 Task: Plan a trip to BraganÃ§a, Portugal from 22th December, 2023 to 26th December, 2023 for 8 adults. Place can be private room with 8 bedrooms having 8 beds and 8 bathrooms. Property type can be hotel. Amenities needed are: wifi, TV, free parkinig on premises, gym, breakfast.
Action: Mouse moved to (415, 114)
Screenshot: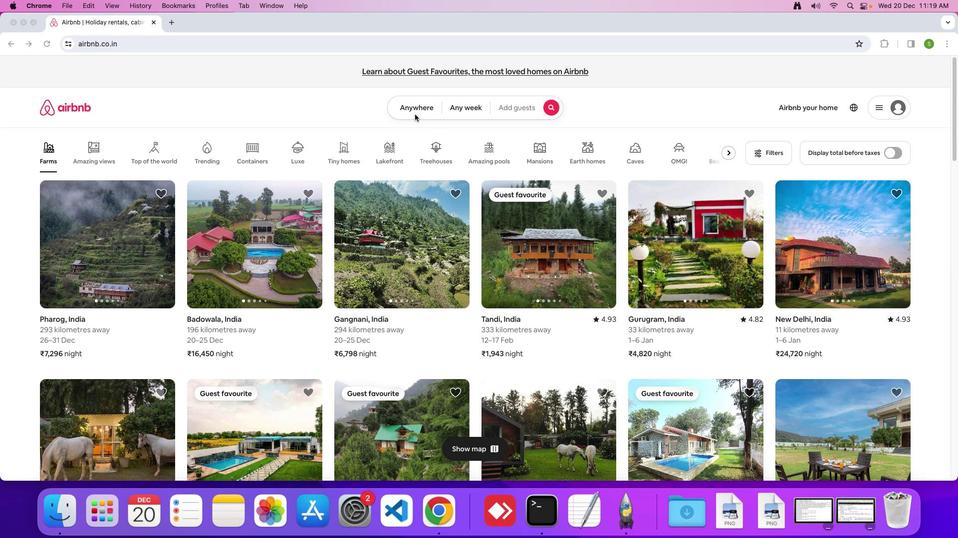 
Action: Mouse pressed left at (415, 114)
Screenshot: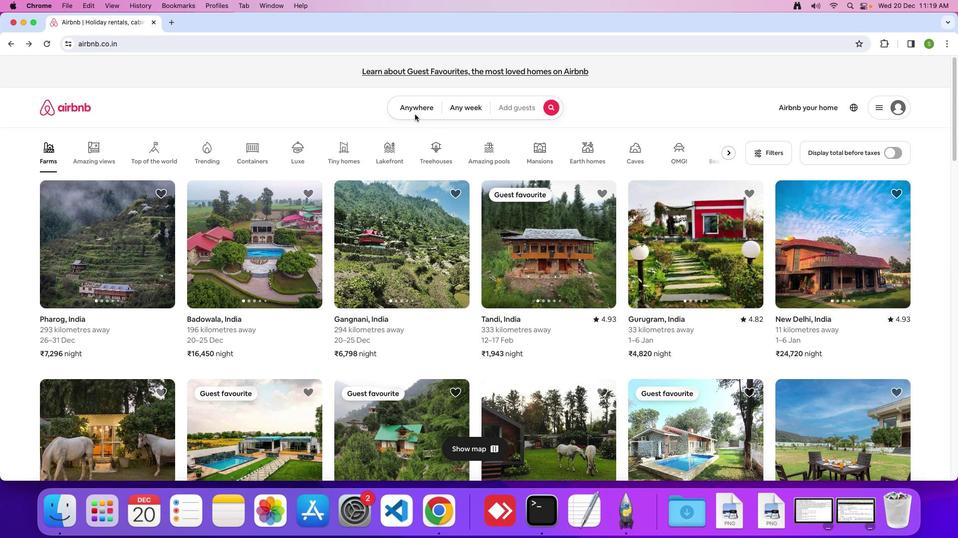 
Action: Mouse moved to (413, 111)
Screenshot: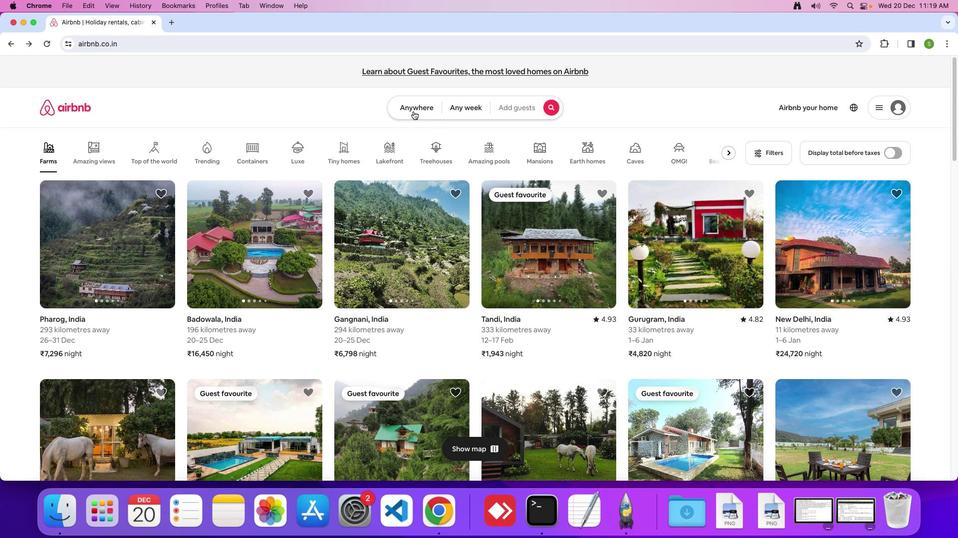 
Action: Mouse pressed left at (413, 111)
Screenshot: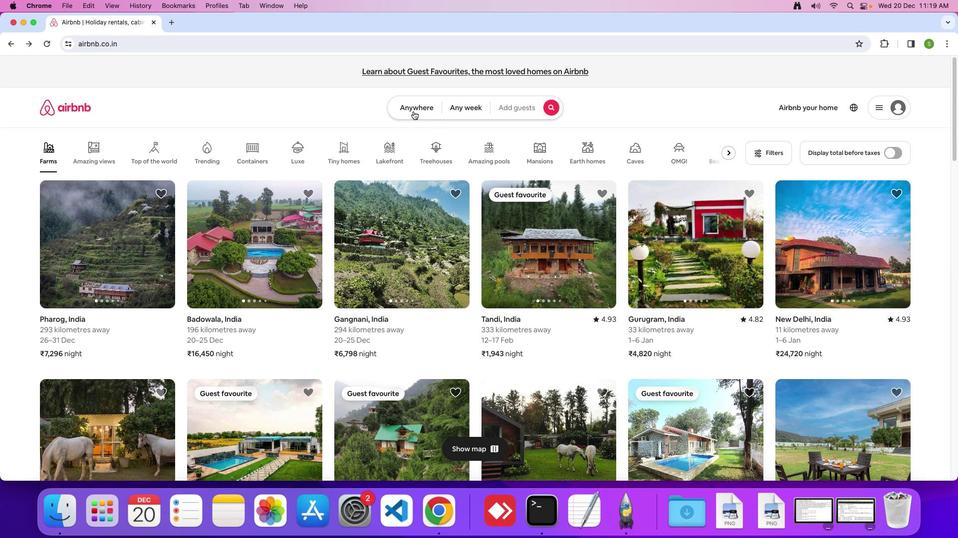 
Action: Mouse moved to (337, 139)
Screenshot: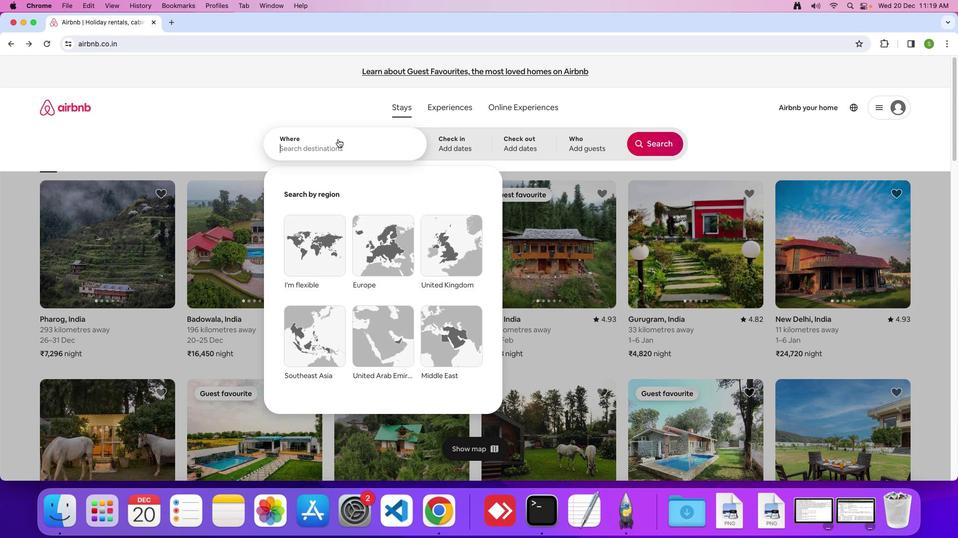 
Action: Mouse pressed left at (337, 139)
Screenshot: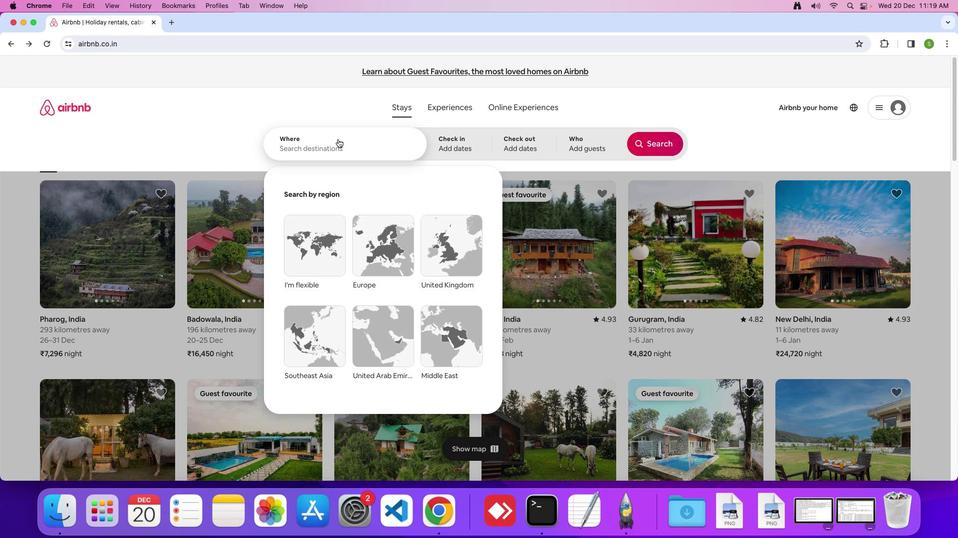 
Action: Mouse moved to (338, 139)
Screenshot: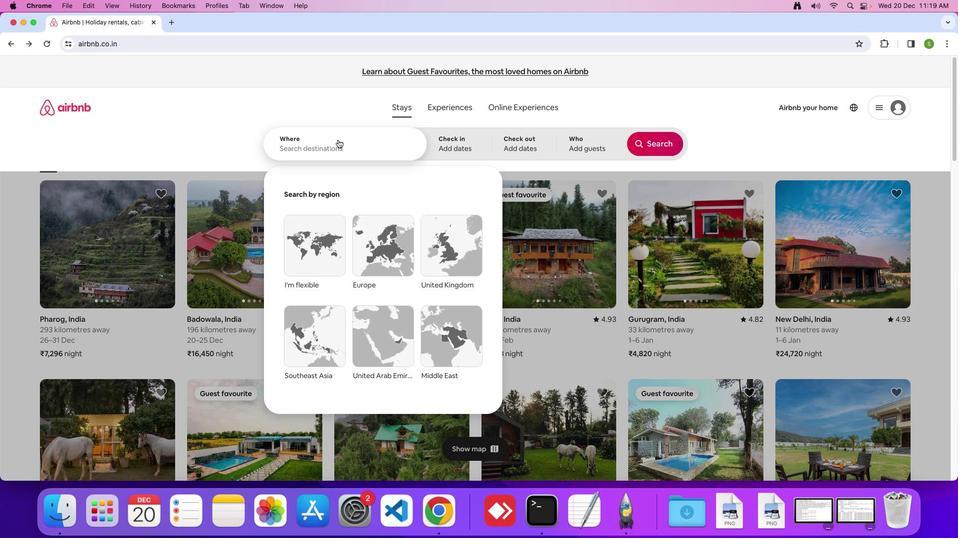 
Action: Key pressed 'B'Key.caps_lock'r''a''g''a''n''c''a'','Key.spaceKey.shift'P''o''r''t''u''g''a''l'Key.enter
Screenshot: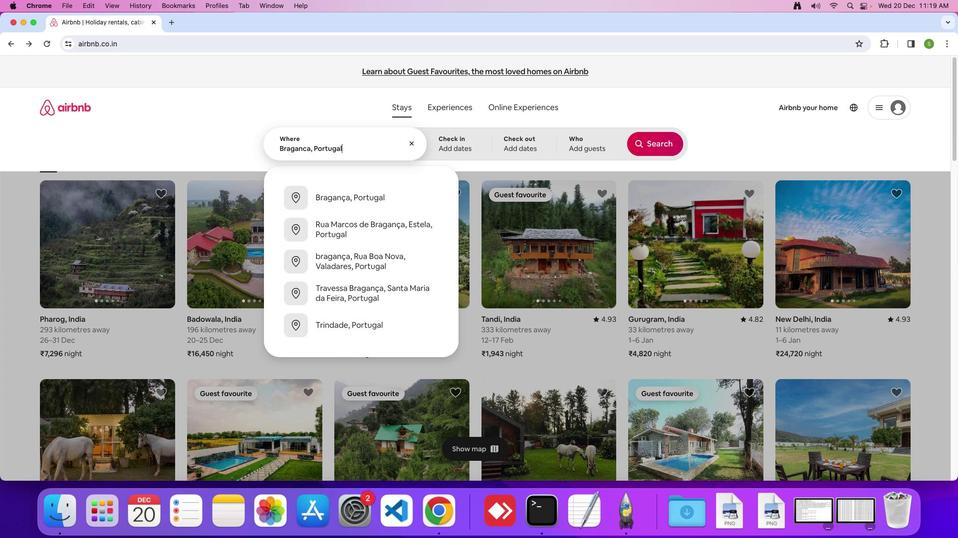 
Action: Mouse moved to (420, 342)
Screenshot: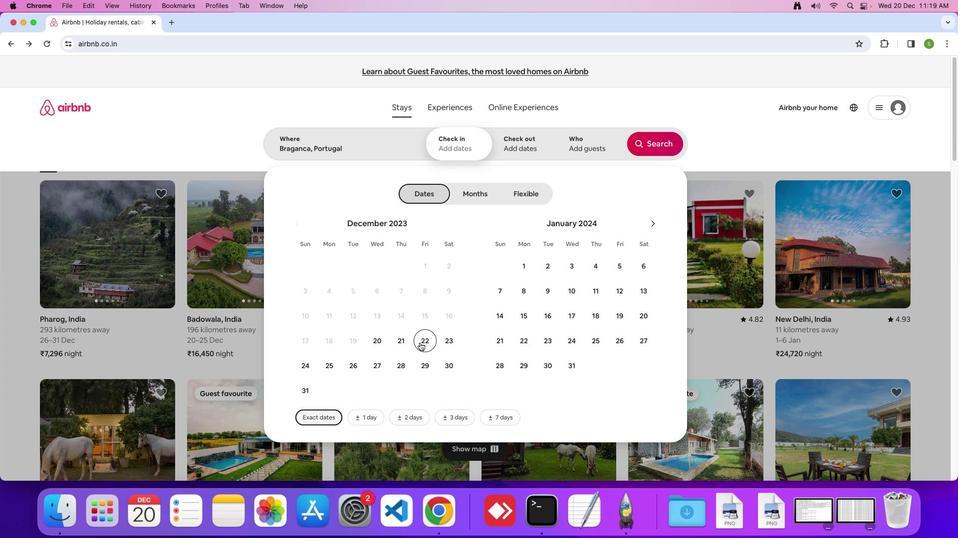 
Action: Mouse pressed left at (420, 342)
Screenshot: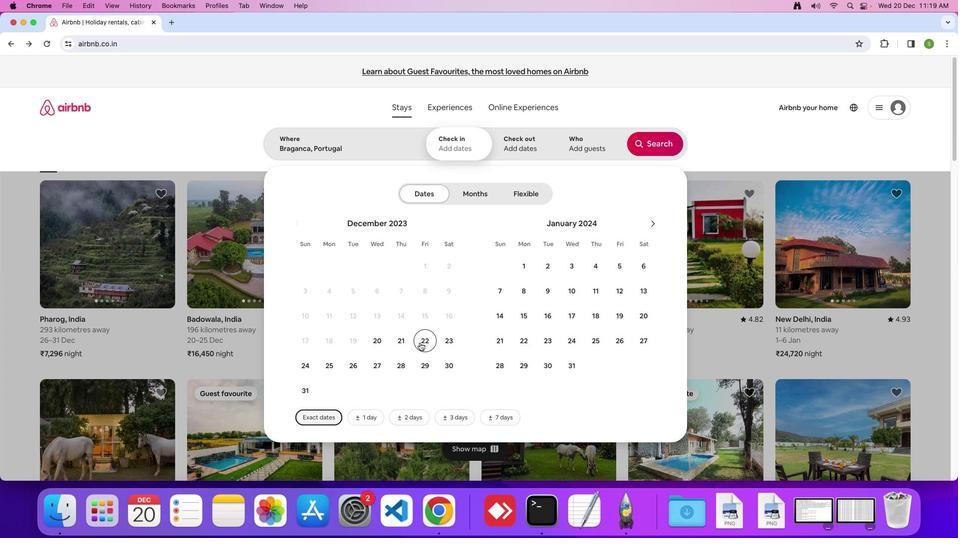 
Action: Mouse moved to (357, 364)
Screenshot: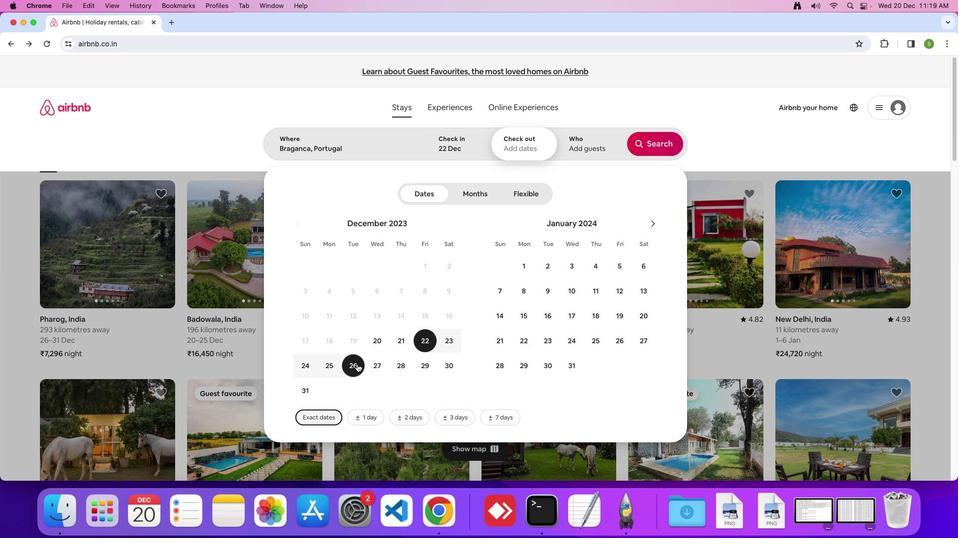 
Action: Mouse pressed left at (357, 364)
Screenshot: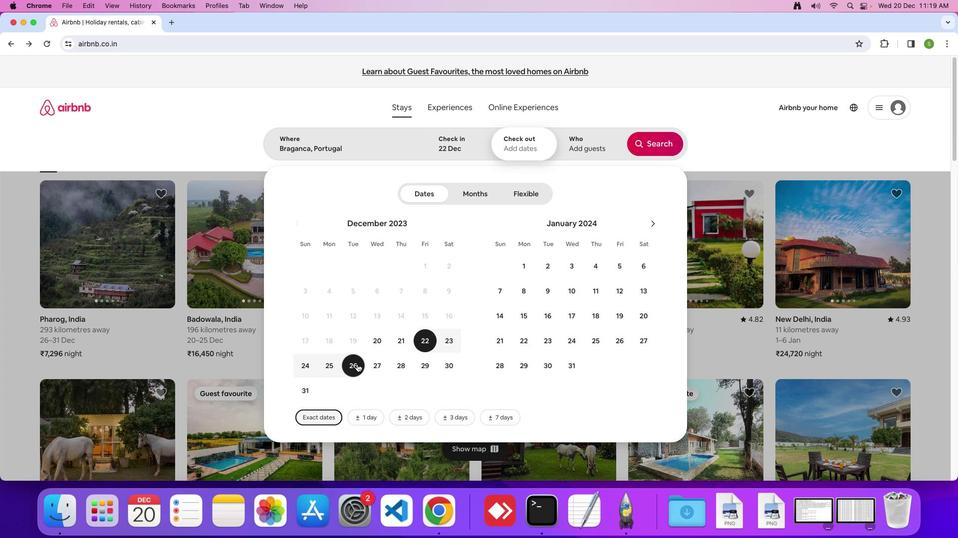 
Action: Mouse moved to (568, 145)
Screenshot: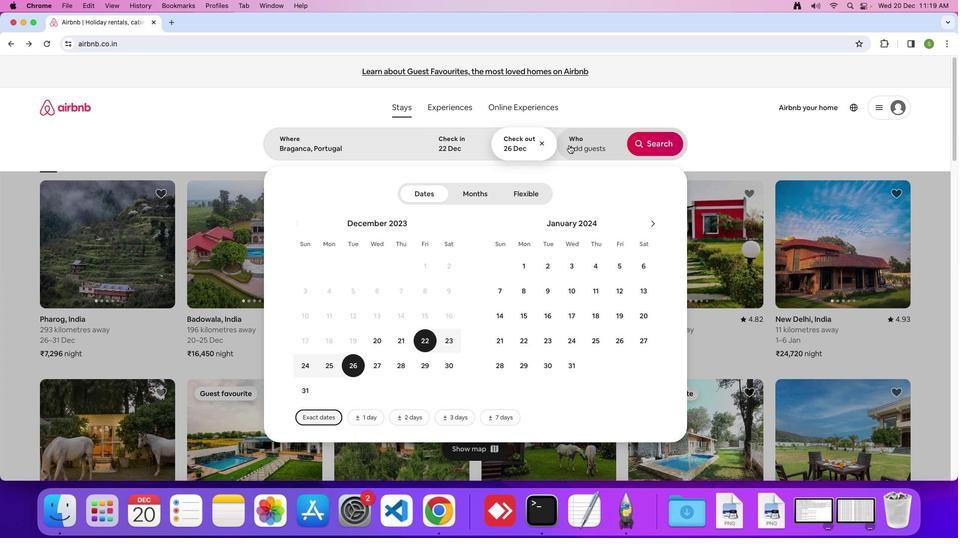 
Action: Mouse pressed left at (568, 145)
Screenshot: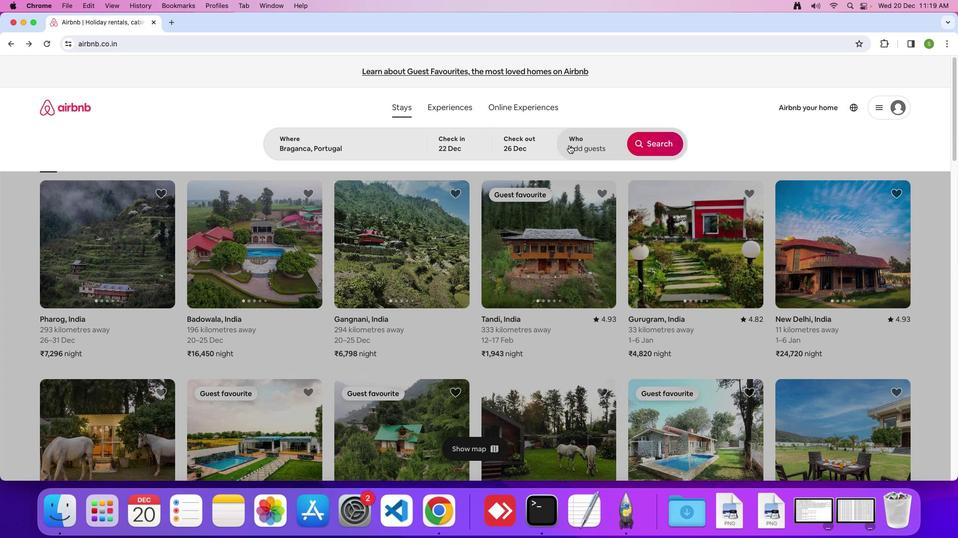 
Action: Mouse moved to (655, 198)
Screenshot: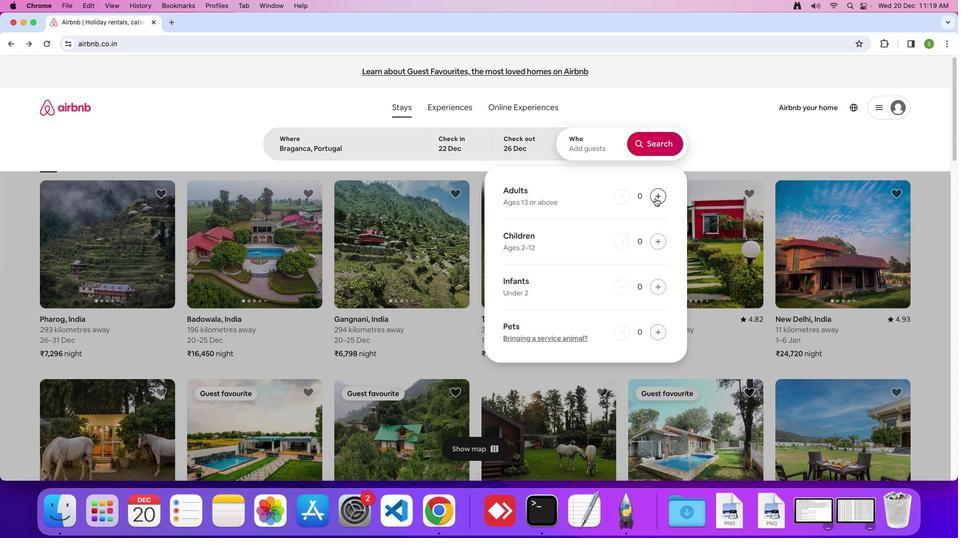 
Action: Mouse pressed left at (655, 198)
Screenshot: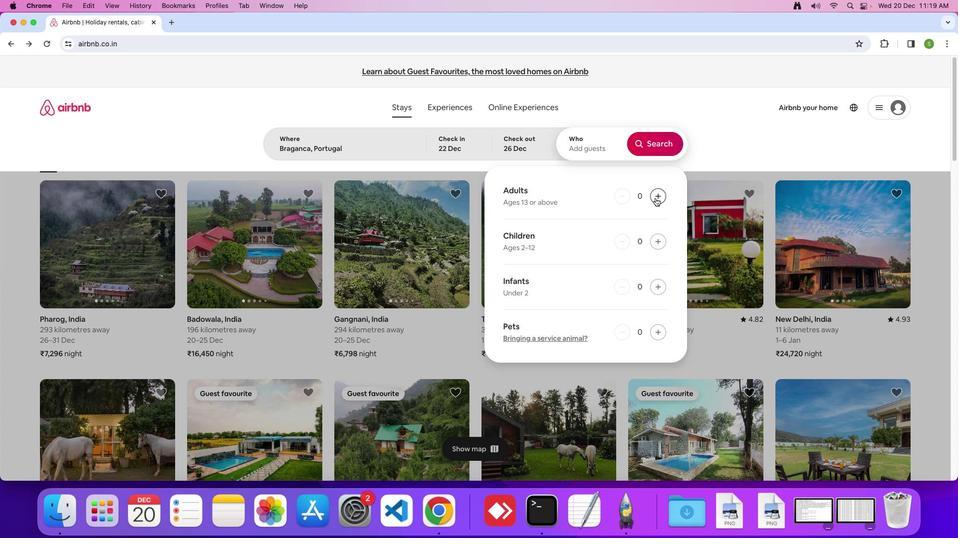 
Action: Mouse pressed left at (655, 198)
Screenshot: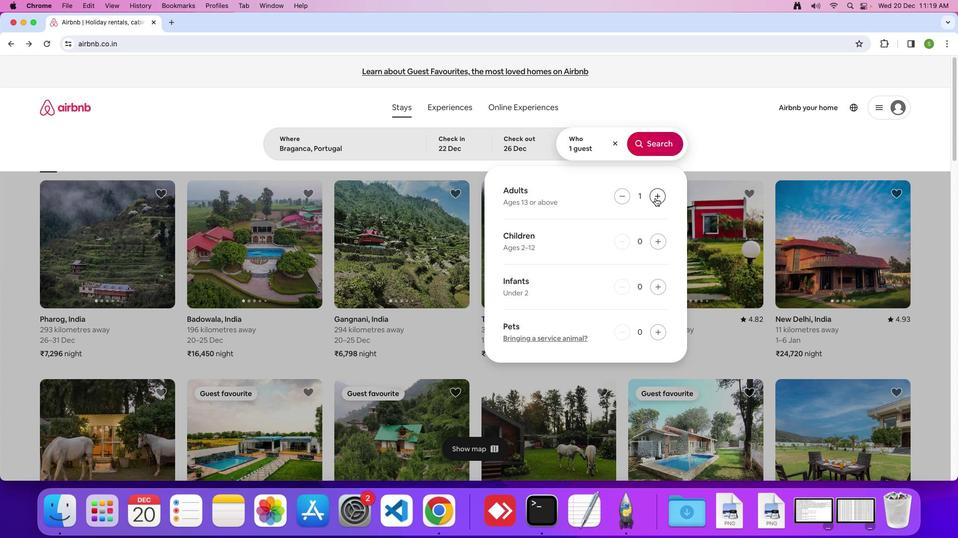 
Action: Mouse pressed left at (655, 198)
Screenshot: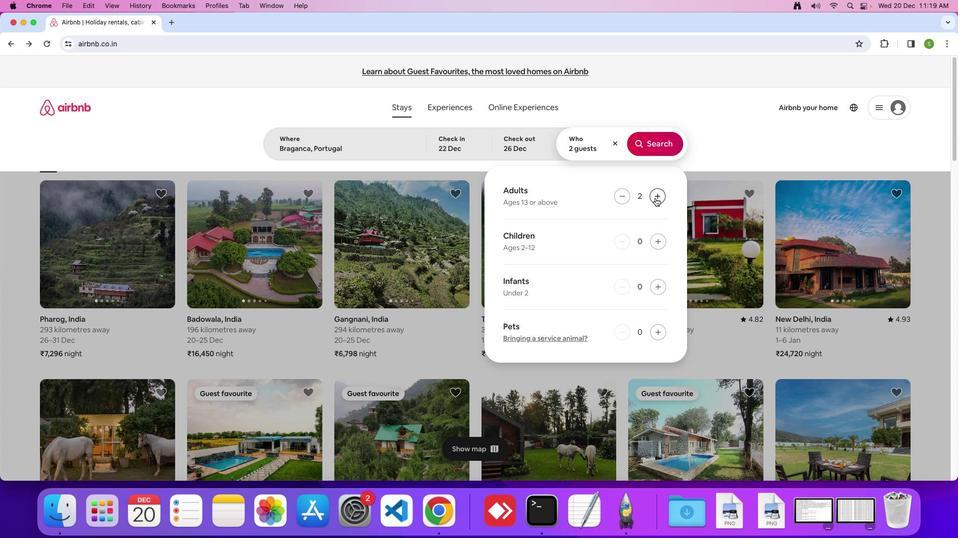 
Action: Mouse pressed left at (655, 198)
Screenshot: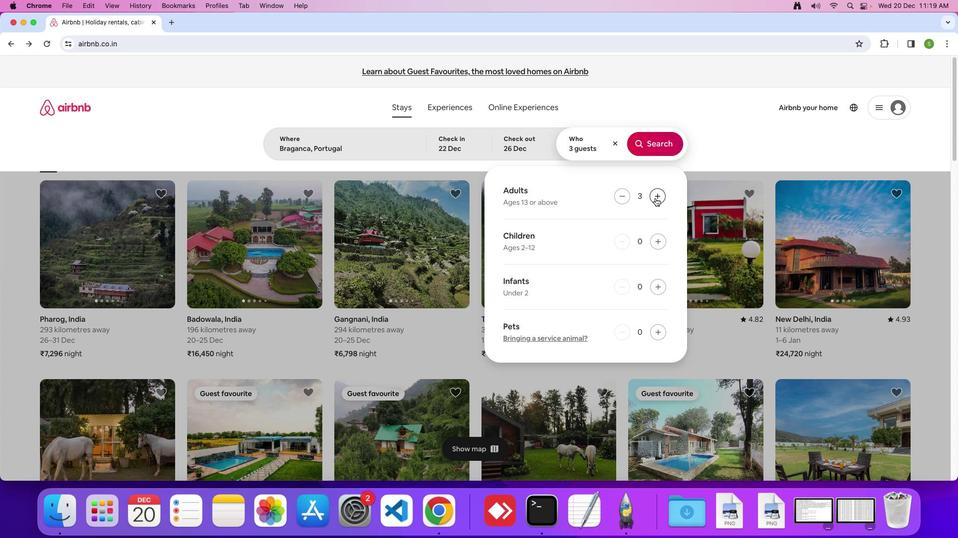 
Action: Mouse pressed left at (655, 198)
Screenshot: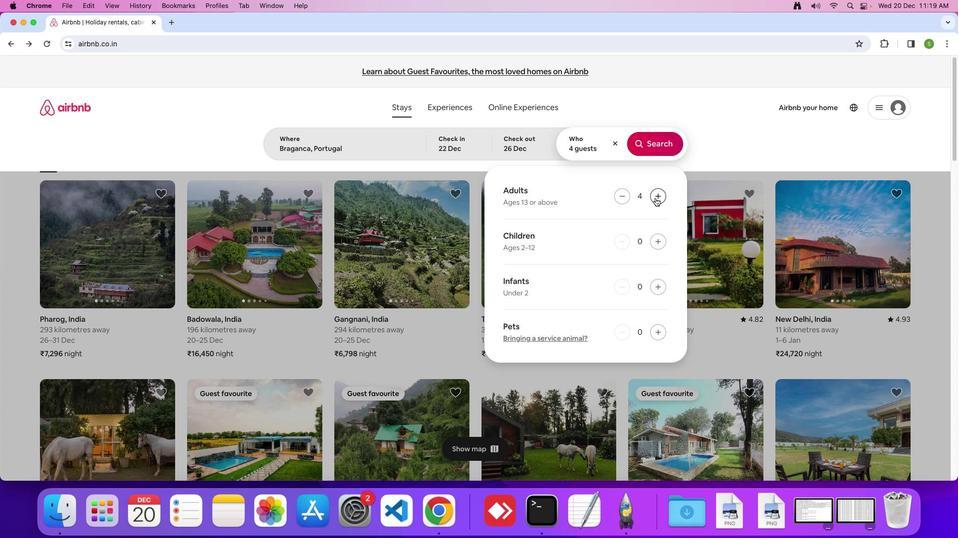 
Action: Mouse pressed left at (655, 198)
Screenshot: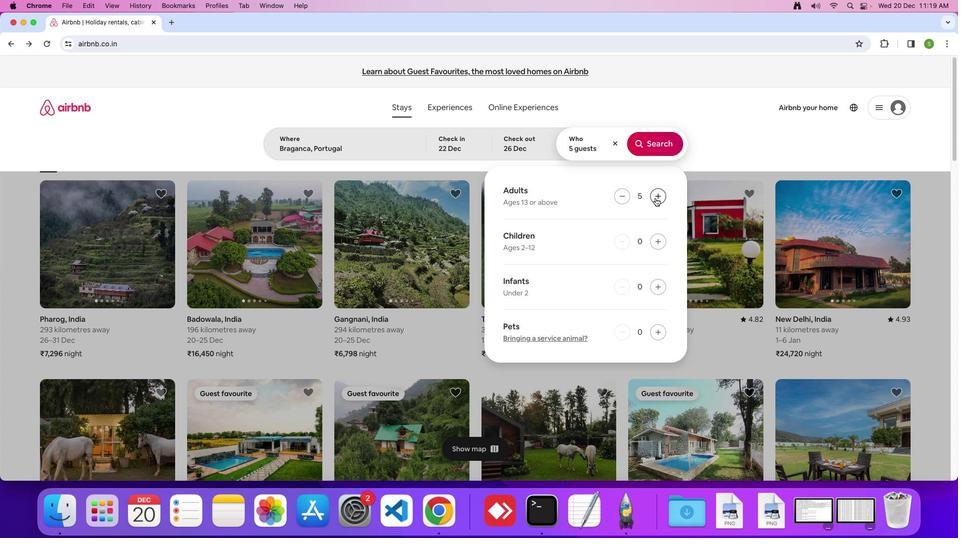 
Action: Mouse pressed left at (655, 198)
Screenshot: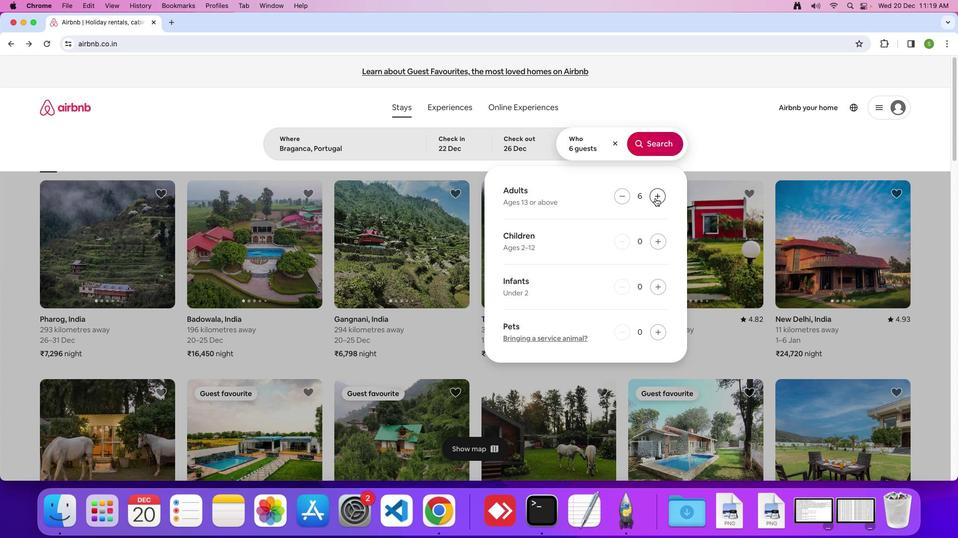 
Action: Mouse pressed left at (655, 198)
Screenshot: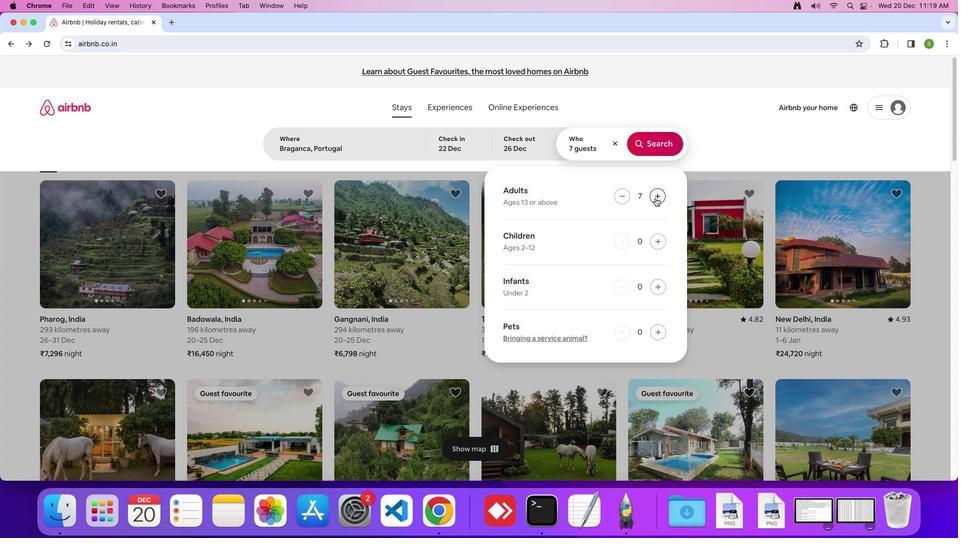 
Action: Mouse moved to (648, 151)
Screenshot: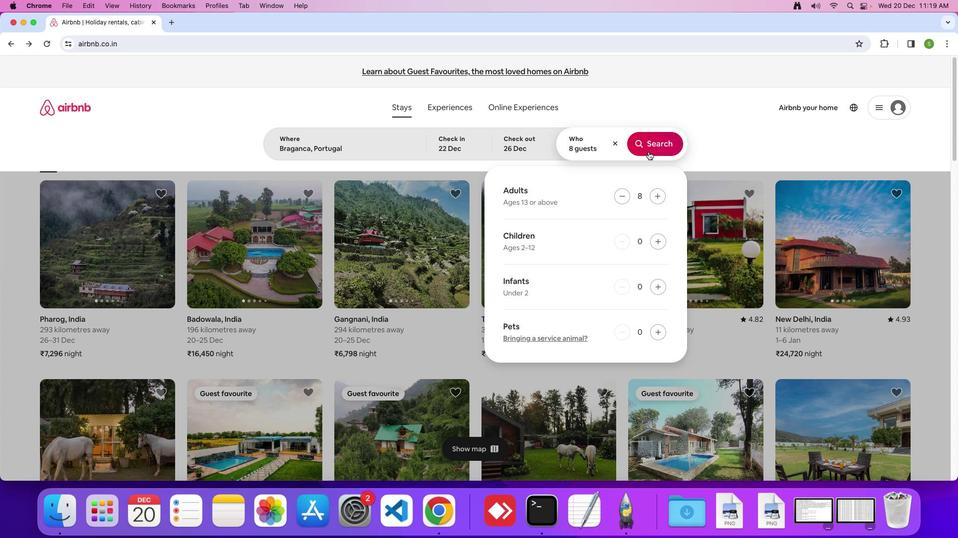
Action: Mouse pressed left at (648, 151)
Screenshot: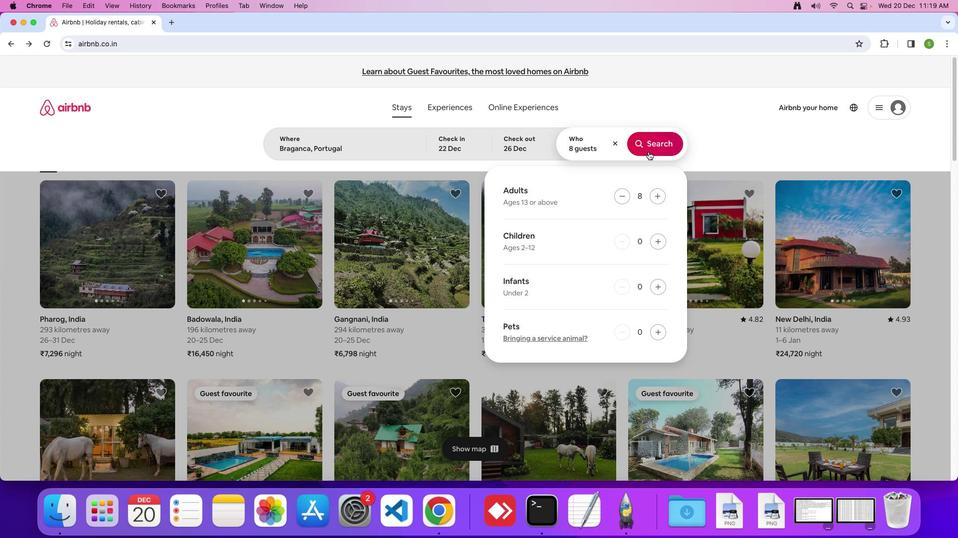 
Action: Mouse moved to (804, 123)
Screenshot: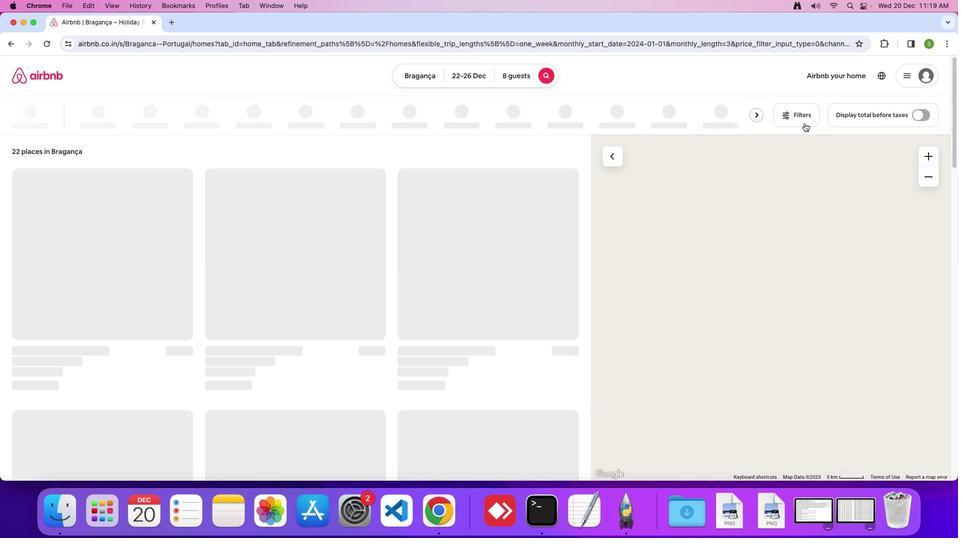 
Action: Mouse pressed left at (804, 123)
Screenshot: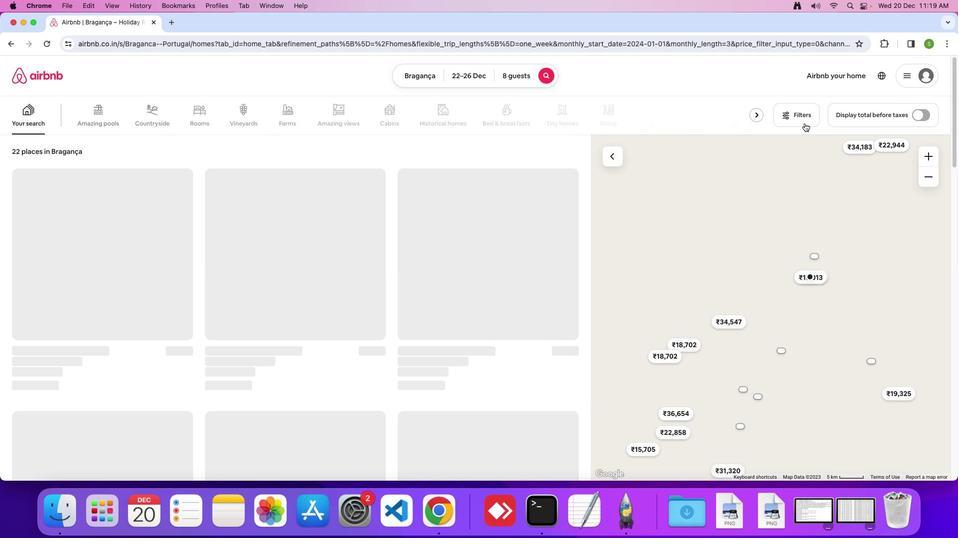
Action: Mouse moved to (500, 333)
Screenshot: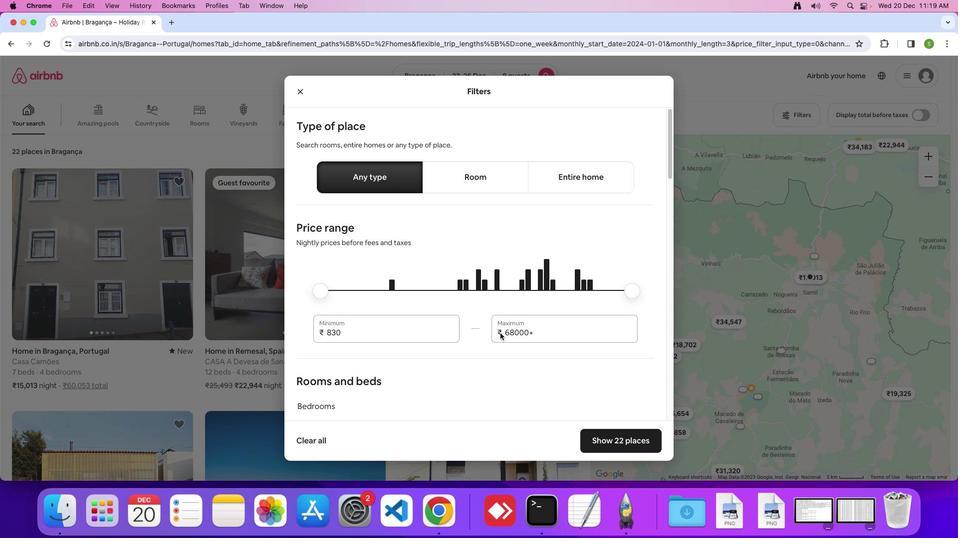 
Action: Mouse scrolled (500, 333) with delta (0, 0)
Screenshot: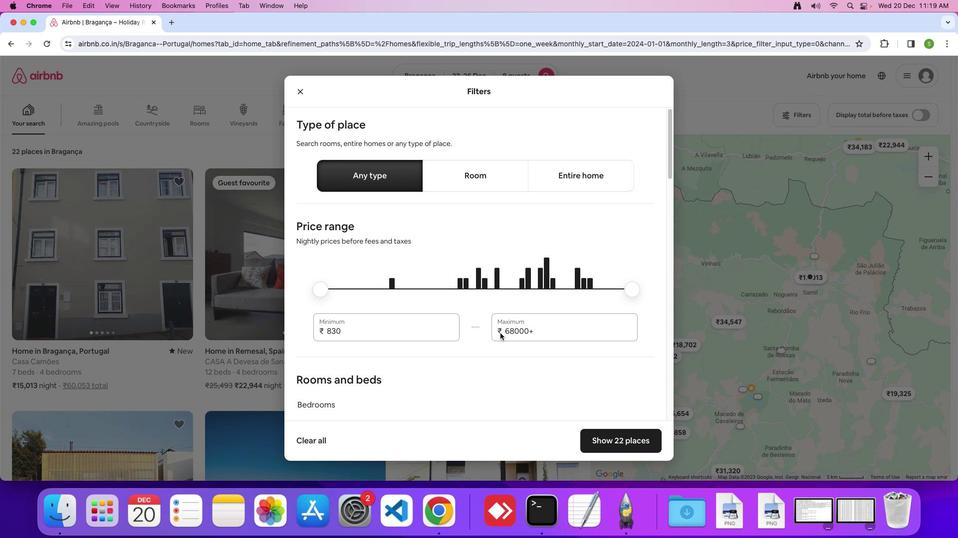
Action: Mouse scrolled (500, 333) with delta (0, 0)
Screenshot: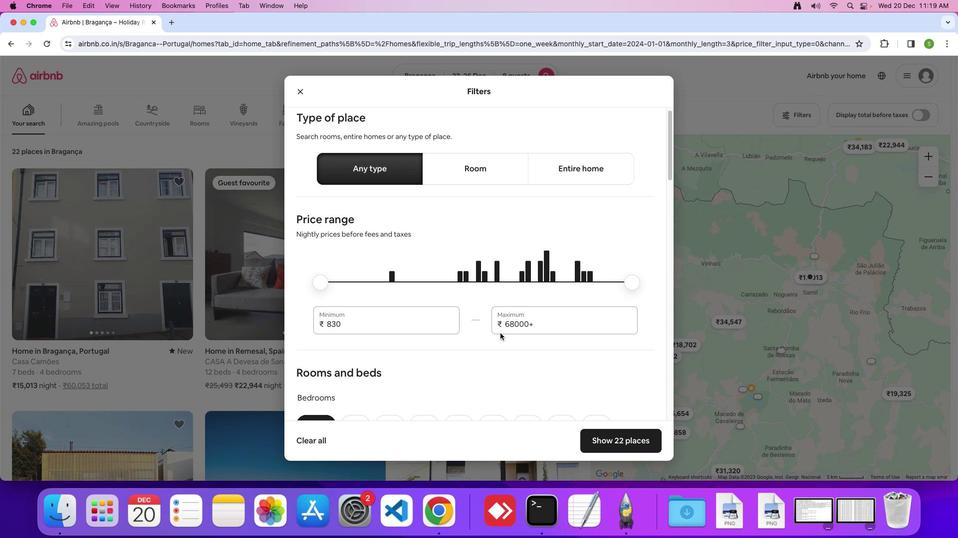 
Action: Mouse scrolled (500, 333) with delta (0, 0)
Screenshot: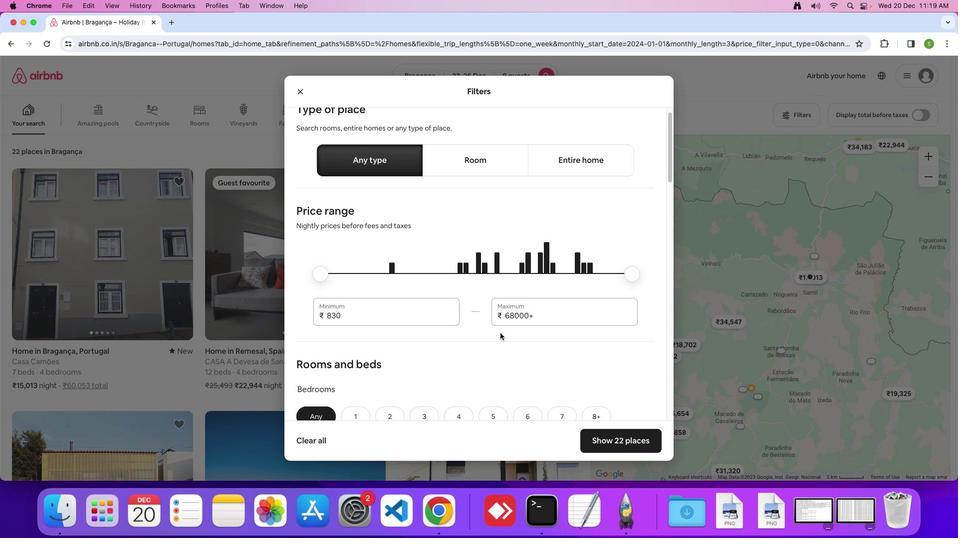 
Action: Mouse scrolled (500, 333) with delta (0, 0)
Screenshot: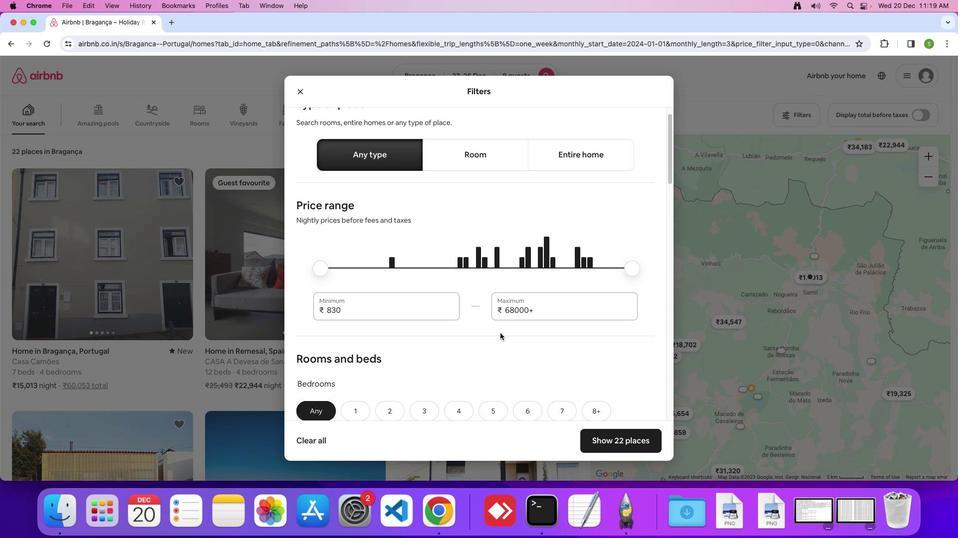 
Action: Mouse scrolled (500, 333) with delta (0, 0)
Screenshot: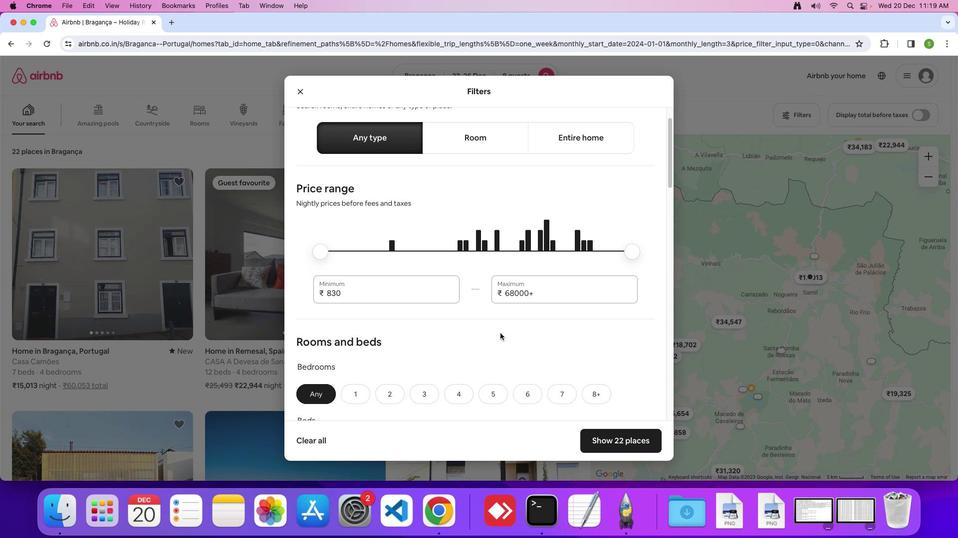 
Action: Mouse scrolled (500, 333) with delta (0, 0)
Screenshot: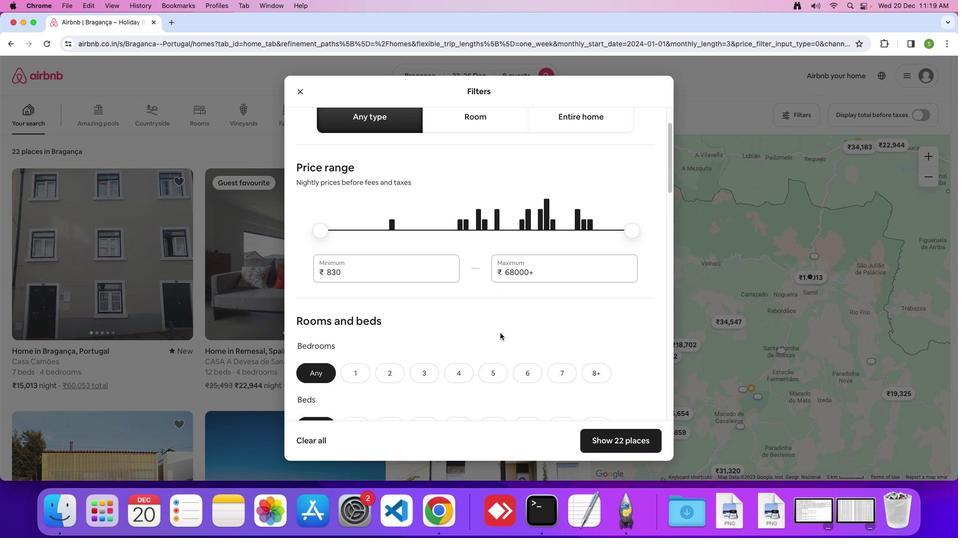 
Action: Mouse scrolled (500, 333) with delta (0, 0)
Screenshot: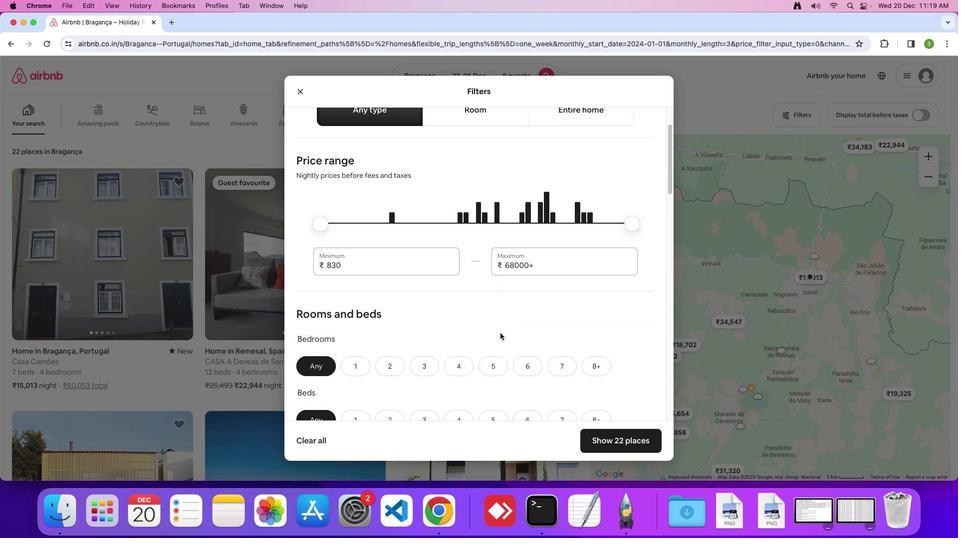 
Action: Mouse scrolled (500, 333) with delta (0, 0)
Screenshot: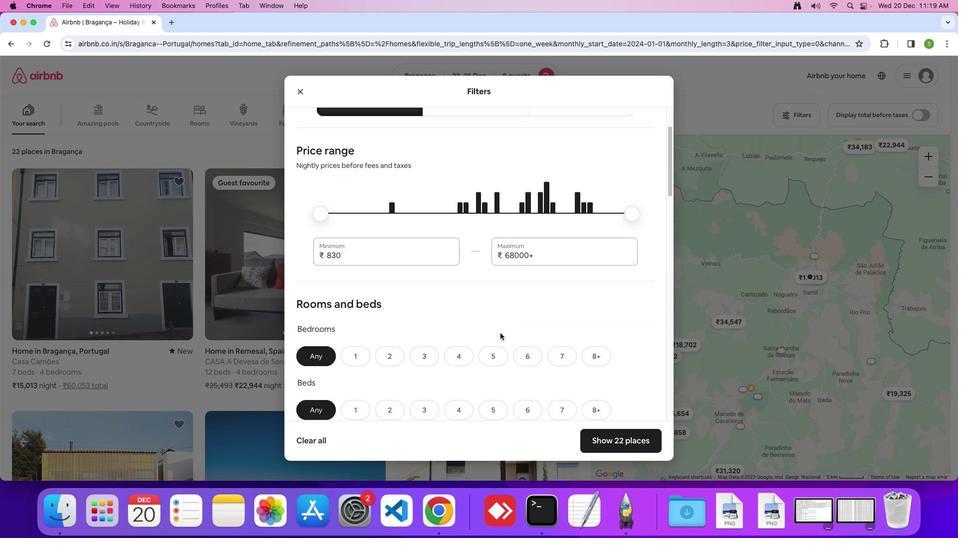
Action: Mouse scrolled (500, 333) with delta (0, 0)
Screenshot: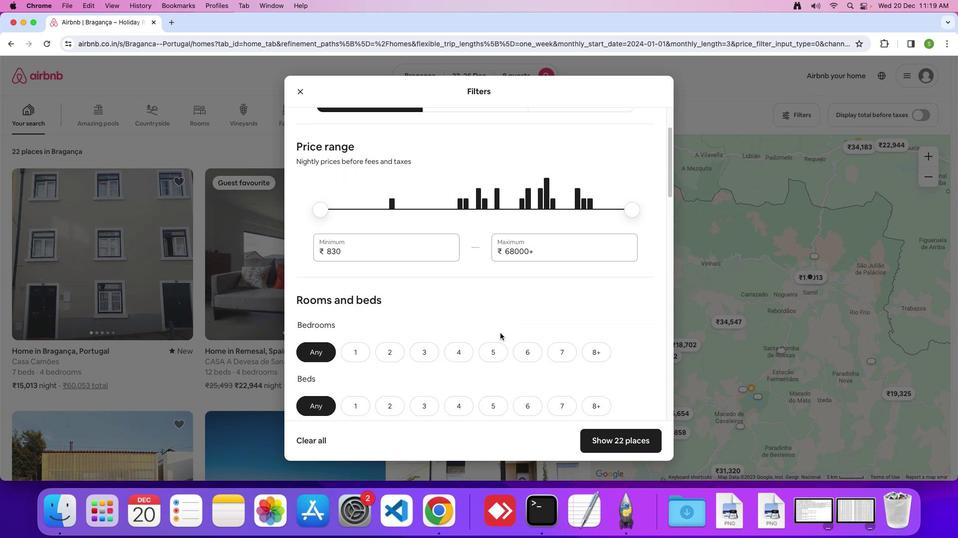 
Action: Mouse scrolled (500, 333) with delta (0, 0)
Screenshot: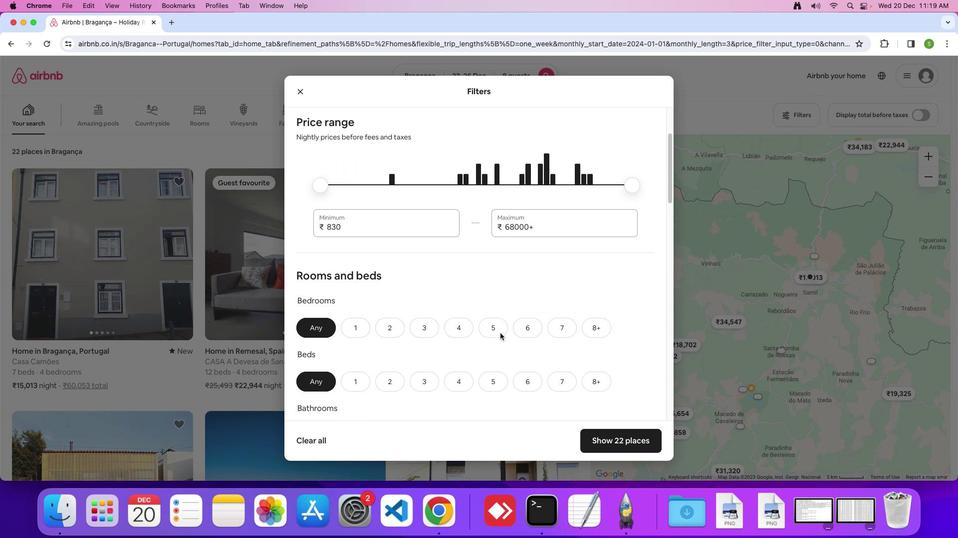 
Action: Mouse scrolled (500, 333) with delta (0, 0)
Screenshot: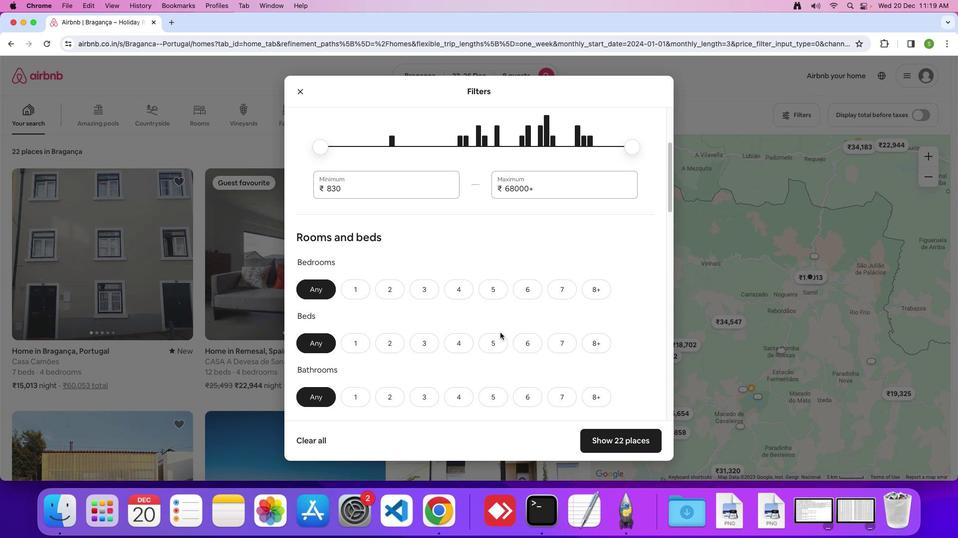 
Action: Mouse scrolled (500, 333) with delta (0, 0)
Screenshot: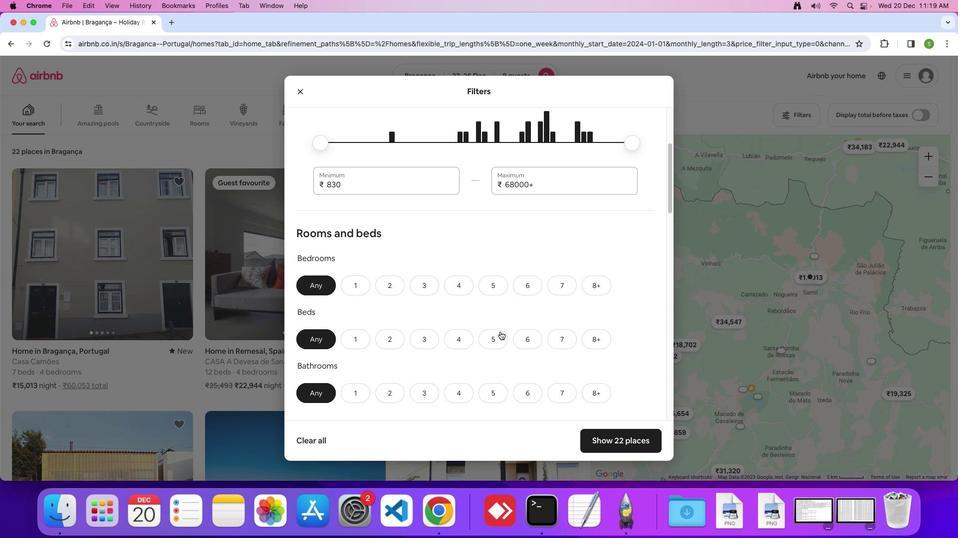 
Action: Mouse moved to (500, 333)
Screenshot: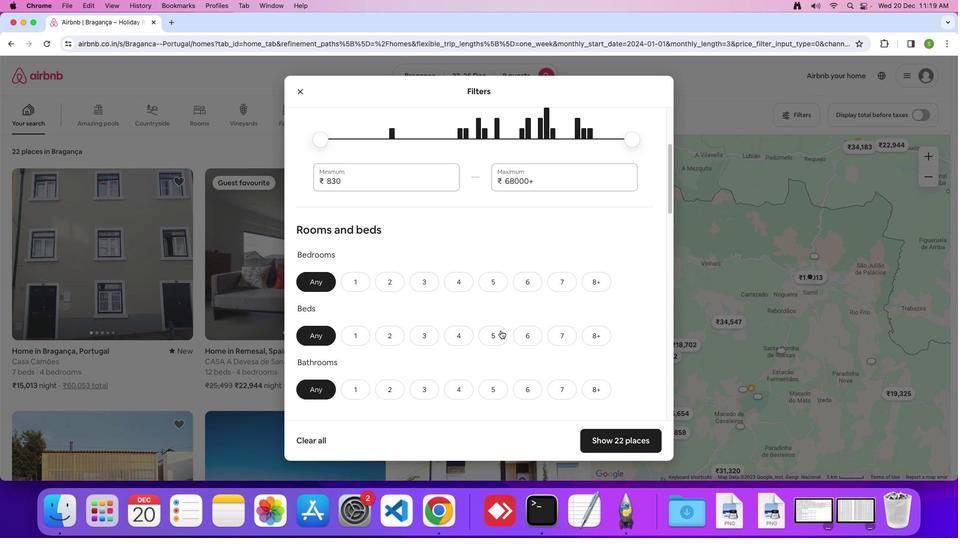 
Action: Mouse scrolled (500, 333) with delta (0, 0)
Screenshot: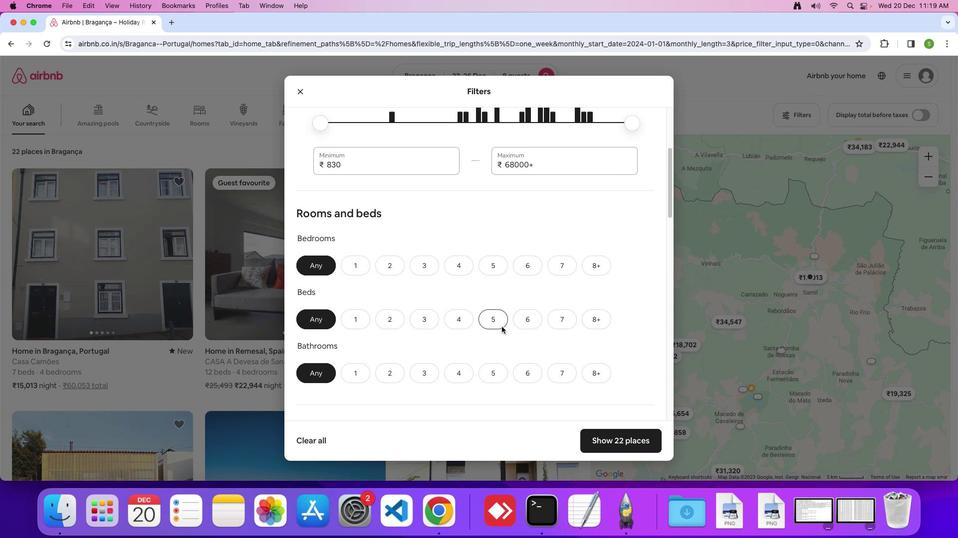 
Action: Mouse moved to (596, 226)
Screenshot: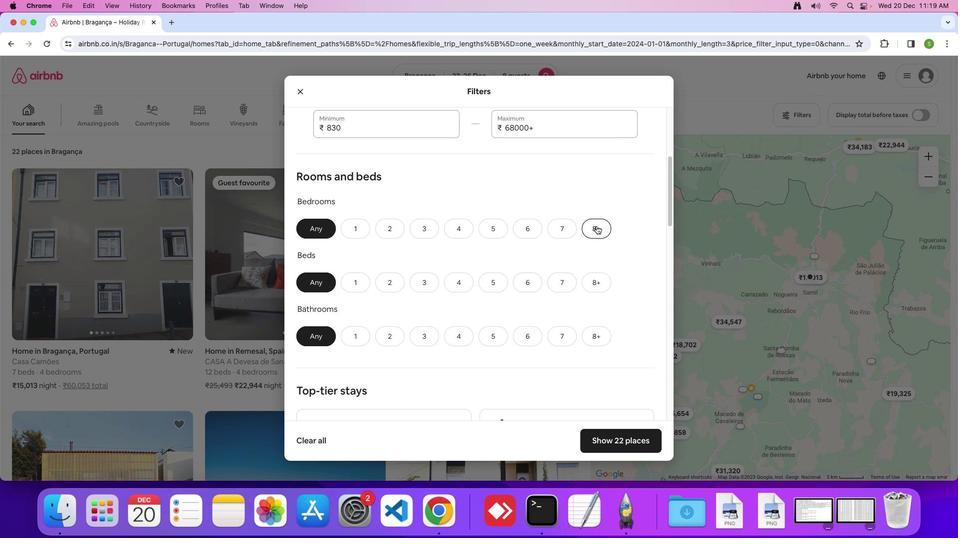 
Action: Mouse pressed left at (596, 226)
Screenshot: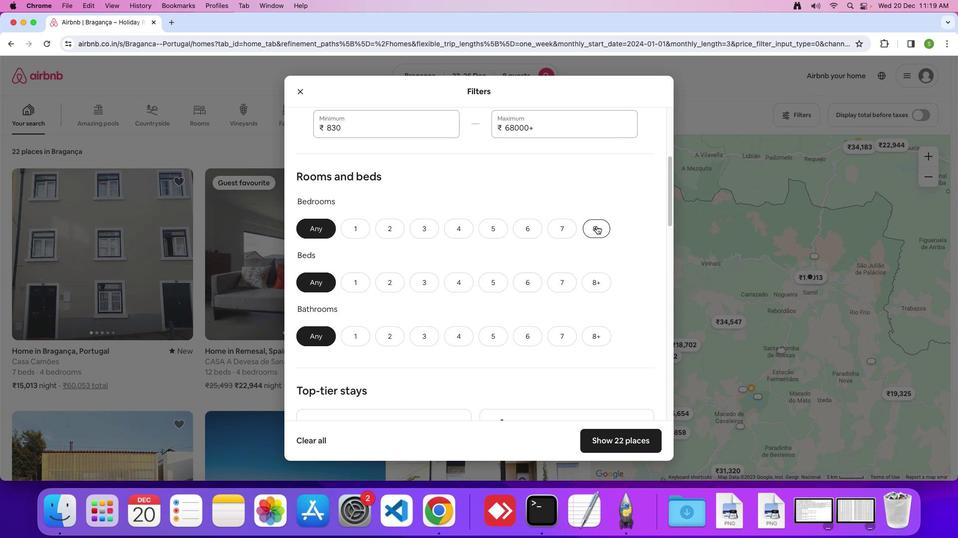 
Action: Mouse moved to (596, 280)
Screenshot: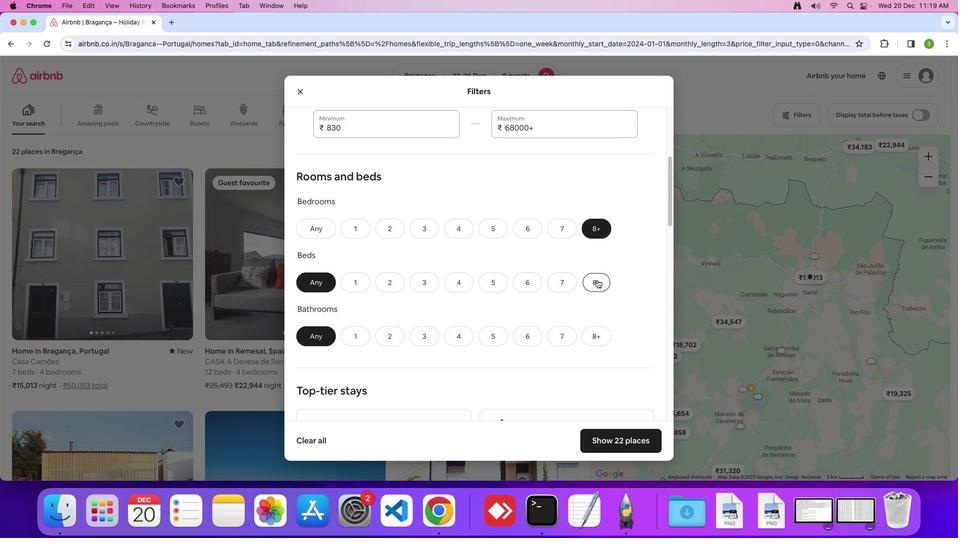 
Action: Mouse pressed left at (596, 280)
Screenshot: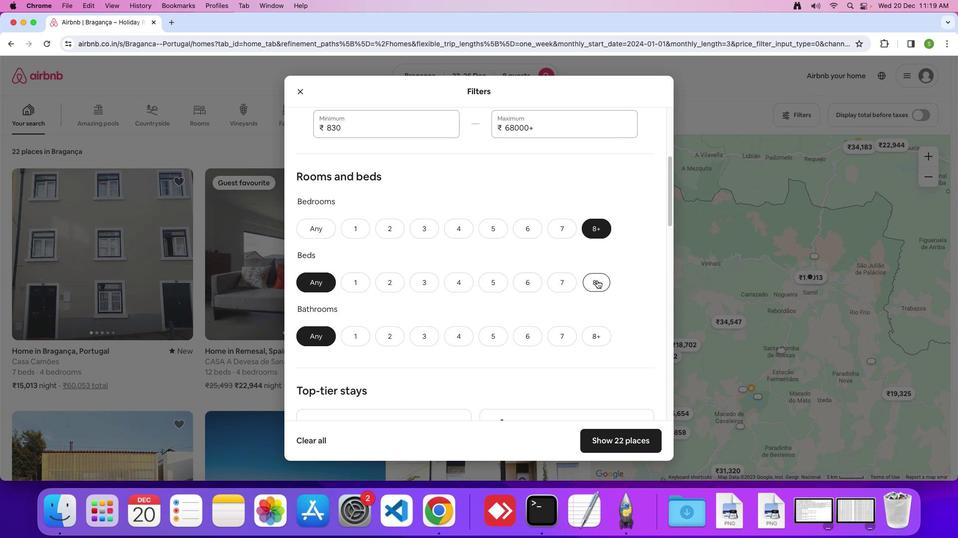 
Action: Mouse moved to (594, 334)
Screenshot: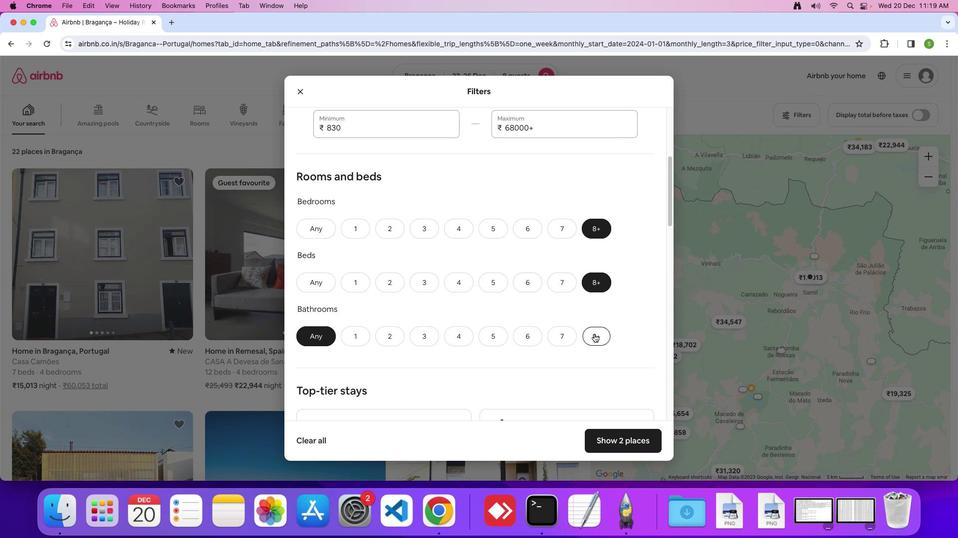 
Action: Mouse pressed left at (594, 334)
Screenshot: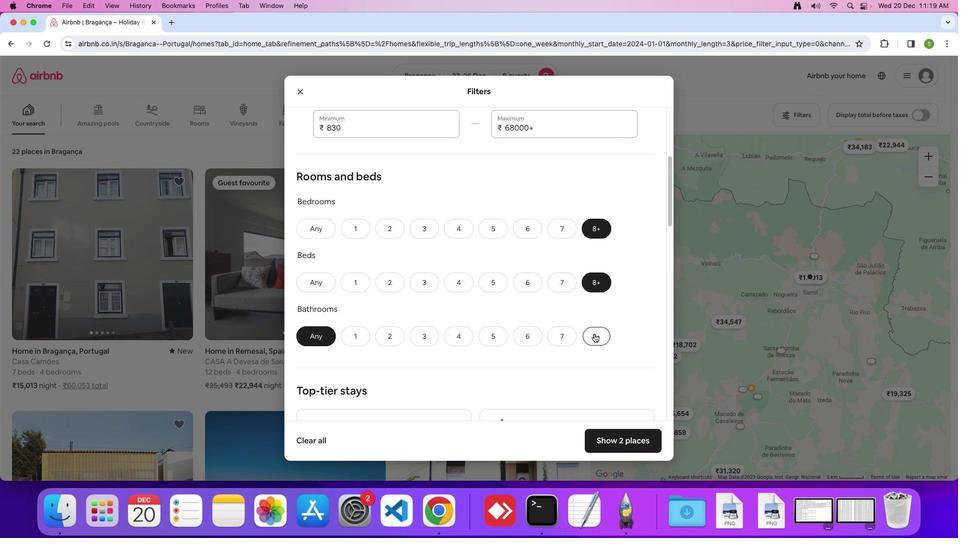 
Action: Mouse moved to (507, 304)
Screenshot: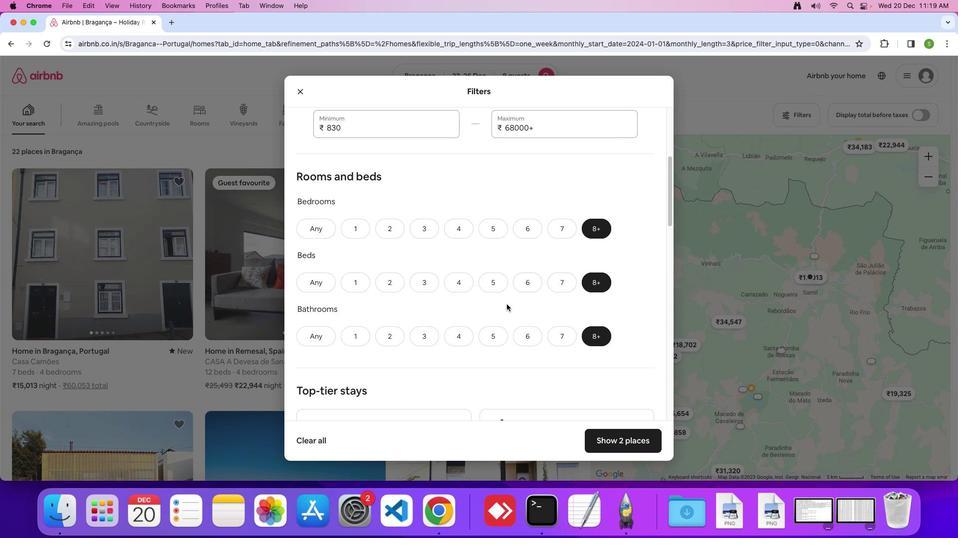 
Action: Mouse scrolled (507, 304) with delta (0, 0)
Screenshot: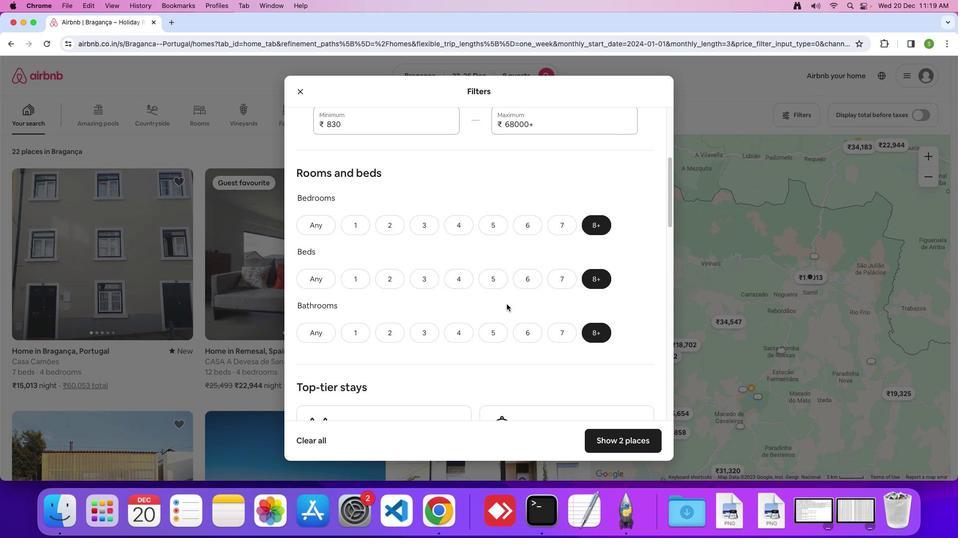 
Action: Mouse scrolled (507, 304) with delta (0, 0)
Screenshot: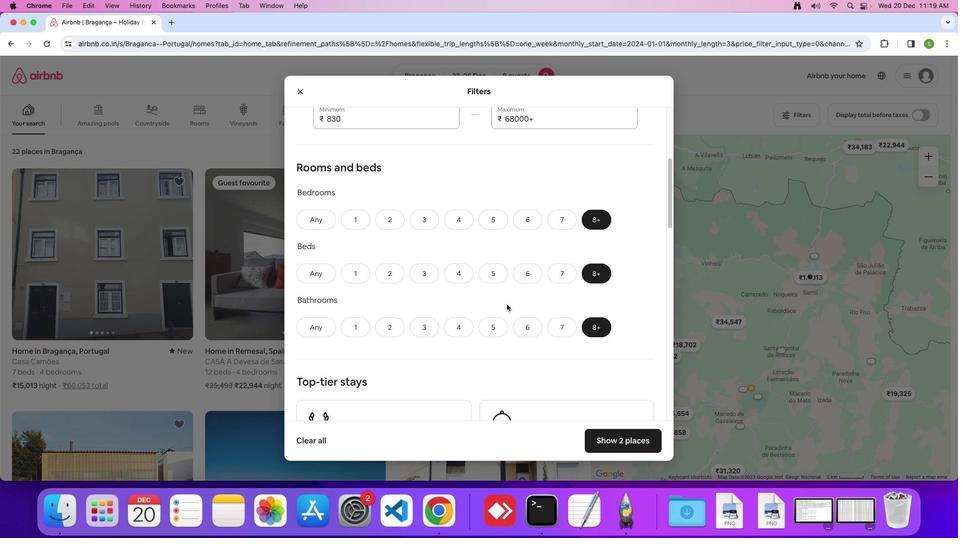 
Action: Mouse scrolled (507, 304) with delta (0, 0)
Screenshot: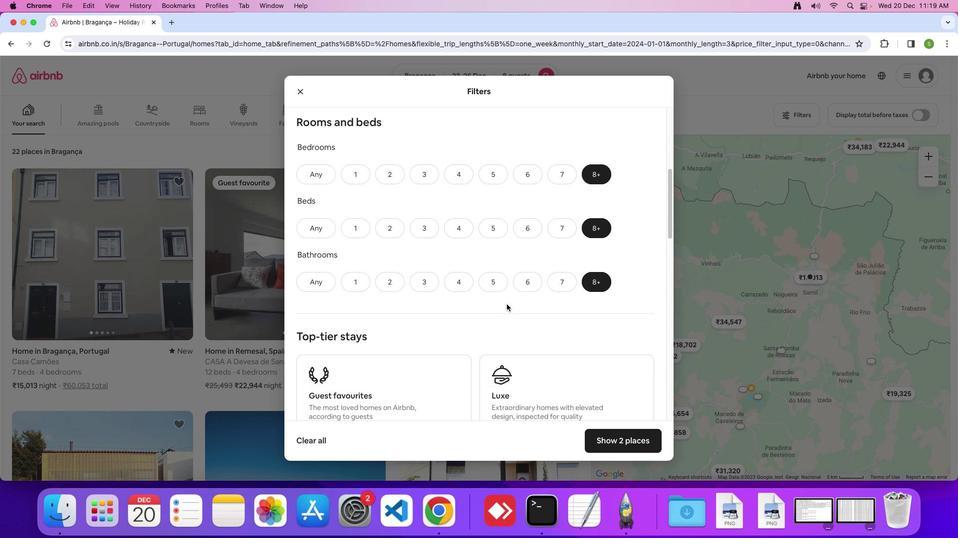 
Action: Mouse scrolled (507, 304) with delta (0, 0)
Screenshot: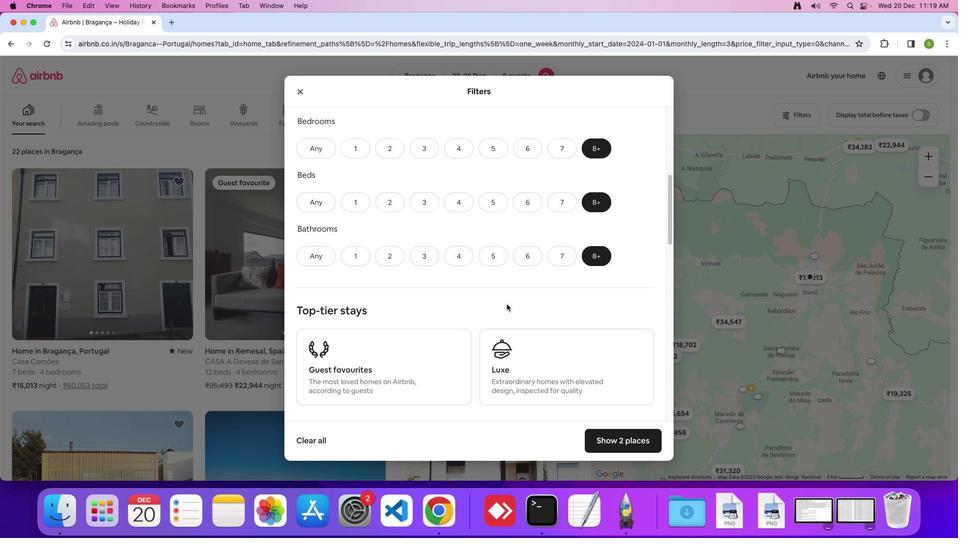 
Action: Mouse scrolled (507, 304) with delta (0, 0)
Screenshot: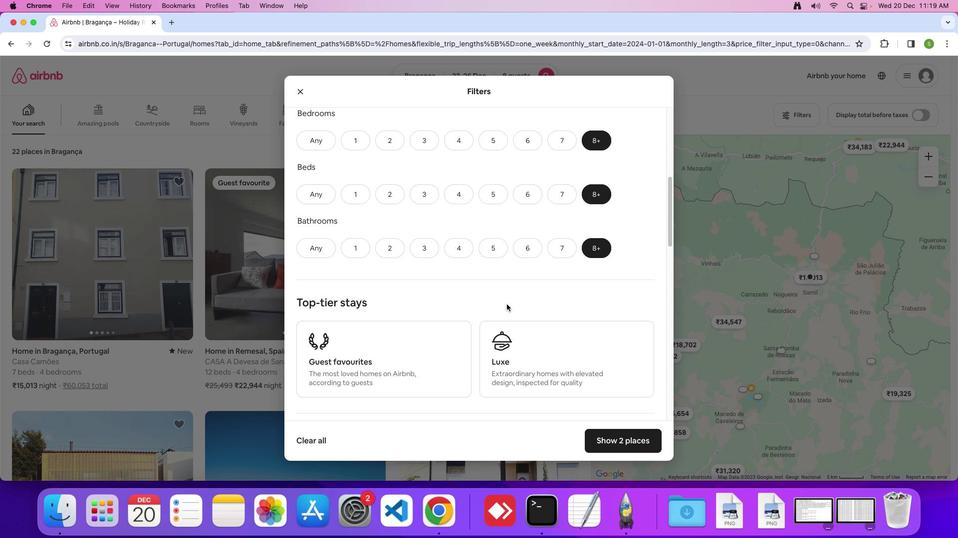 
Action: Mouse scrolled (507, 304) with delta (0, 0)
Screenshot: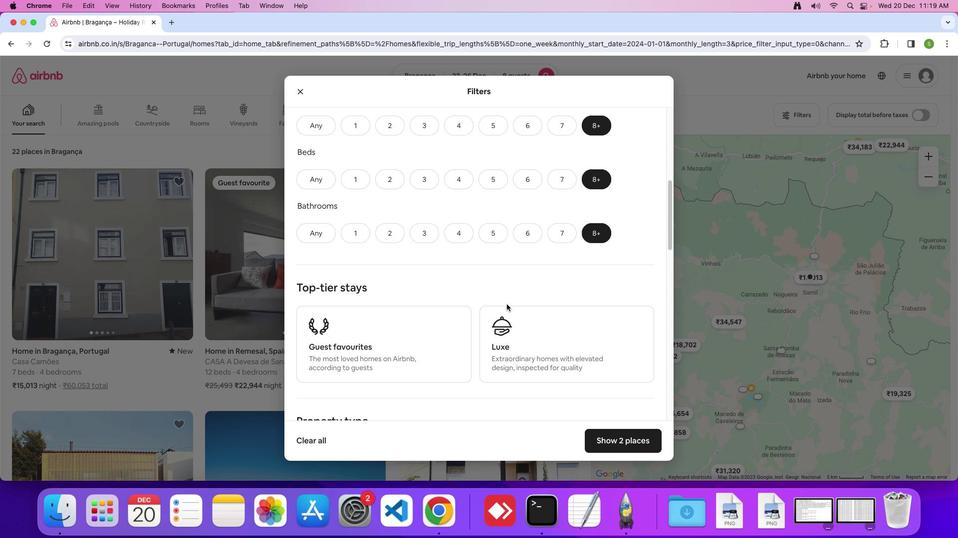 
Action: Mouse scrolled (507, 304) with delta (0, 0)
Screenshot: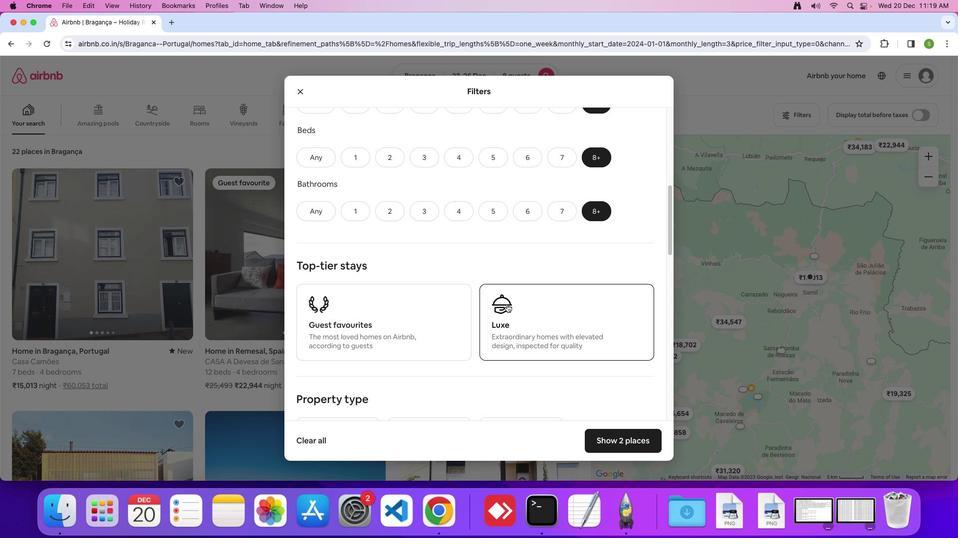 
Action: Mouse scrolled (507, 304) with delta (0, 0)
Screenshot: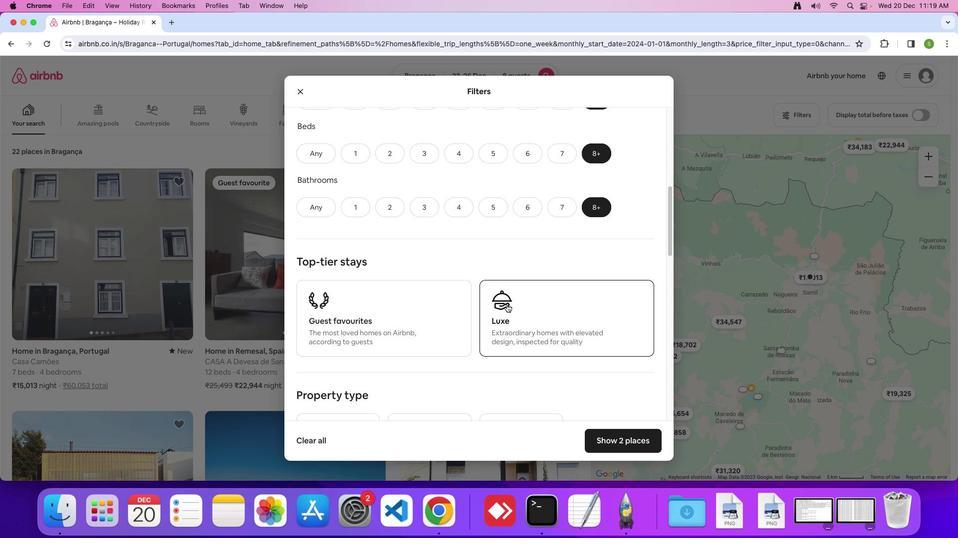 
Action: Mouse scrolled (507, 304) with delta (0, 0)
Screenshot: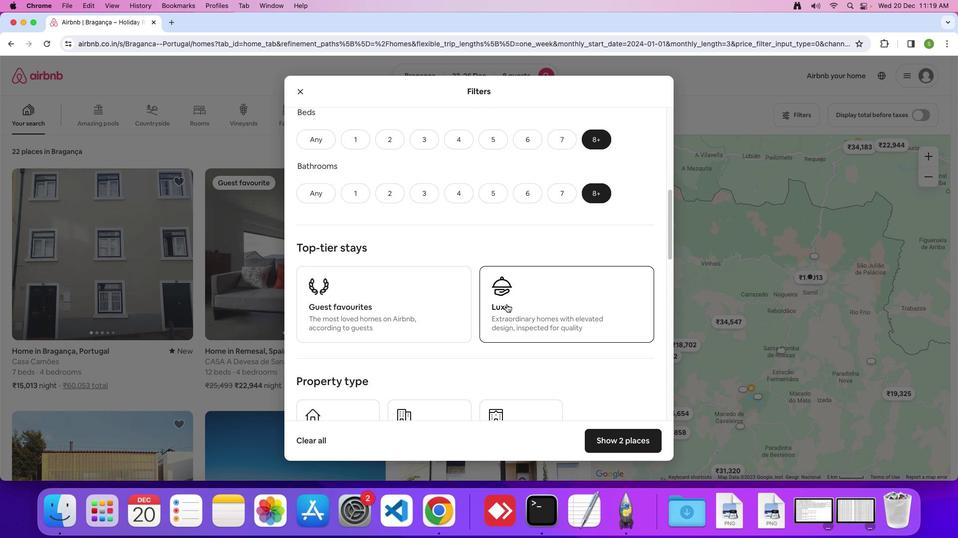
Action: Mouse scrolled (507, 304) with delta (0, 0)
Screenshot: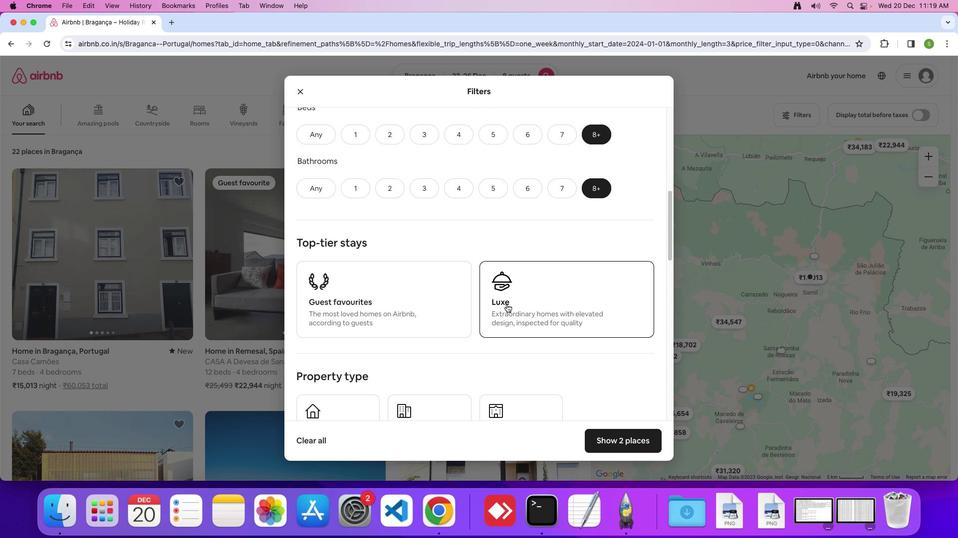 
Action: Mouse scrolled (507, 304) with delta (0, 0)
Screenshot: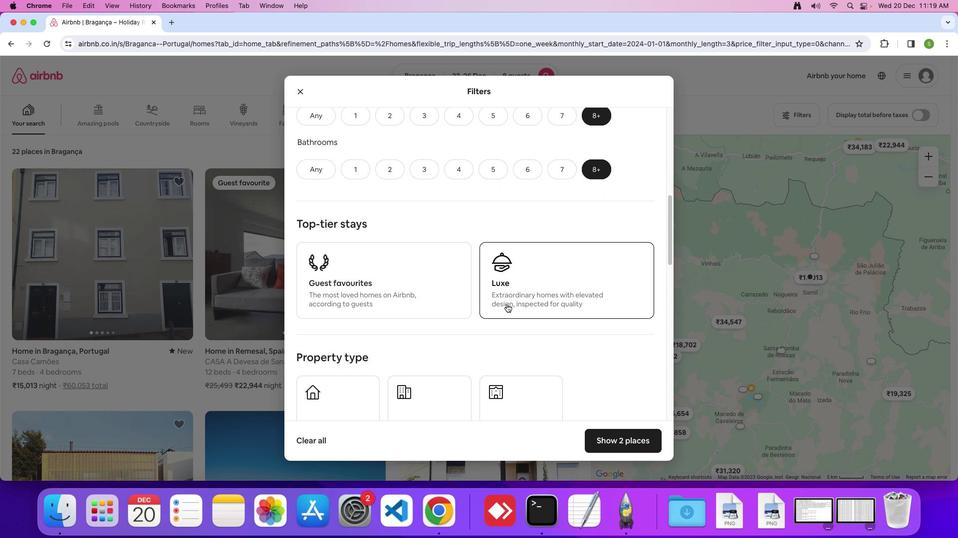
Action: Mouse scrolled (507, 304) with delta (0, 0)
Screenshot: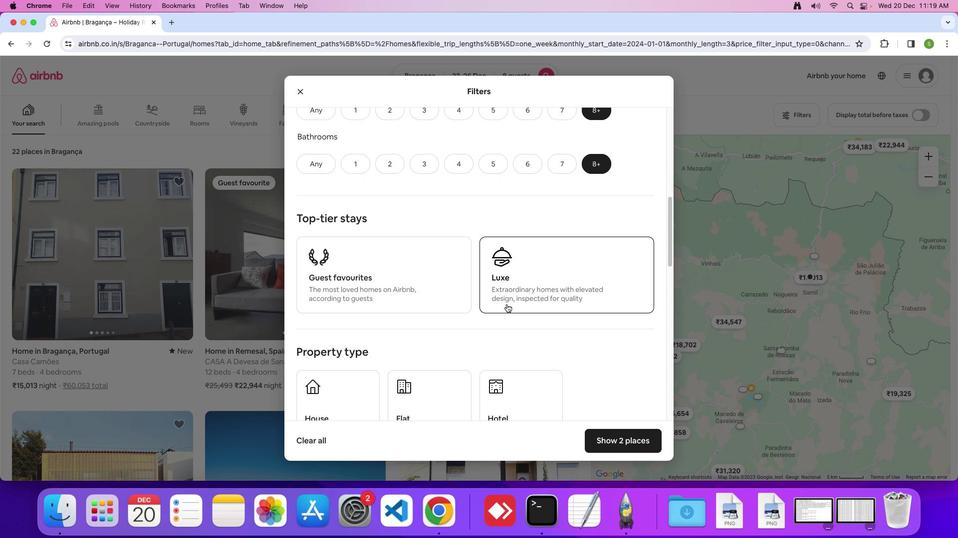 
Action: Mouse scrolled (507, 304) with delta (0, -1)
Screenshot: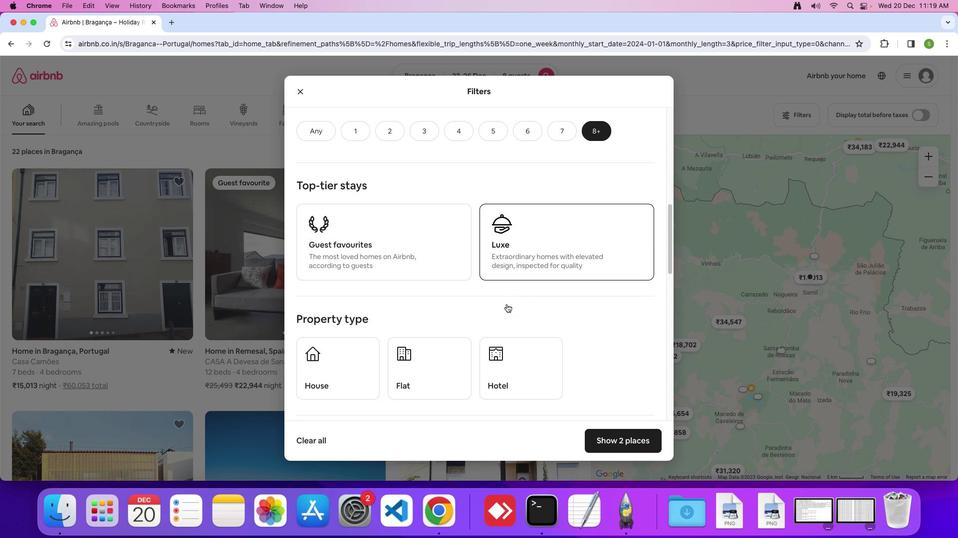 
Action: Mouse scrolled (507, 304) with delta (0, 0)
Screenshot: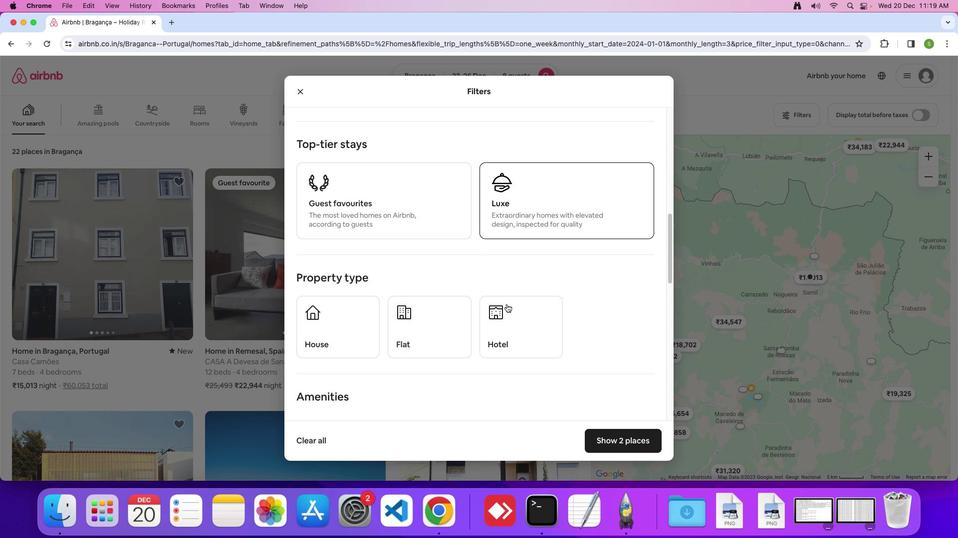 
Action: Mouse scrolled (507, 304) with delta (0, 0)
Screenshot: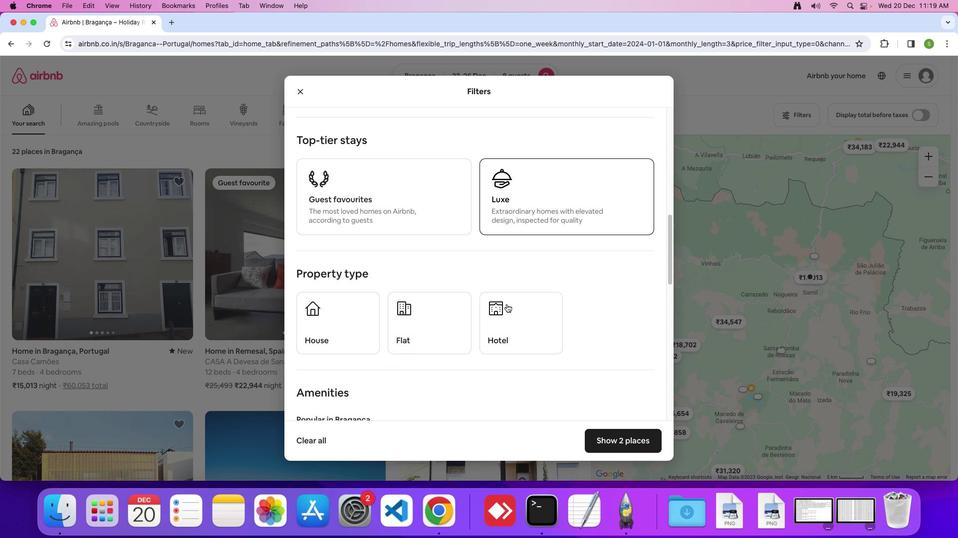 
Action: Mouse moved to (505, 305)
Screenshot: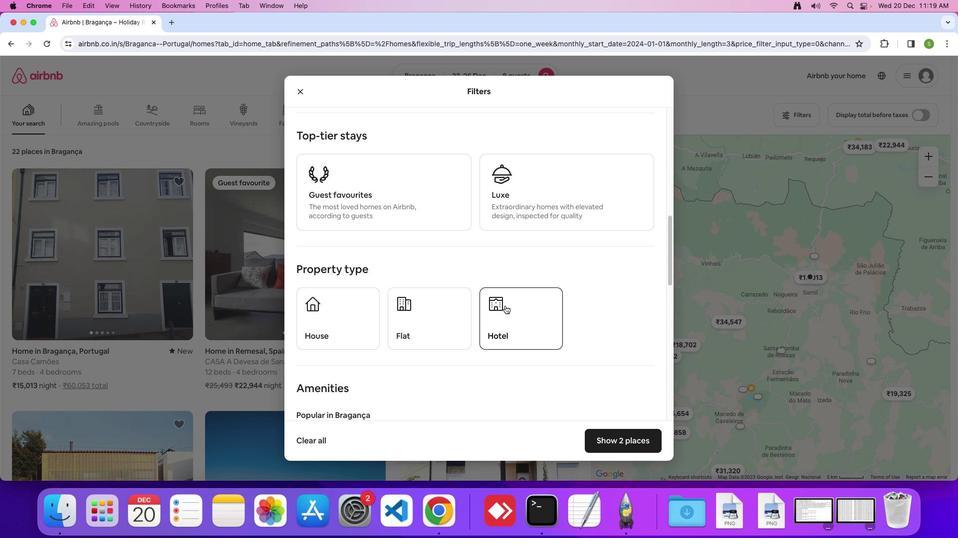 
Action: Mouse pressed left at (505, 305)
Screenshot: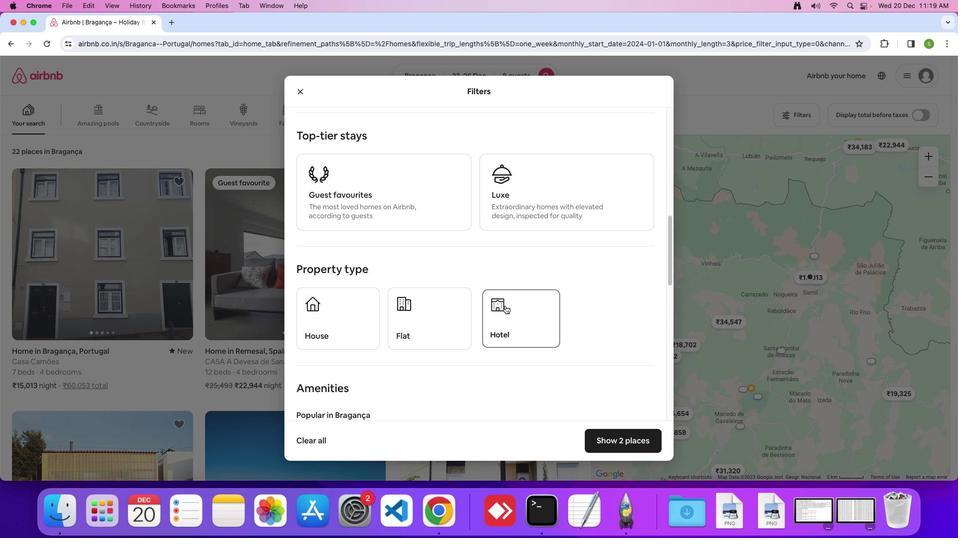 
Action: Mouse moved to (446, 306)
Screenshot: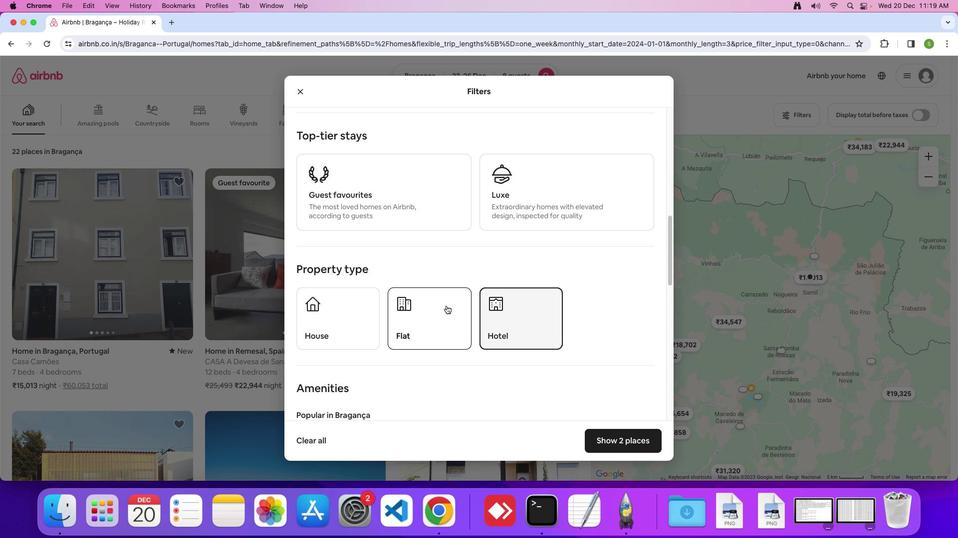 
Action: Mouse scrolled (446, 306) with delta (0, 0)
Screenshot: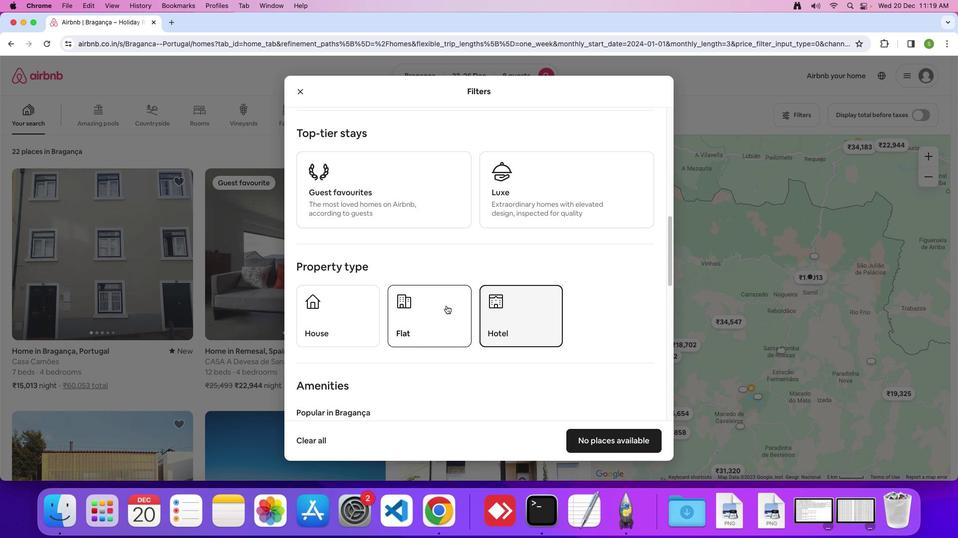 
Action: Mouse scrolled (446, 306) with delta (0, 0)
Screenshot: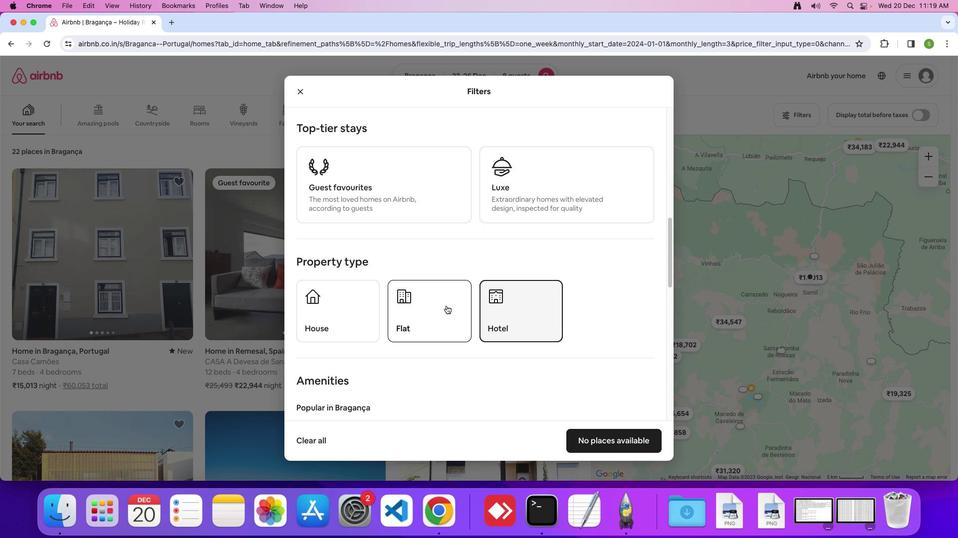
Action: Mouse scrolled (446, 306) with delta (0, 0)
Screenshot: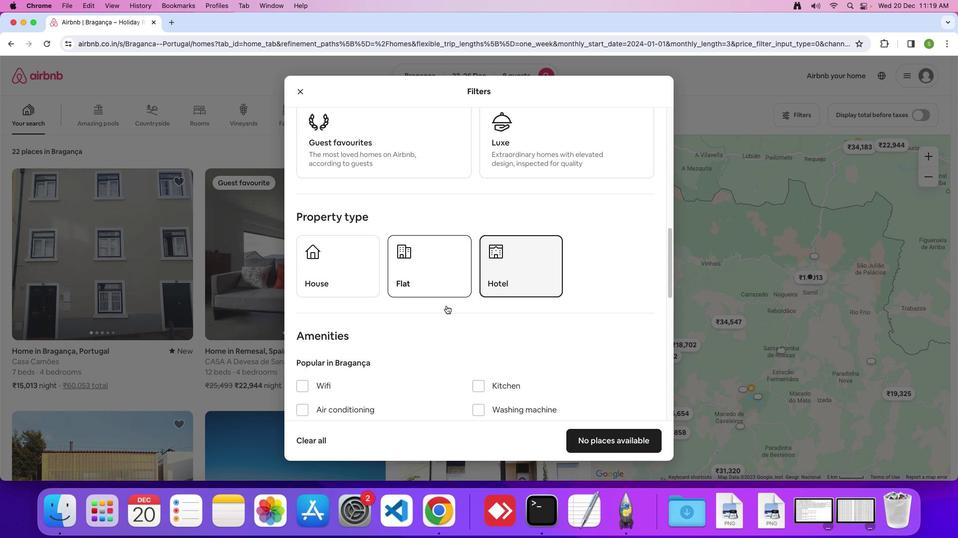 
Action: Mouse scrolled (446, 306) with delta (0, 0)
Screenshot: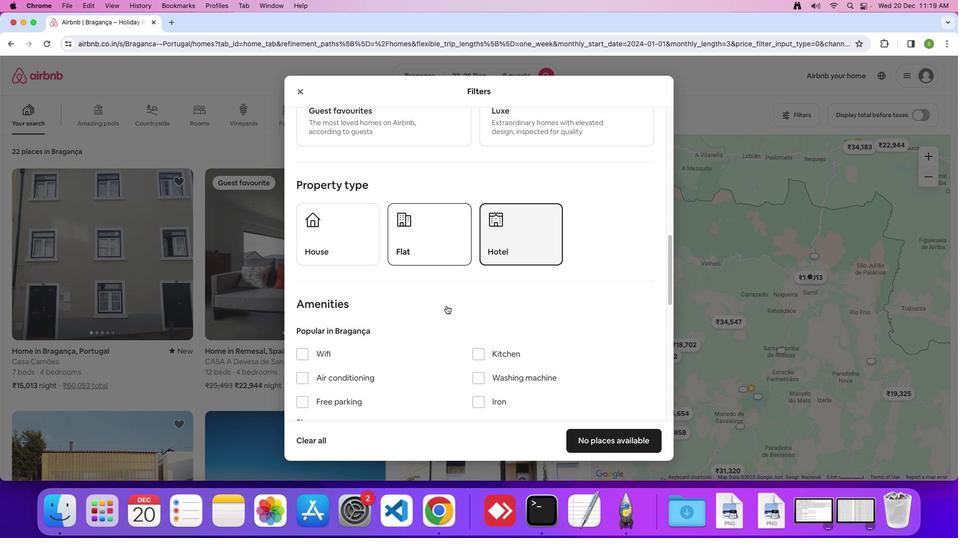 
Action: Mouse scrolled (446, 306) with delta (0, 0)
Screenshot: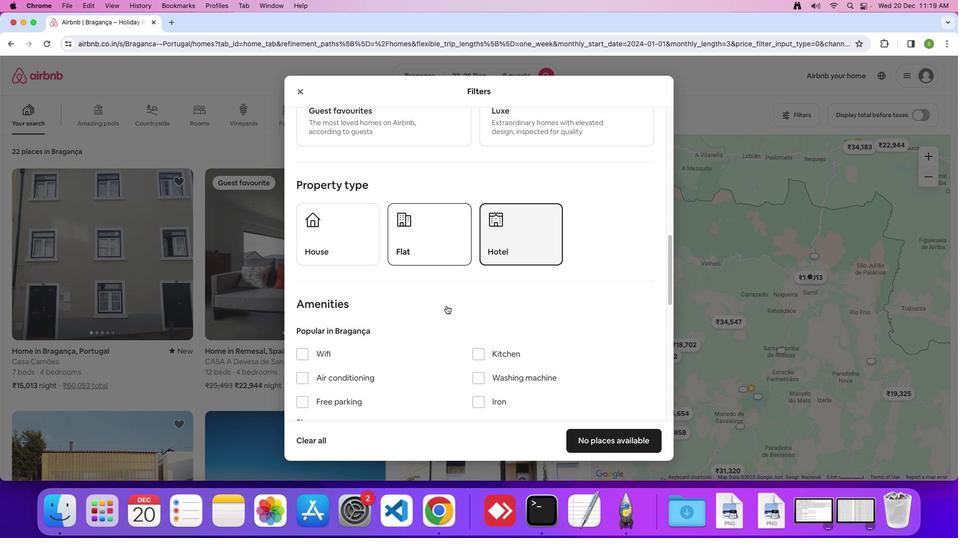 
Action: Mouse scrolled (446, 306) with delta (0, 0)
Screenshot: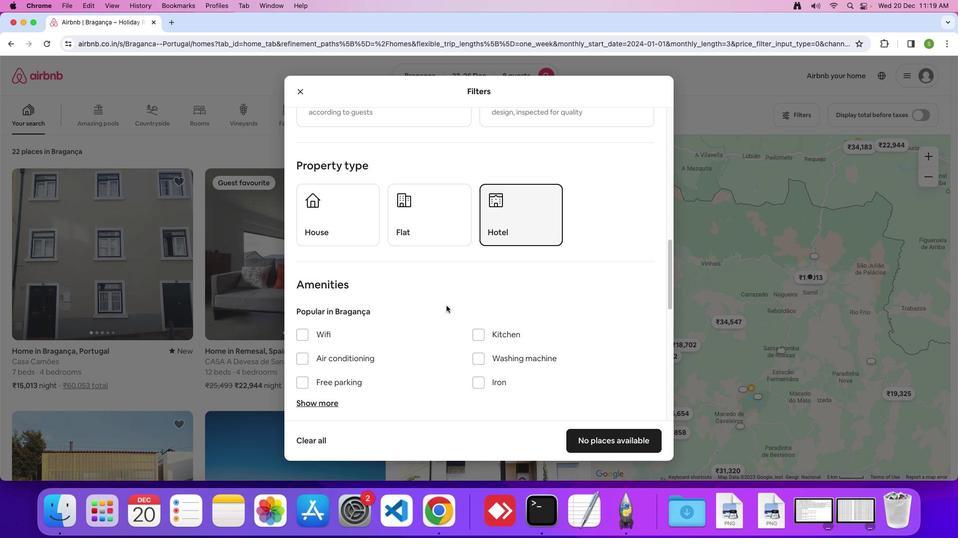 
Action: Mouse scrolled (446, 306) with delta (0, 0)
Screenshot: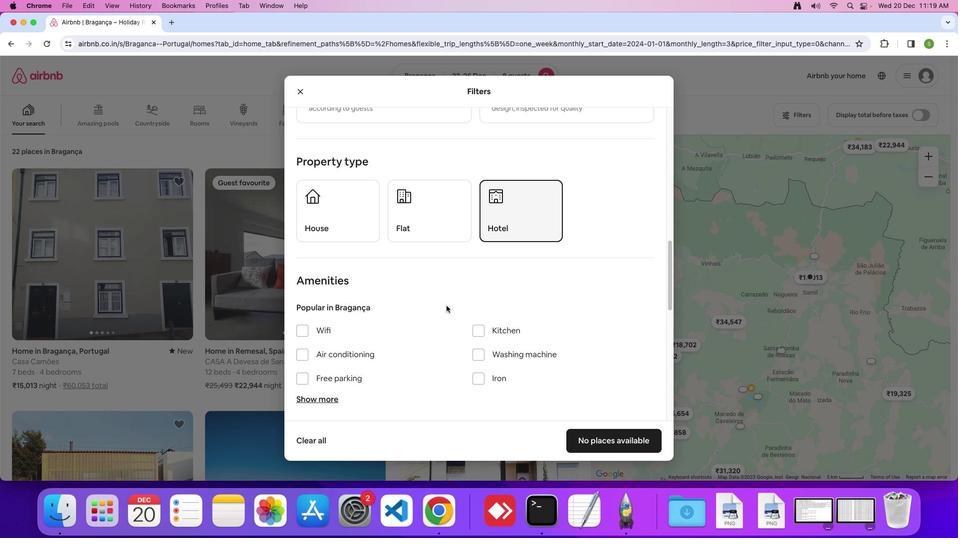 
Action: Mouse scrolled (446, 306) with delta (0, 0)
Screenshot: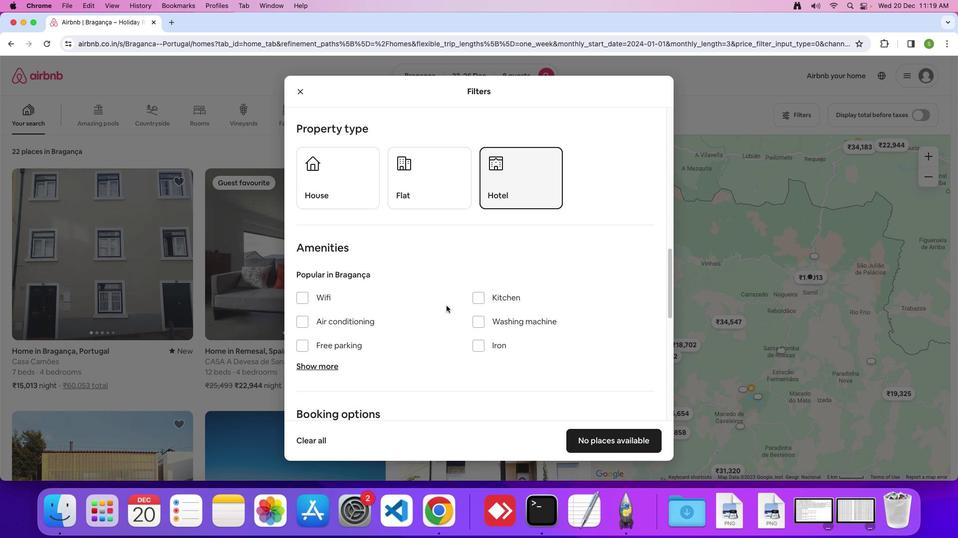 
Action: Mouse scrolled (446, 306) with delta (0, 0)
Screenshot: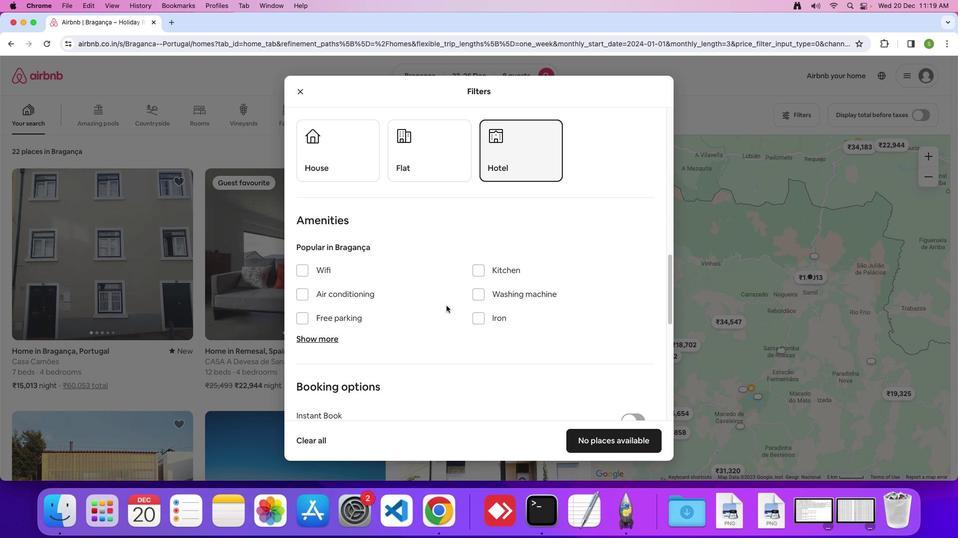 
Action: Mouse scrolled (446, 306) with delta (0, 0)
Screenshot: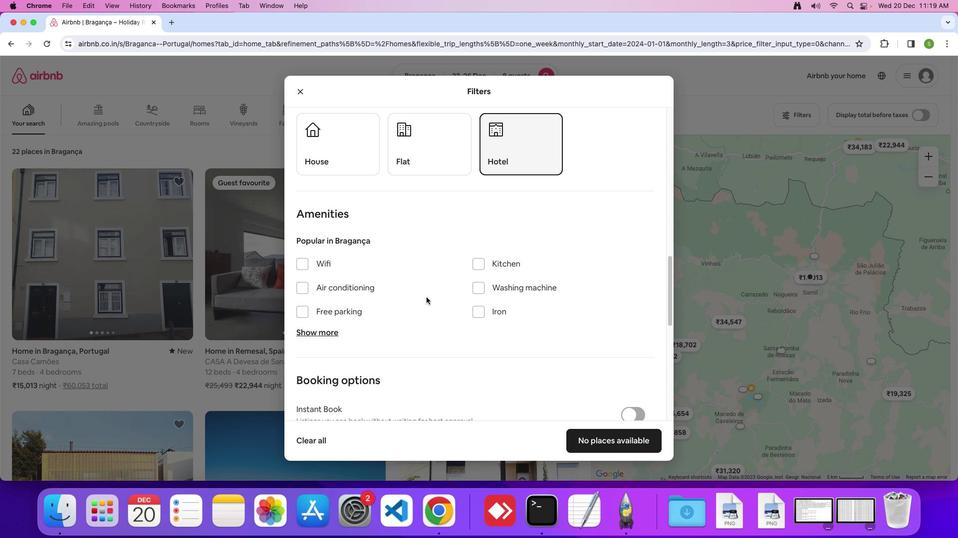 
Action: Mouse moved to (299, 261)
Screenshot: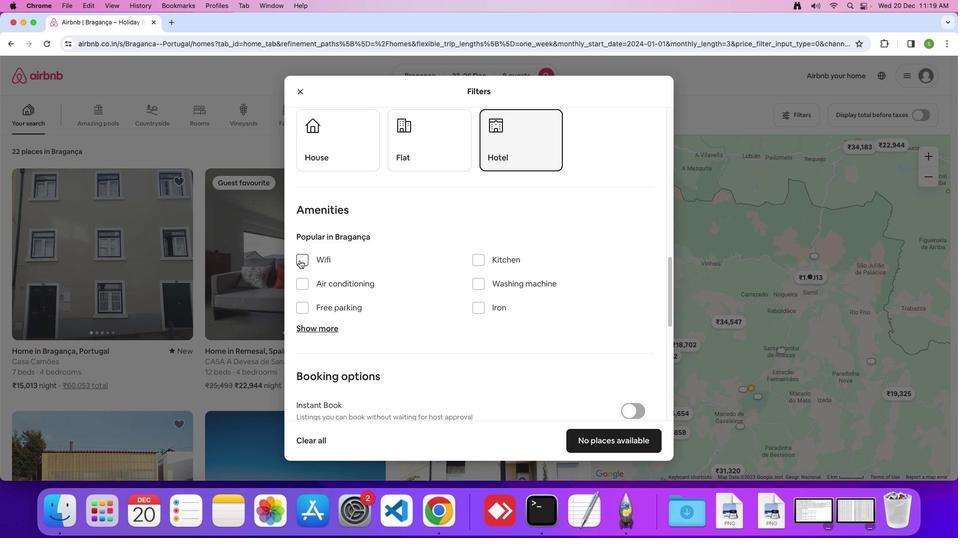 
Action: Mouse pressed left at (299, 261)
Screenshot: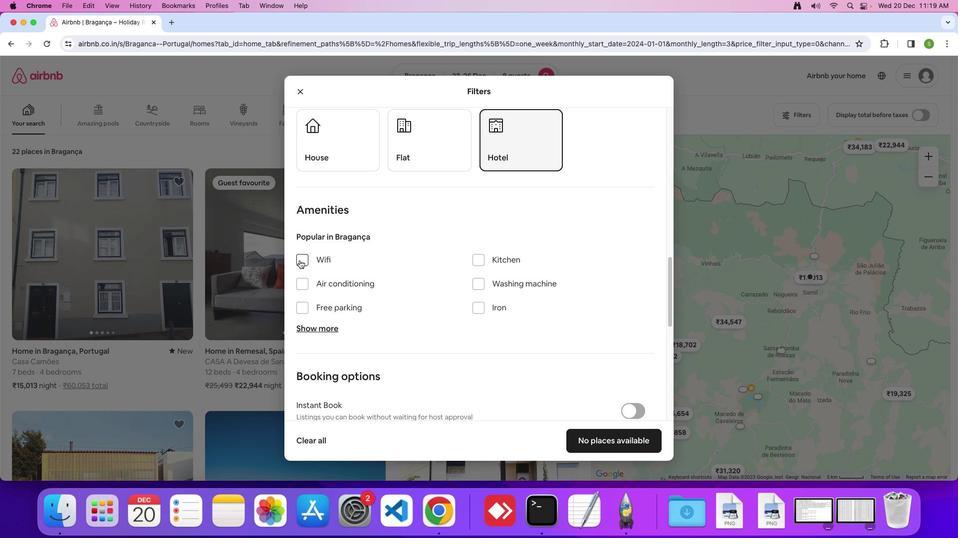 
Action: Mouse moved to (304, 311)
Screenshot: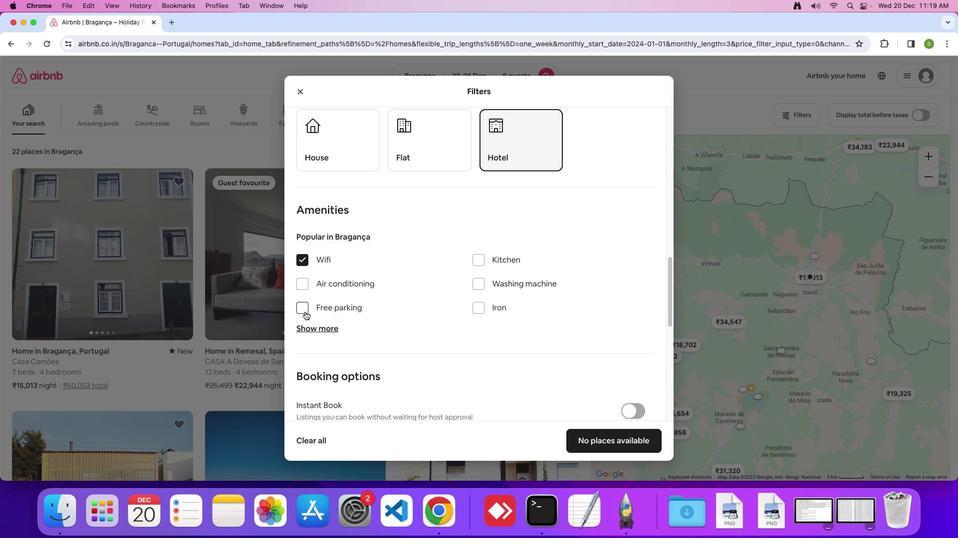 
Action: Mouse pressed left at (304, 311)
Screenshot: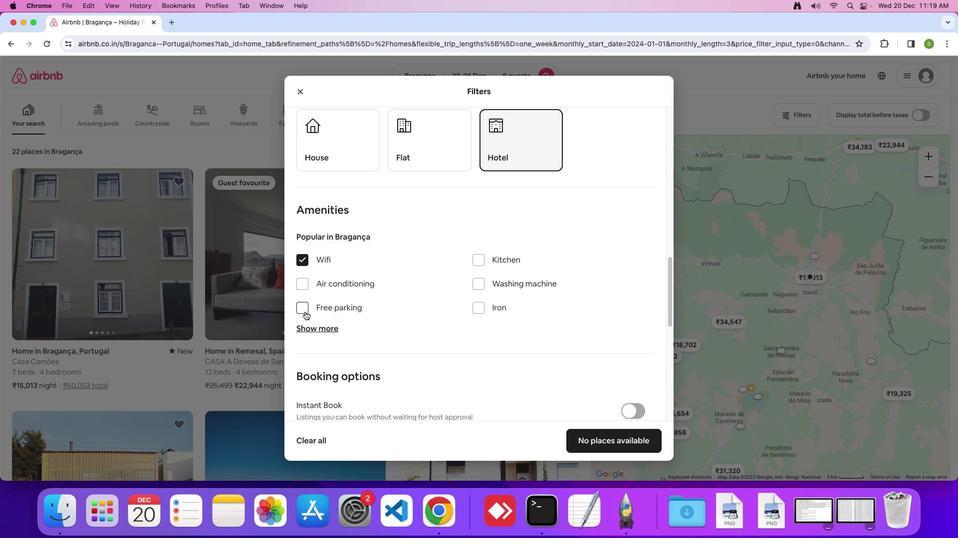 
Action: Mouse moved to (308, 328)
Screenshot: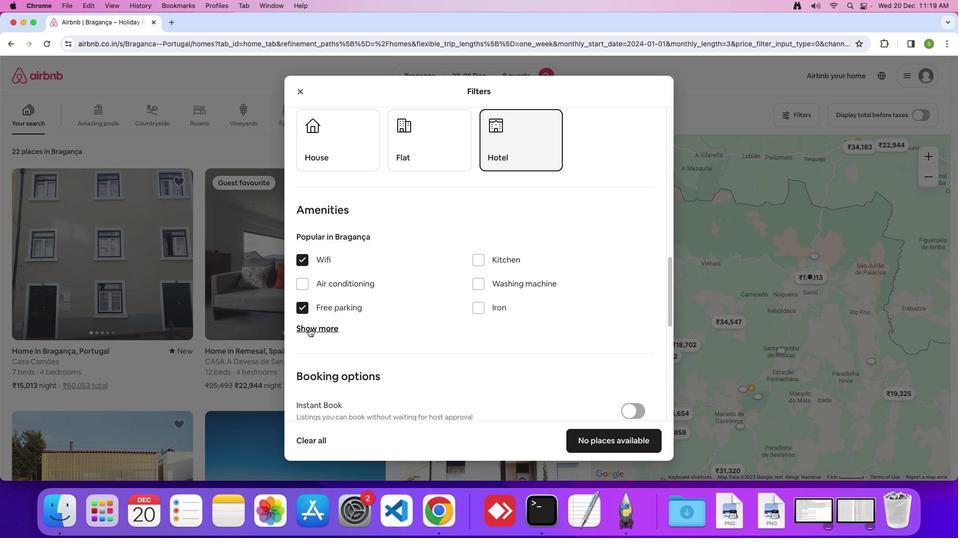 
Action: Mouse pressed left at (308, 328)
Screenshot: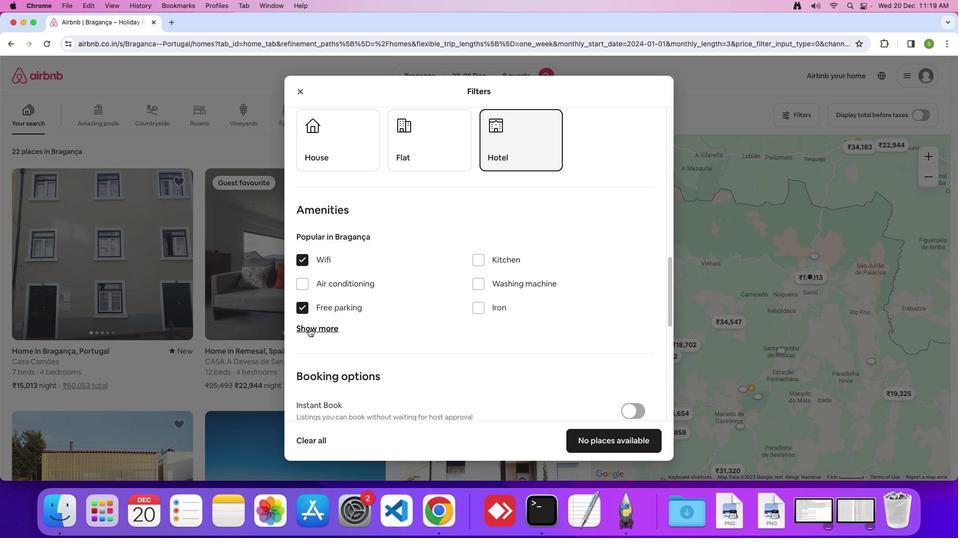 
Action: Mouse moved to (421, 323)
Screenshot: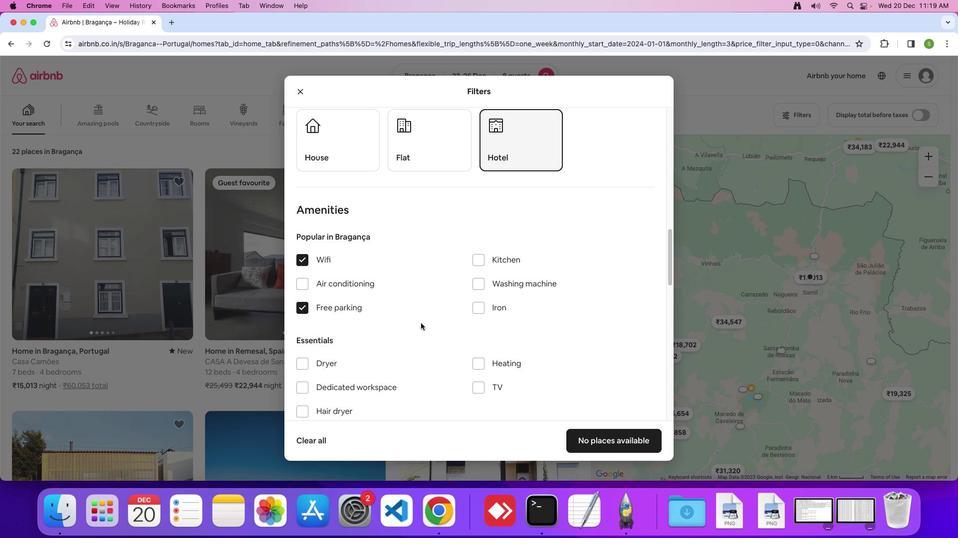 
Action: Mouse scrolled (421, 323) with delta (0, 0)
Screenshot: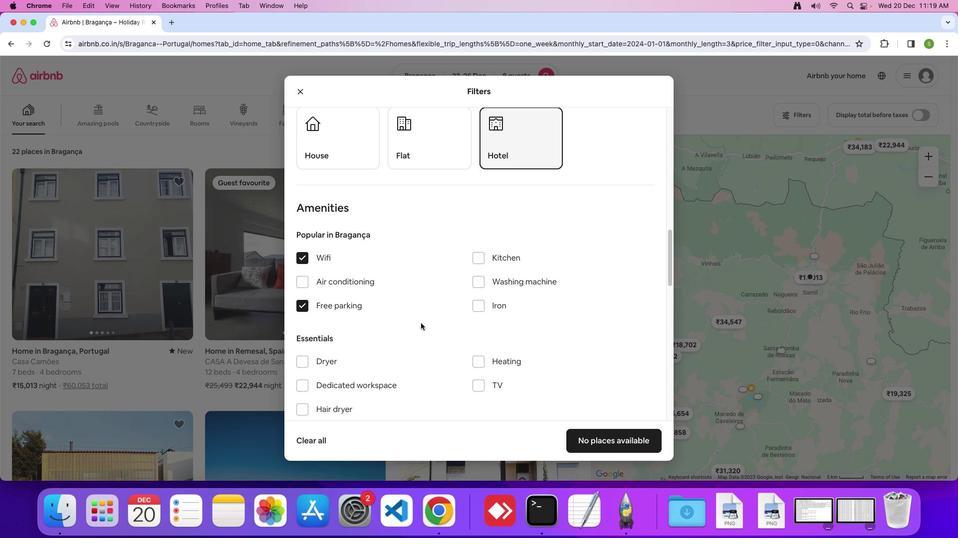 
Action: Mouse scrolled (421, 323) with delta (0, 0)
Screenshot: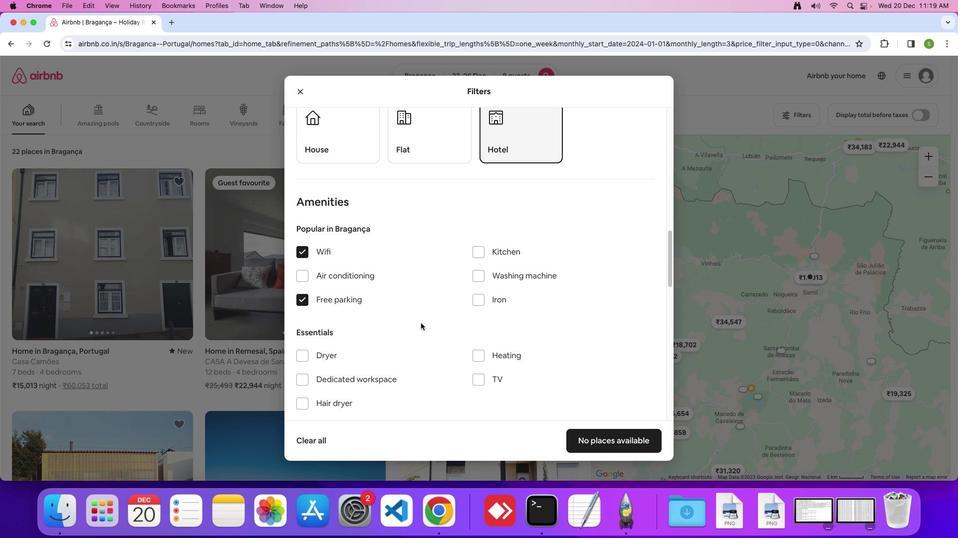 
Action: Mouse scrolled (421, 323) with delta (0, 0)
Screenshot: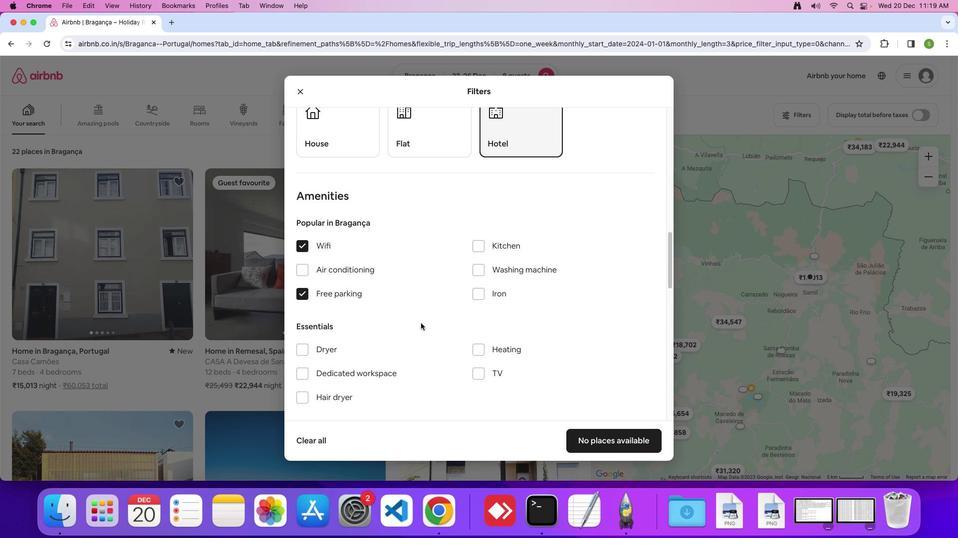 
Action: Mouse scrolled (421, 323) with delta (0, 0)
Screenshot: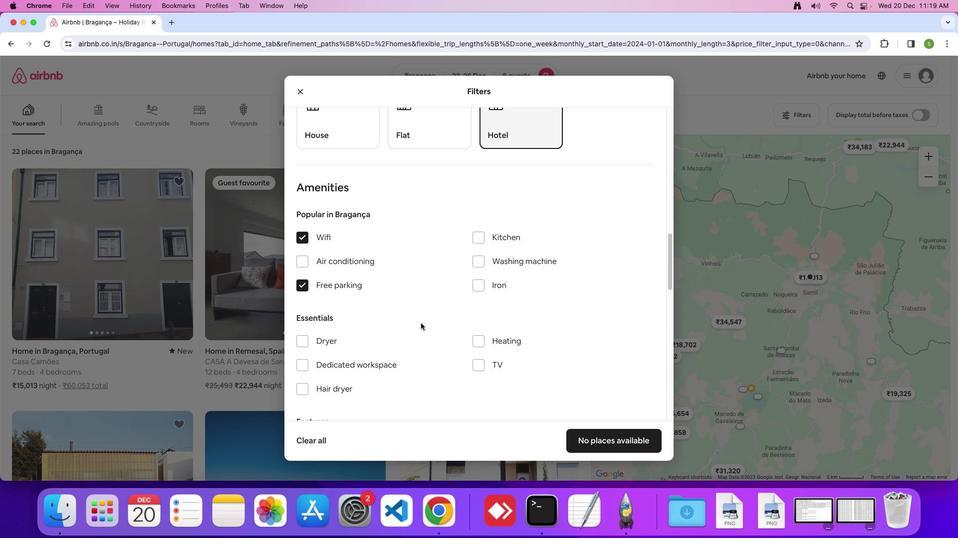 
Action: Mouse moved to (474, 355)
Screenshot: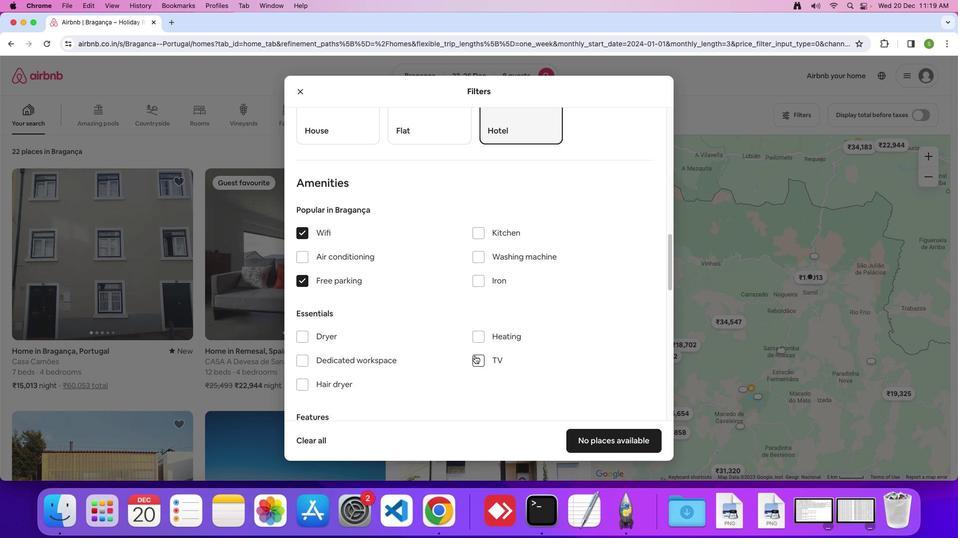 
Action: Mouse pressed left at (474, 355)
Screenshot: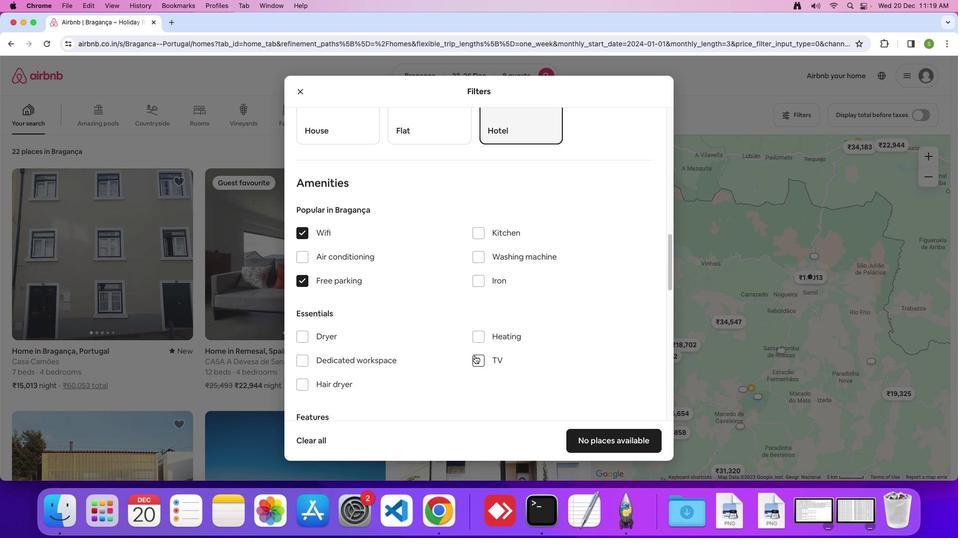 
Action: Mouse moved to (414, 326)
Screenshot: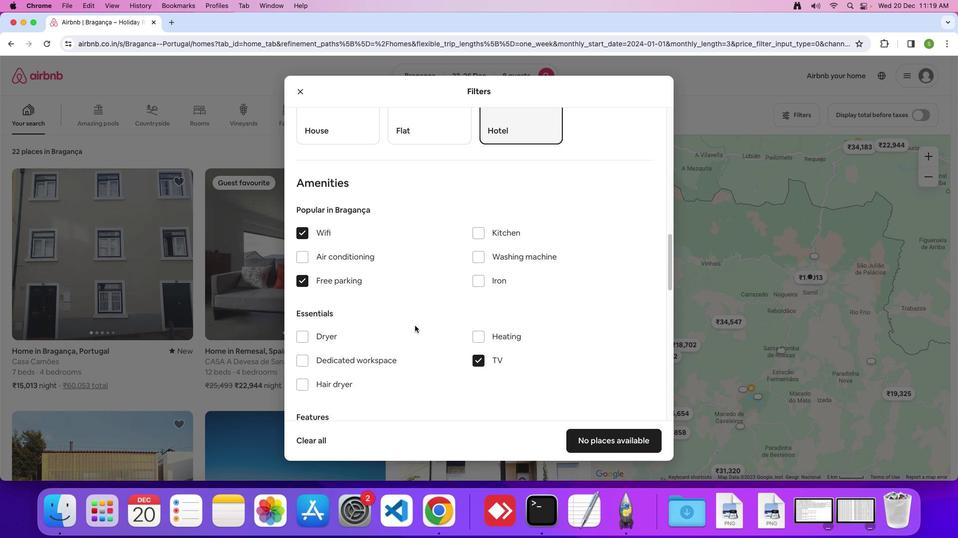 
Action: Mouse scrolled (414, 326) with delta (0, 0)
Screenshot: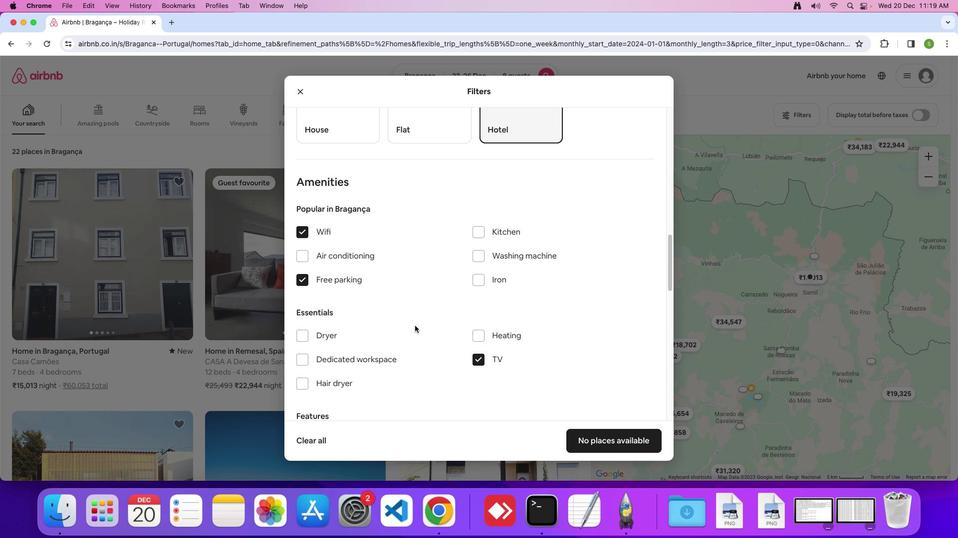 
Action: Mouse scrolled (414, 326) with delta (0, 0)
Screenshot: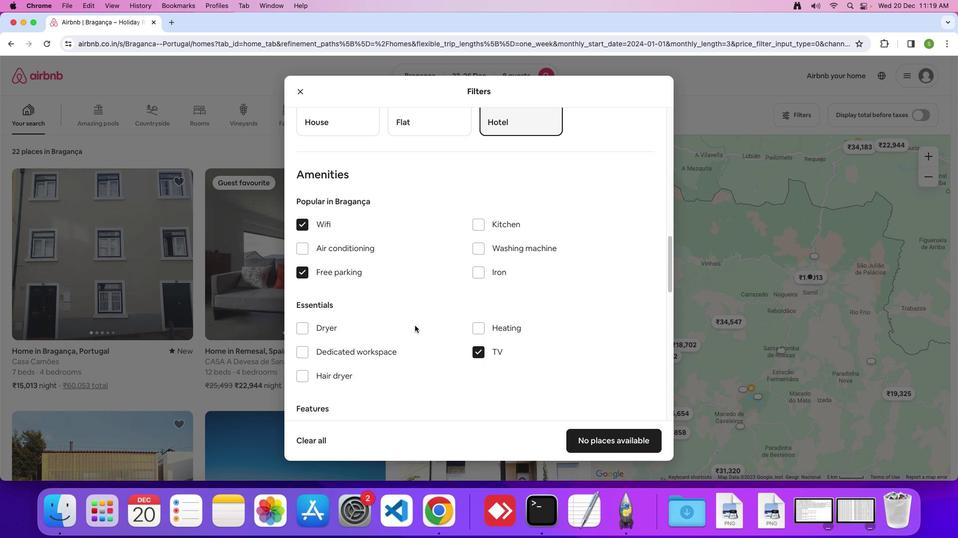 
Action: Mouse scrolled (414, 326) with delta (0, 0)
Screenshot: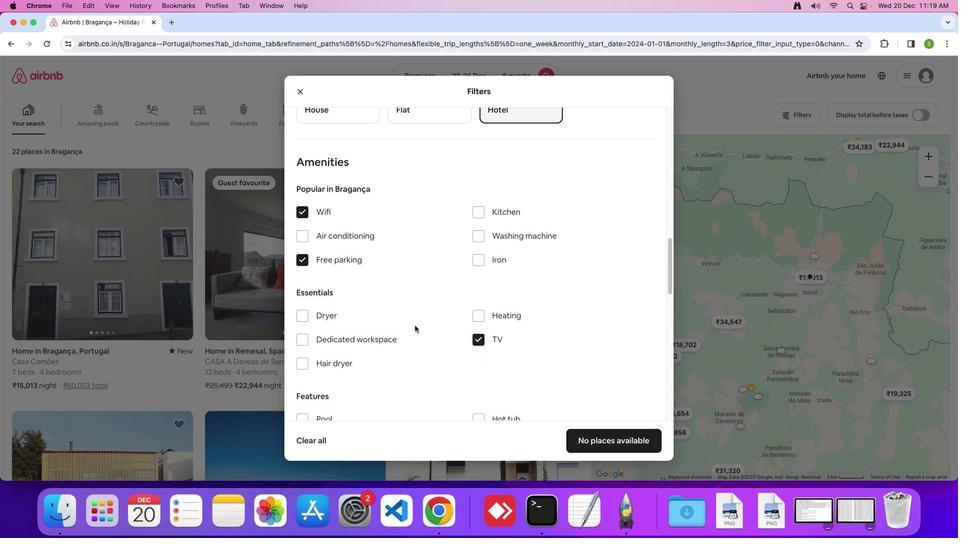 
Action: Mouse scrolled (414, 326) with delta (0, 0)
Screenshot: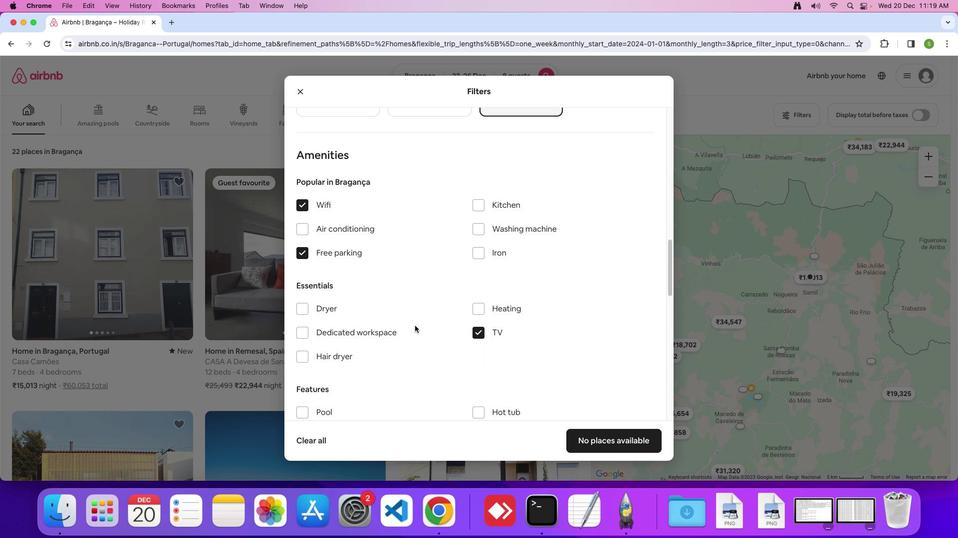 
Action: Mouse scrolled (414, 326) with delta (0, 0)
Screenshot: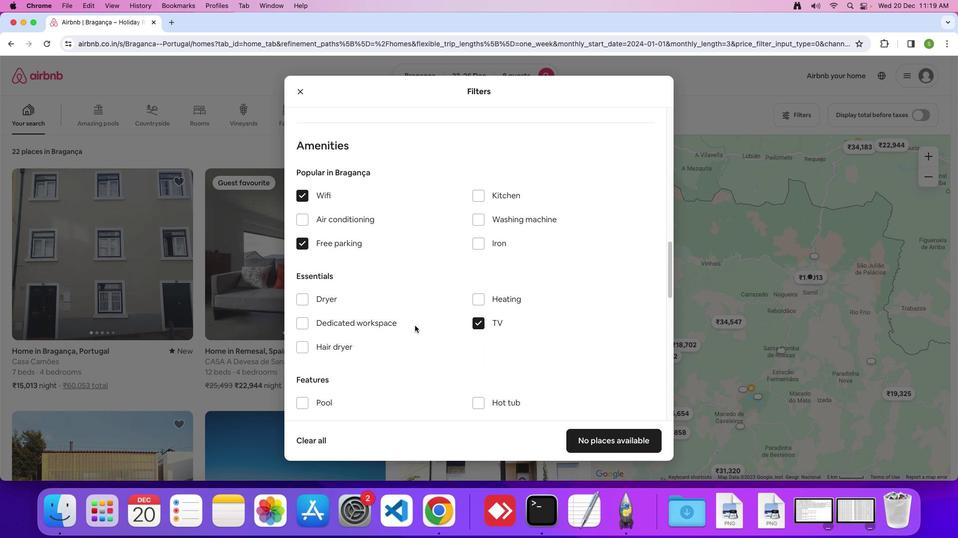 
Action: Mouse scrolled (414, 326) with delta (0, 0)
Screenshot: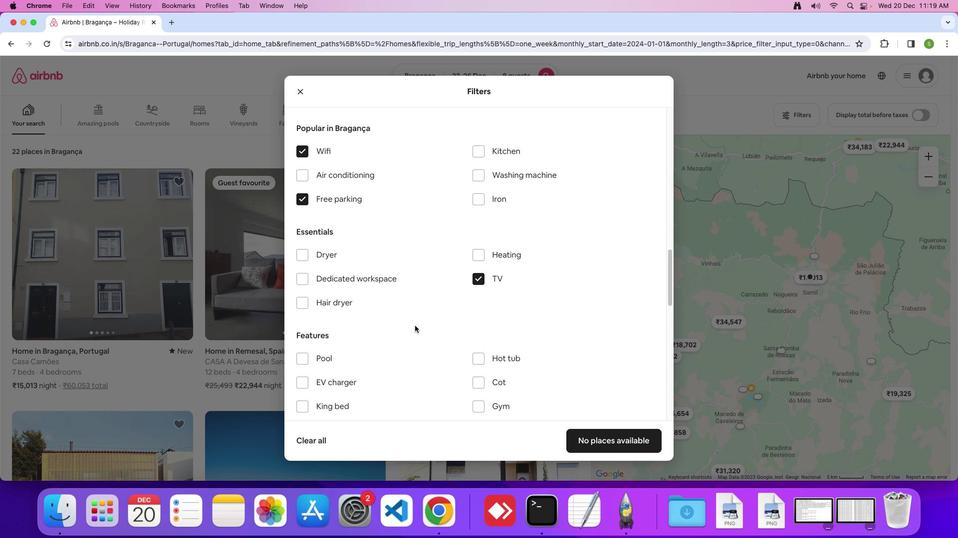 
Action: Mouse scrolled (414, 326) with delta (0, 0)
Screenshot: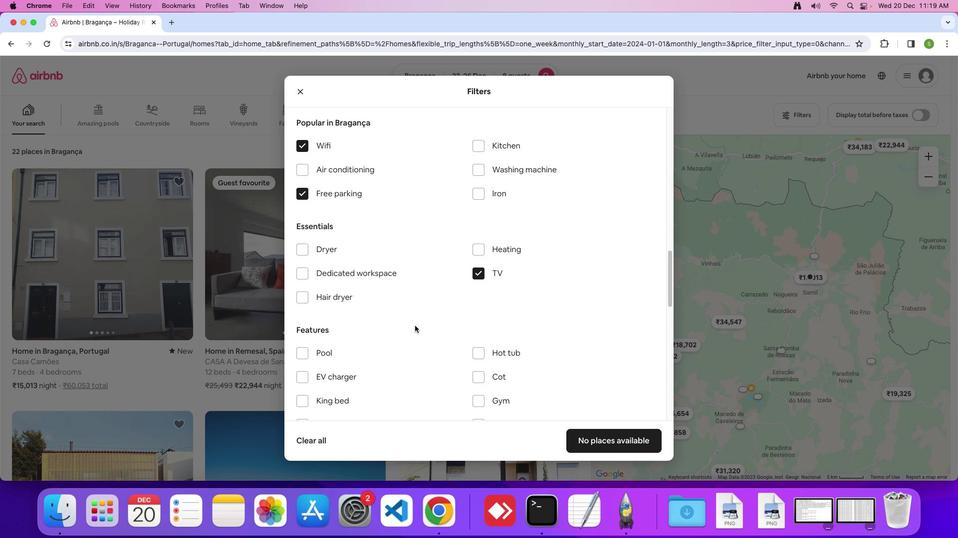 
Action: Mouse moved to (414, 325)
Screenshot: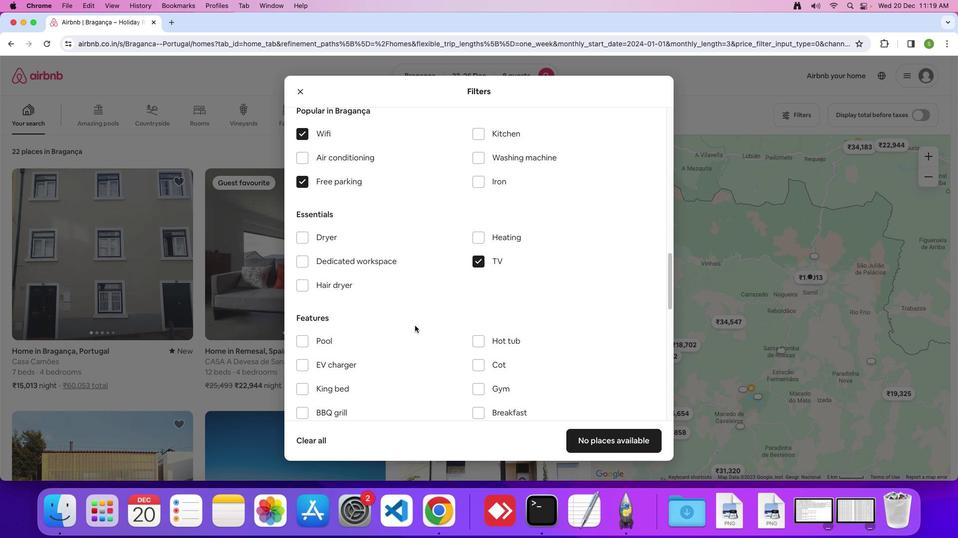 
Action: Mouse scrolled (414, 325) with delta (0, 0)
Screenshot: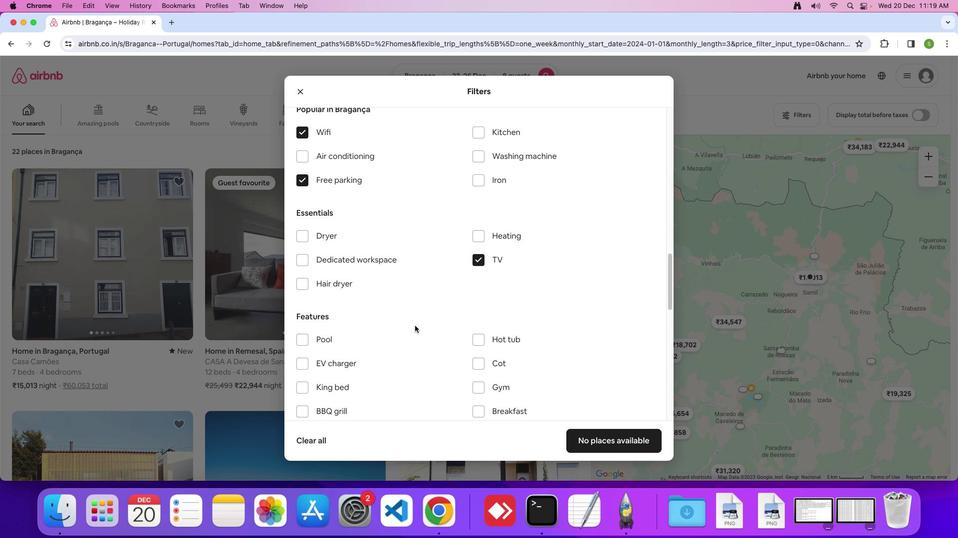 
Action: Mouse scrolled (414, 325) with delta (0, 0)
Screenshot: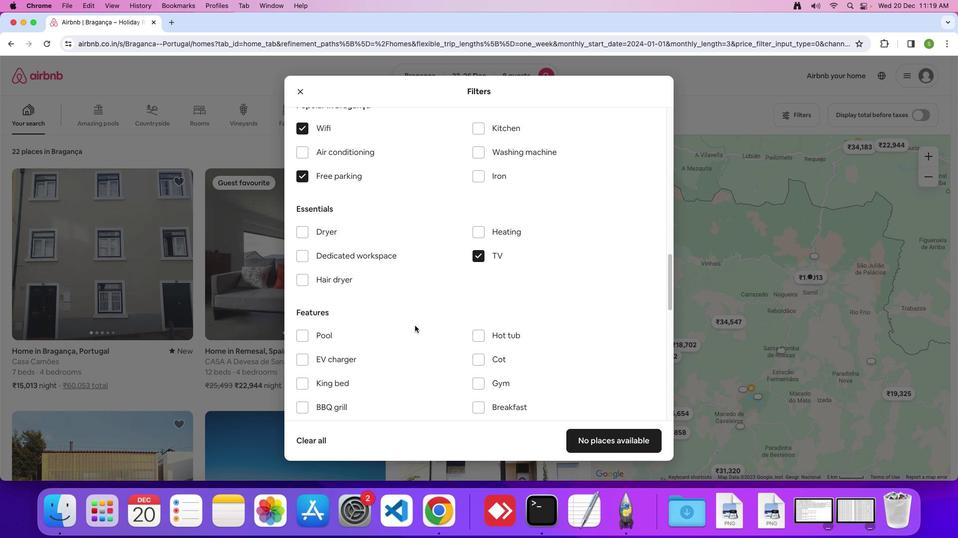 
Action: Mouse scrolled (414, 325) with delta (0, 0)
Screenshot: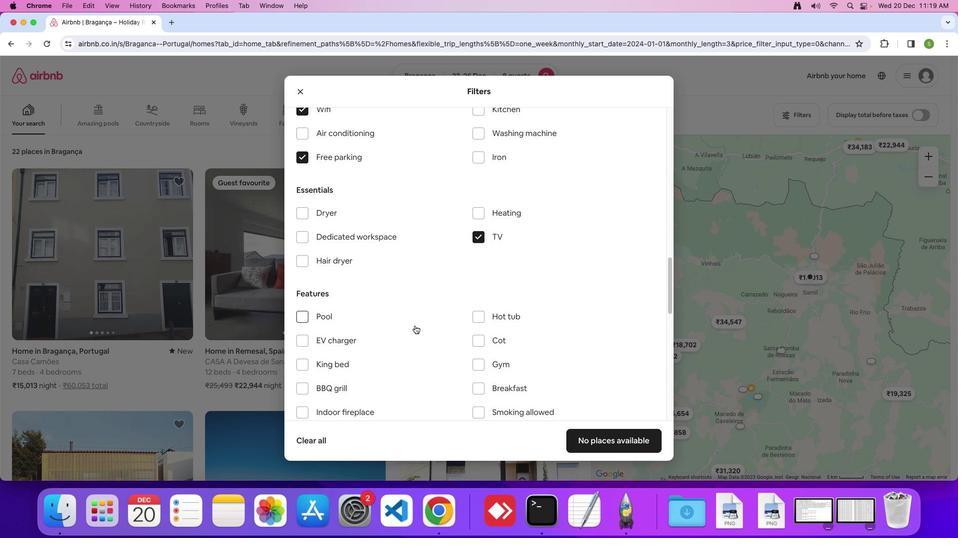 
Action: Mouse scrolled (414, 325) with delta (0, 0)
Screenshot: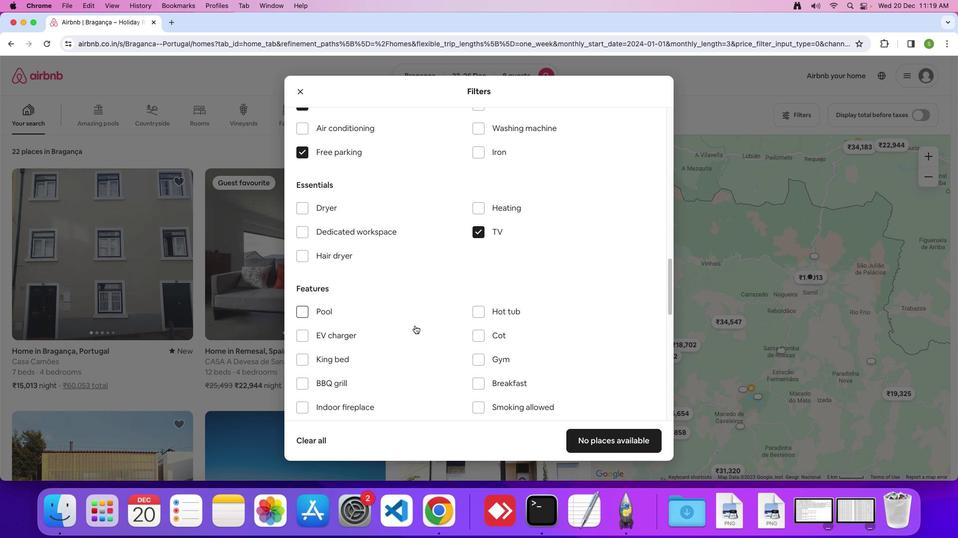 
Action: Mouse moved to (474, 344)
Screenshot: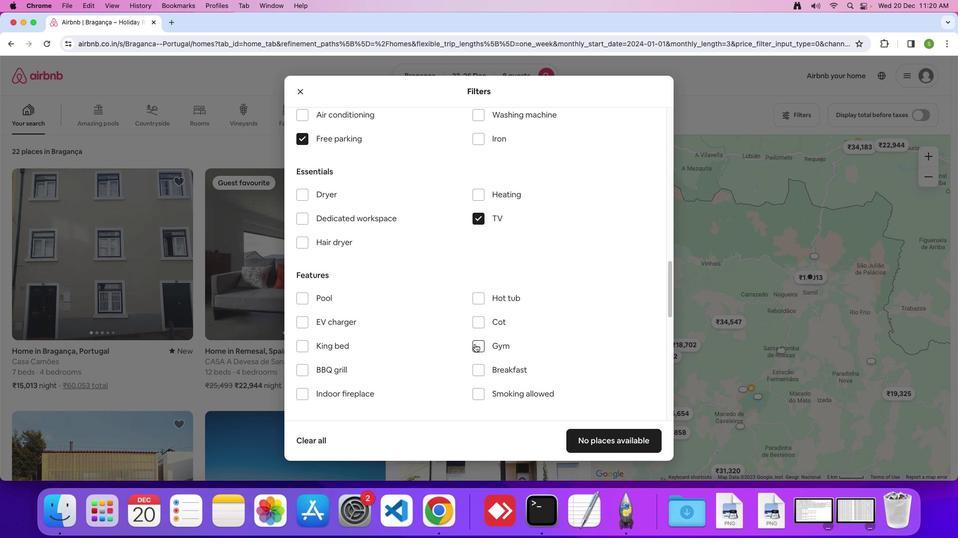 
Action: Mouse pressed left at (474, 344)
Screenshot: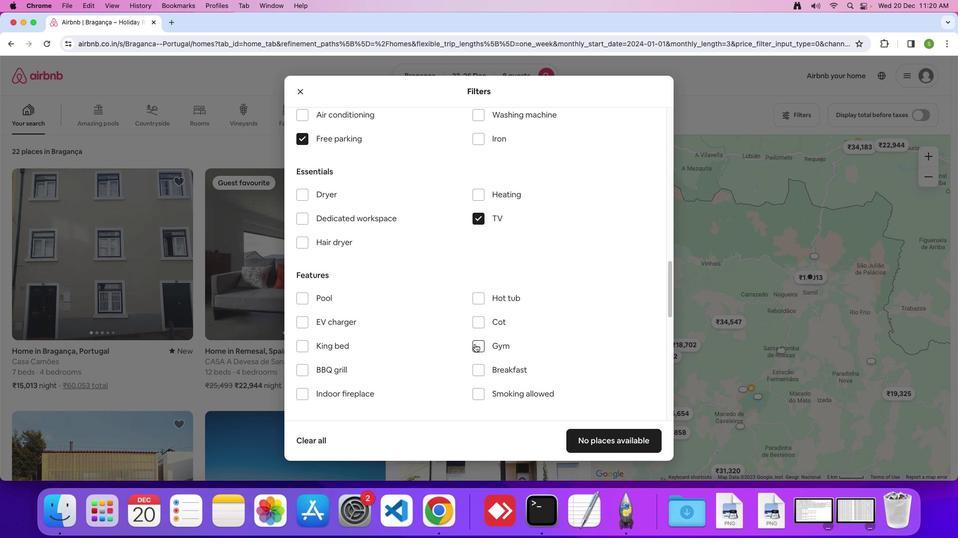 
Action: Mouse moved to (478, 372)
Screenshot: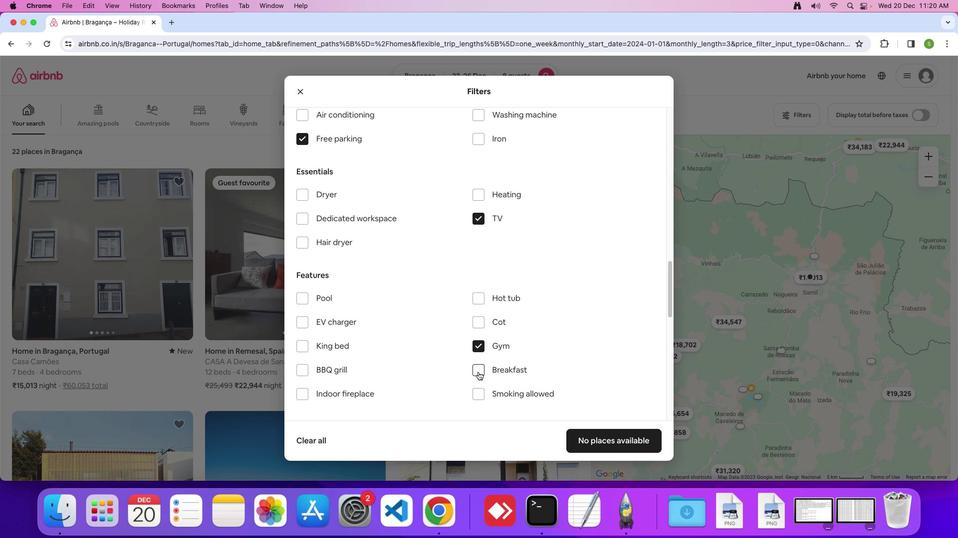 
Action: Mouse pressed left at (478, 372)
Screenshot: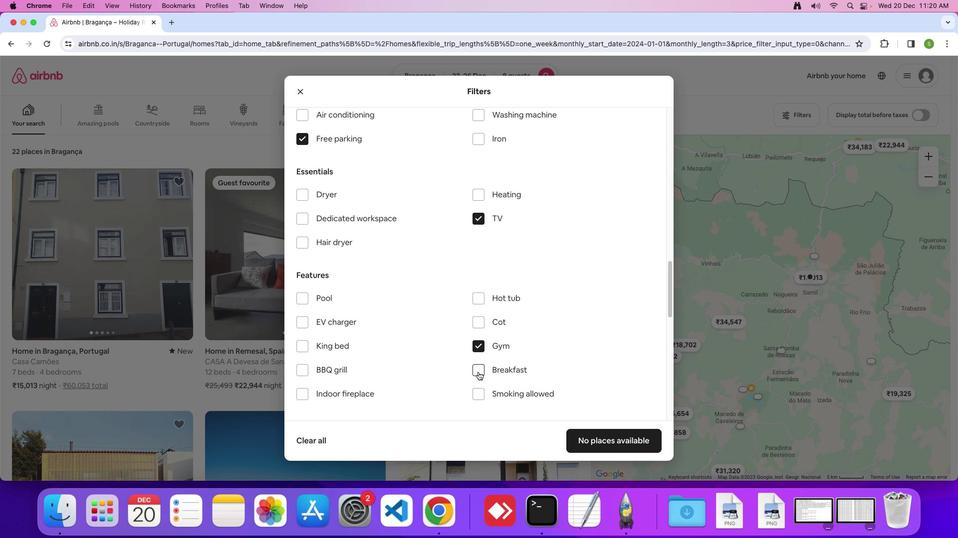 
Action: Mouse moved to (421, 345)
Screenshot: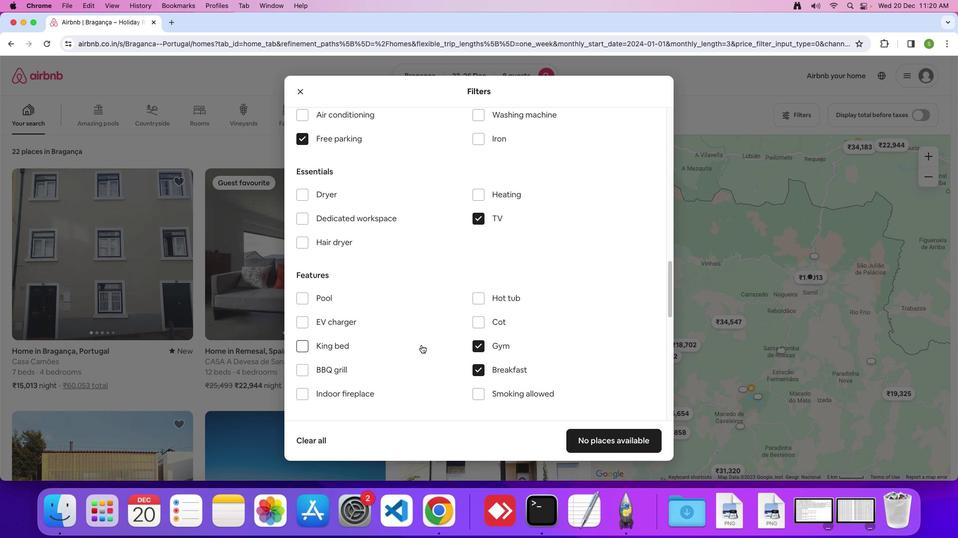 
Action: Mouse scrolled (421, 345) with delta (0, 0)
Screenshot: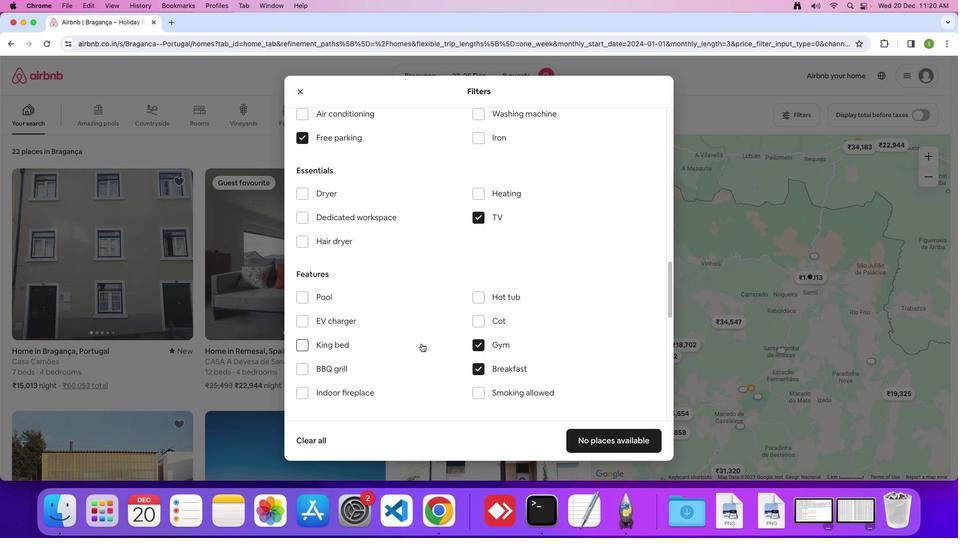 
Action: Mouse moved to (421, 344)
Screenshot: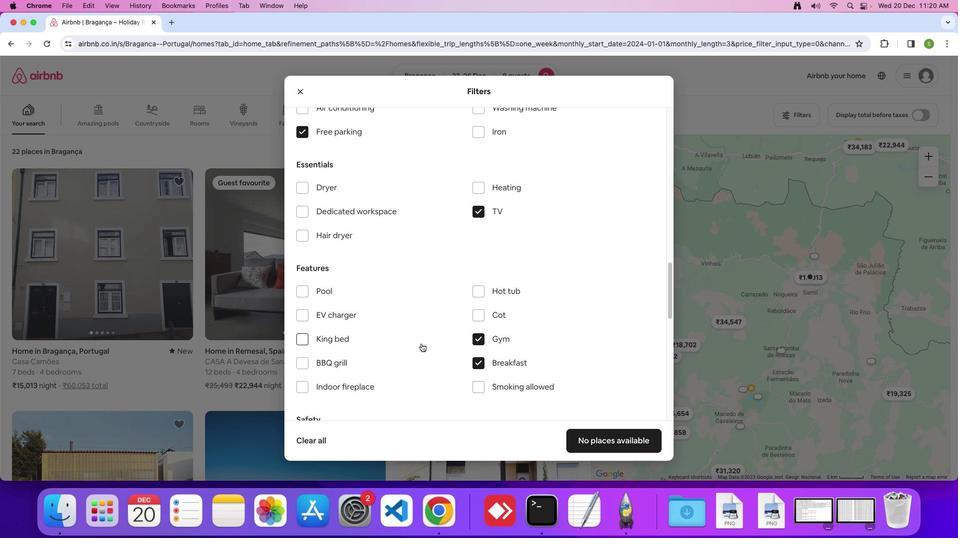 
Action: Mouse scrolled (421, 344) with delta (0, 0)
Screenshot: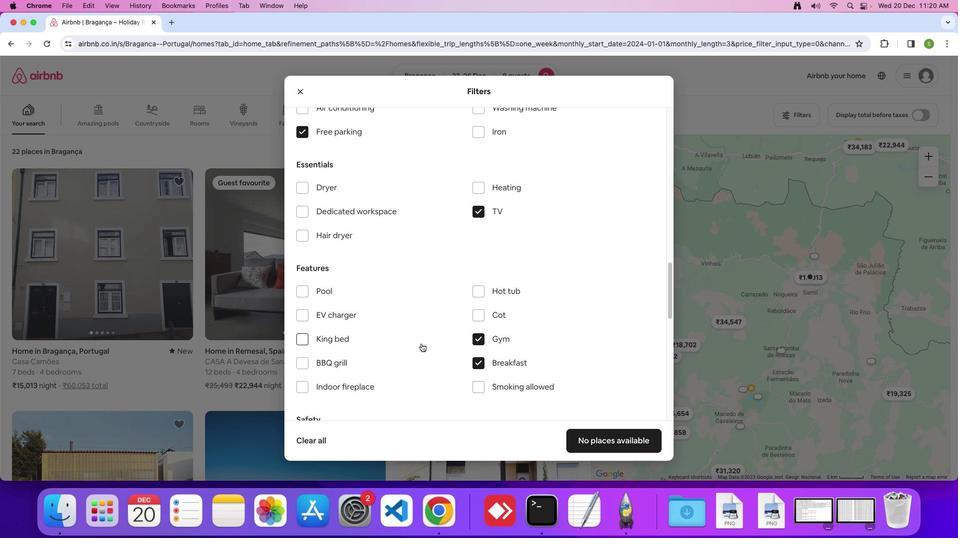 
Action: Mouse moved to (421, 344)
Screenshot: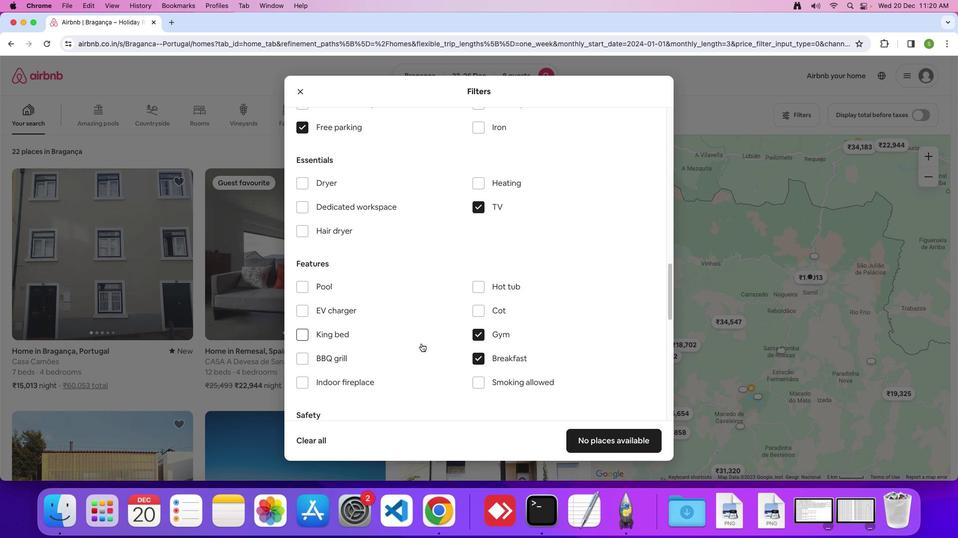 
Action: Mouse scrolled (421, 344) with delta (0, 0)
Screenshot: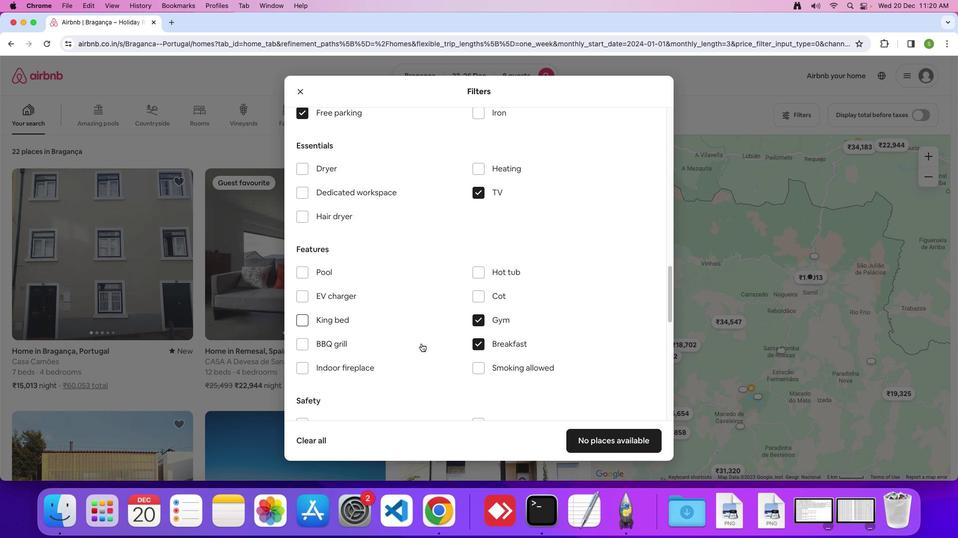 
Action: Mouse scrolled (421, 344) with delta (0, 0)
Screenshot: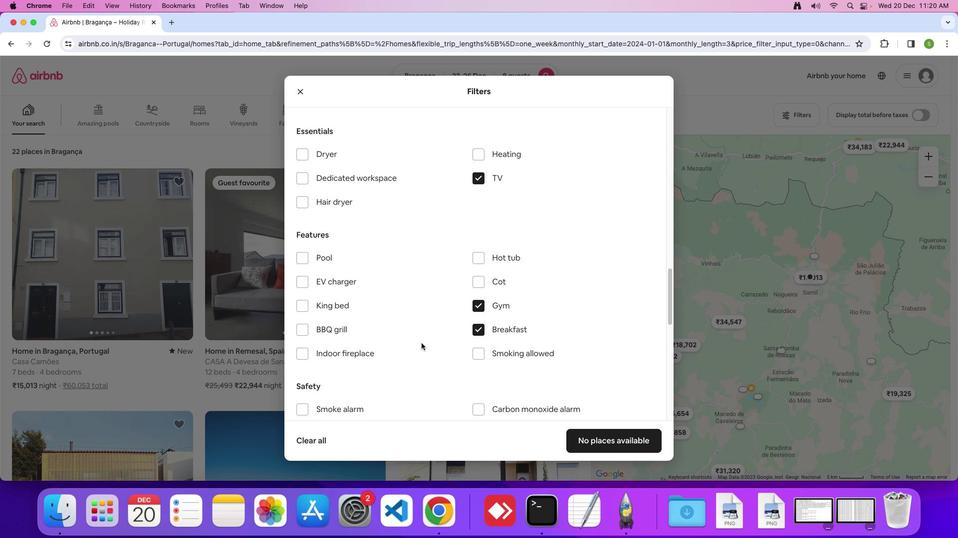
Action: Mouse moved to (421, 343)
Screenshot: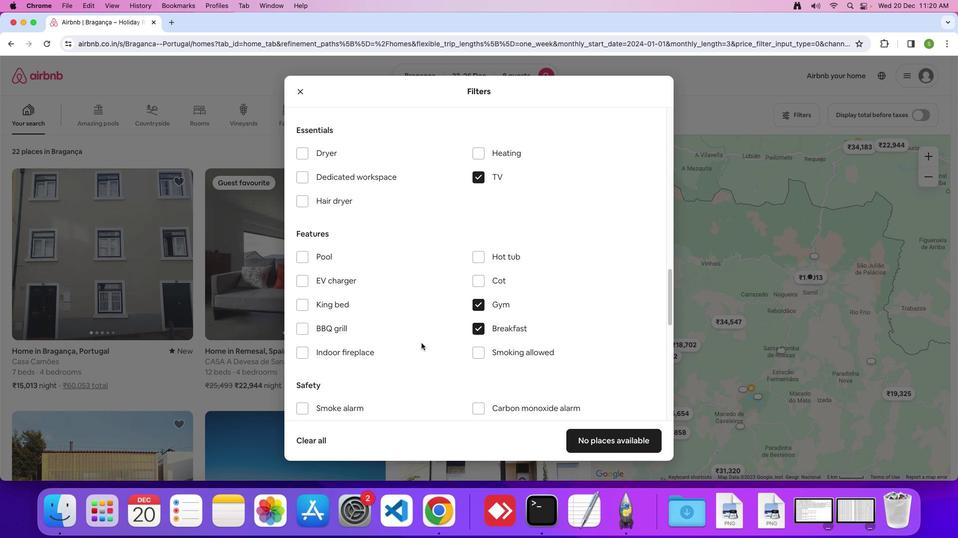 
Action: Mouse scrolled (421, 343) with delta (0, 0)
Screenshot: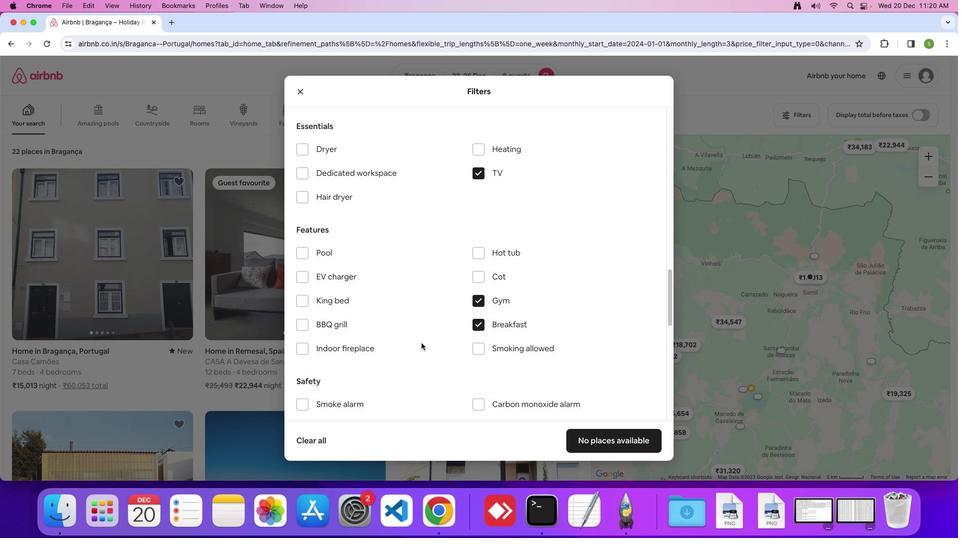 
Action: Mouse moved to (421, 343)
Screenshot: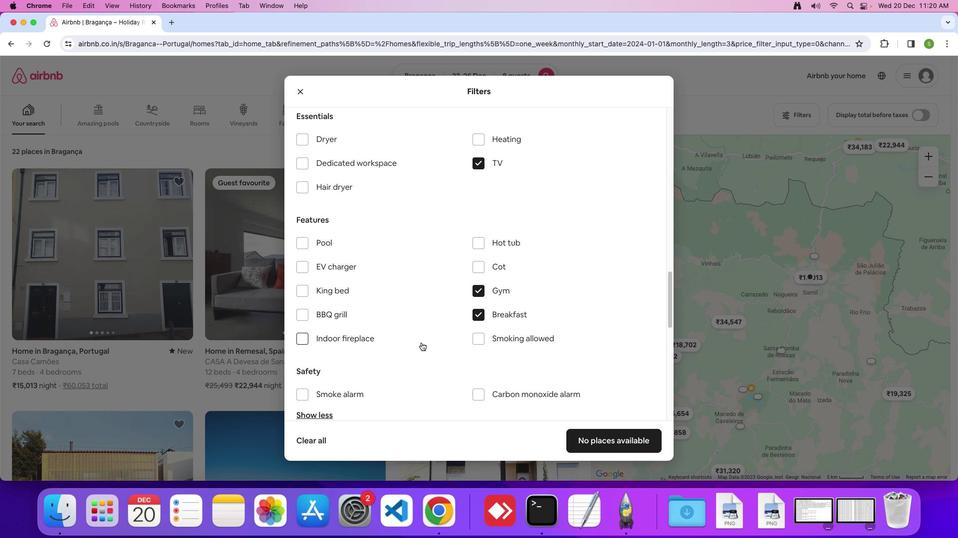 
Action: Mouse scrolled (421, 343) with delta (0, 0)
Screenshot: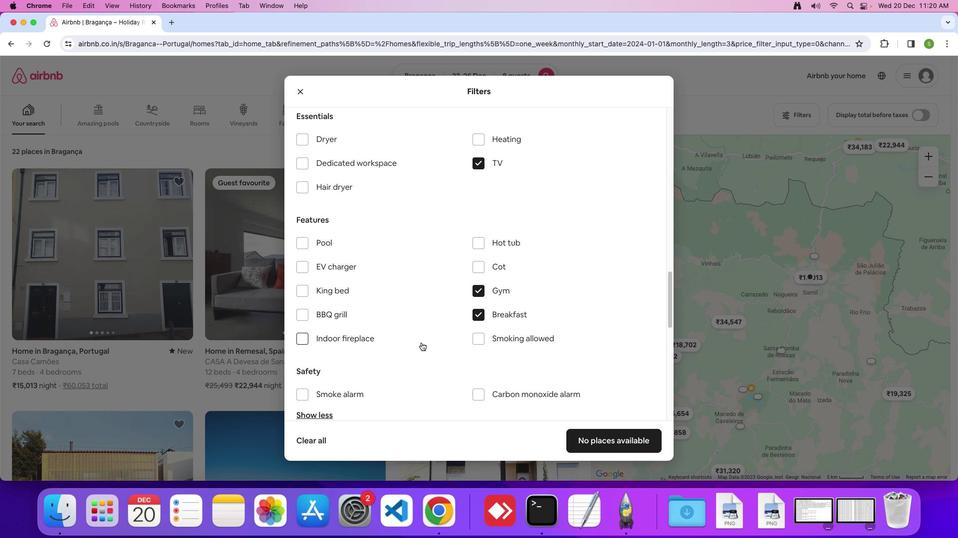 
Action: Mouse scrolled (421, 343) with delta (0, 0)
Screenshot: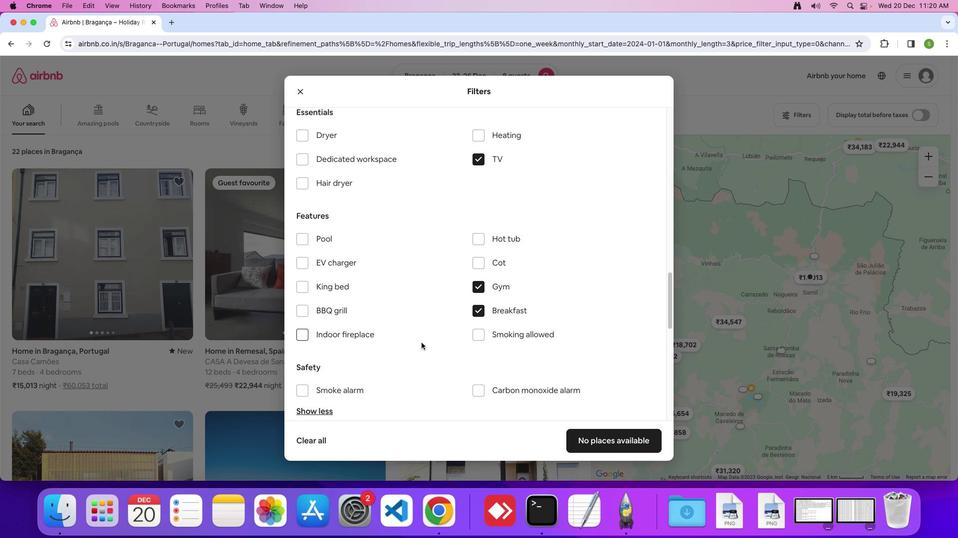 
Action: Mouse moved to (421, 342)
Screenshot: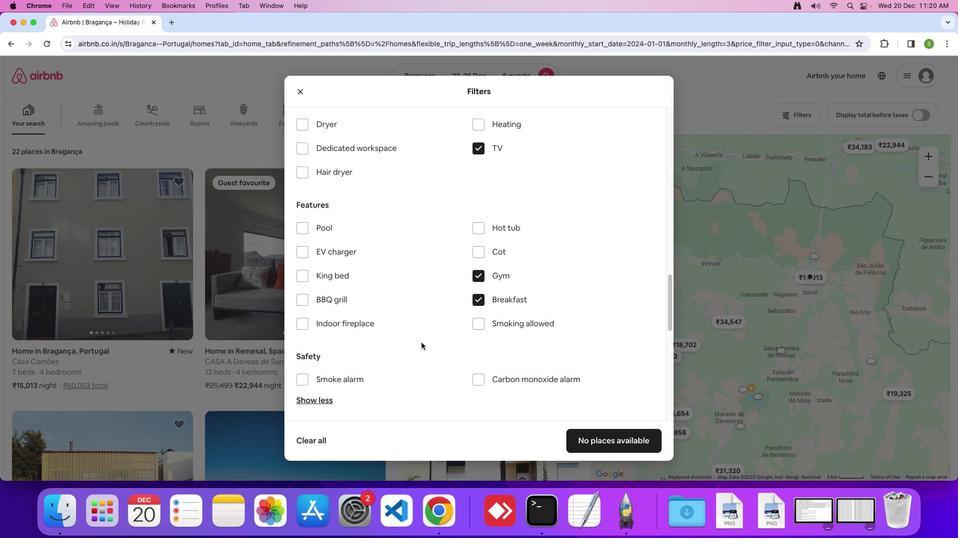 
Action: Mouse scrolled (421, 342) with delta (0, 0)
Screenshot: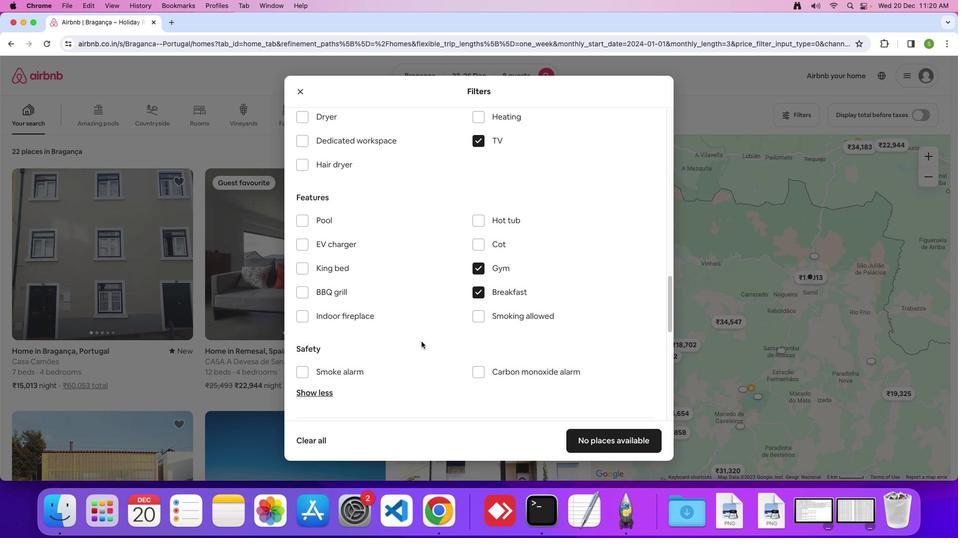 
Action: Mouse scrolled (421, 342) with delta (0, 0)
Screenshot: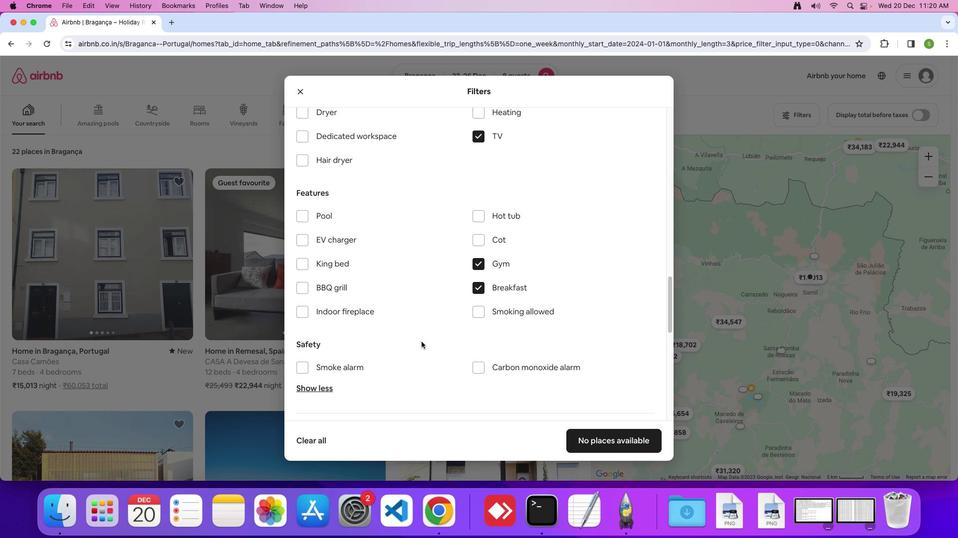 
Action: Mouse moved to (421, 342)
Screenshot: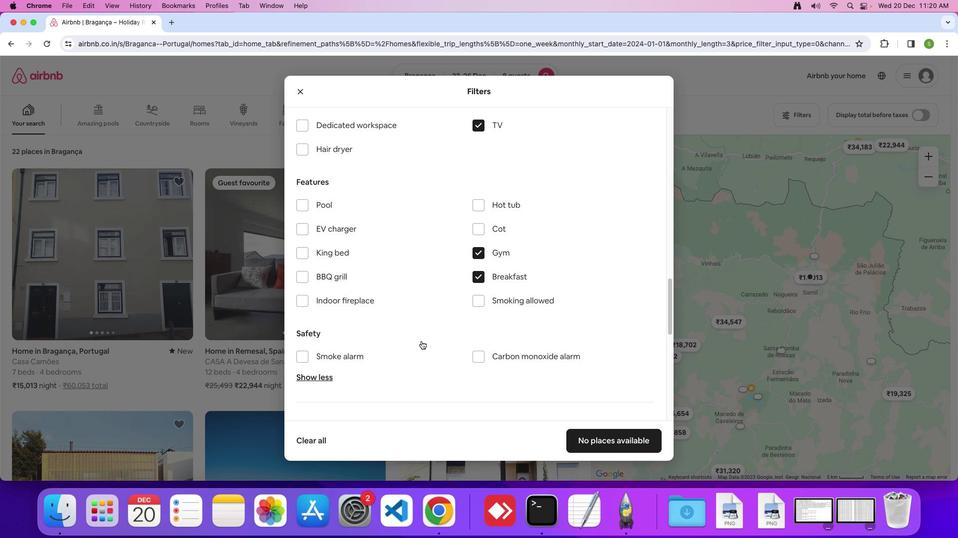
Action: Mouse scrolled (421, 342) with delta (0, -1)
Screenshot: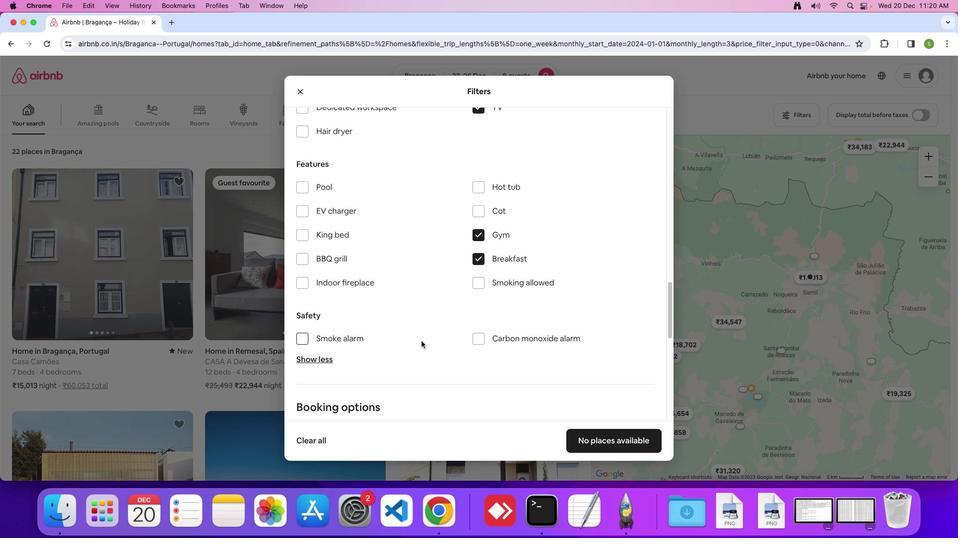 
Action: Mouse moved to (421, 339)
Screenshot: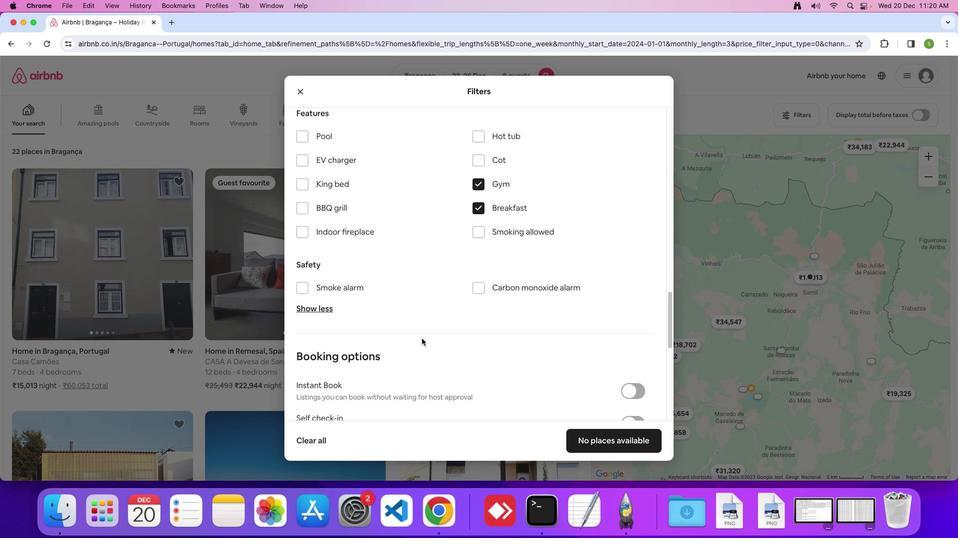 
Action: Mouse scrolled (421, 339) with delta (0, 0)
Screenshot: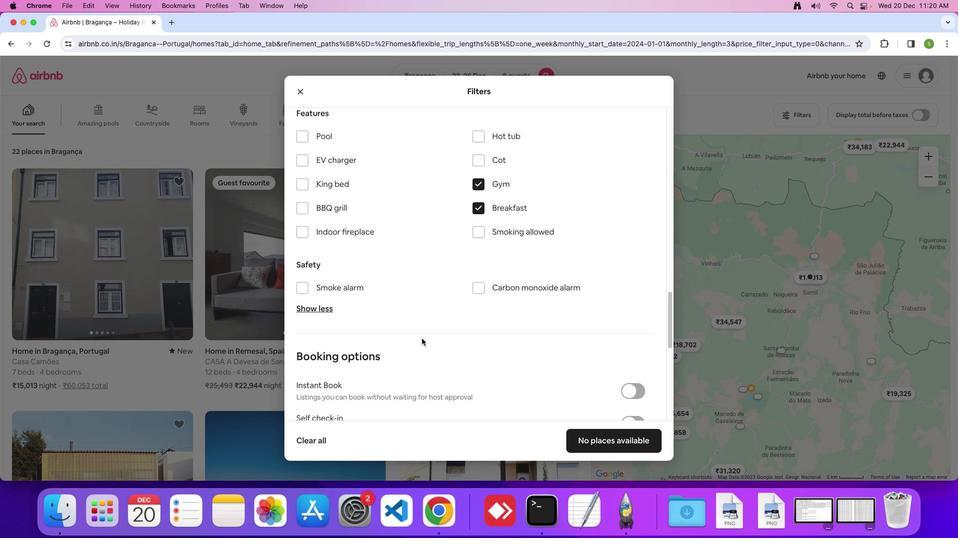 
Action: Mouse scrolled (421, 339) with delta (0, 0)
Screenshot: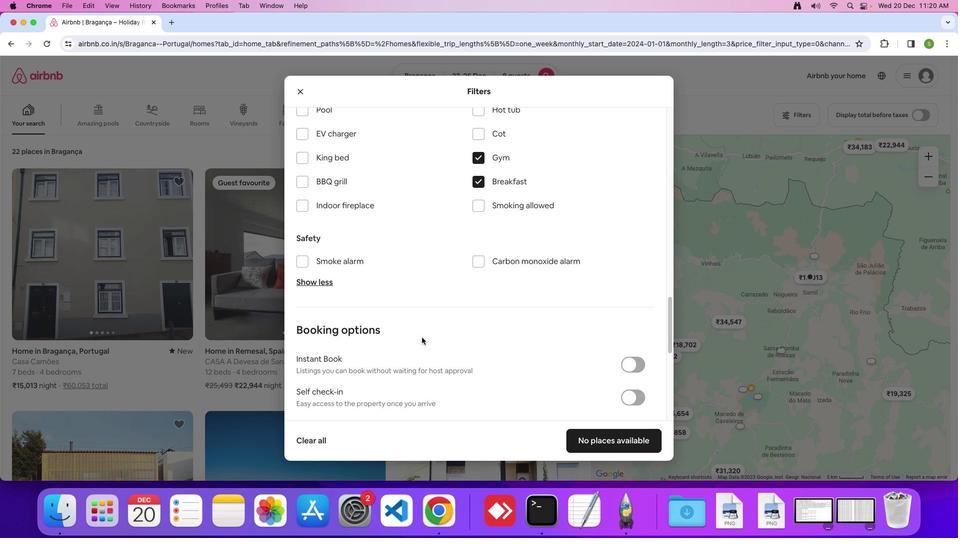 
Action: Mouse moved to (421, 339)
Screenshot: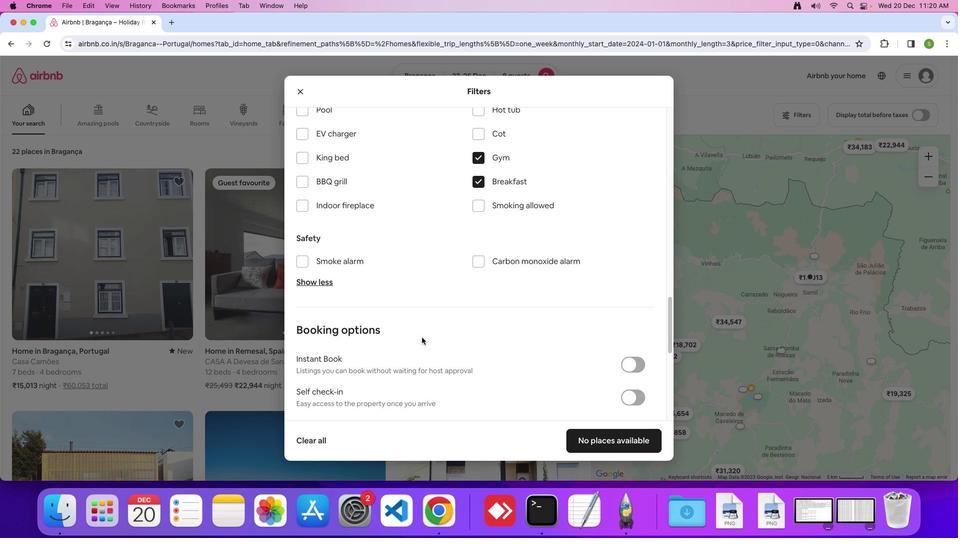 
Action: Mouse scrolled (421, 339) with delta (0, 0)
Screenshot: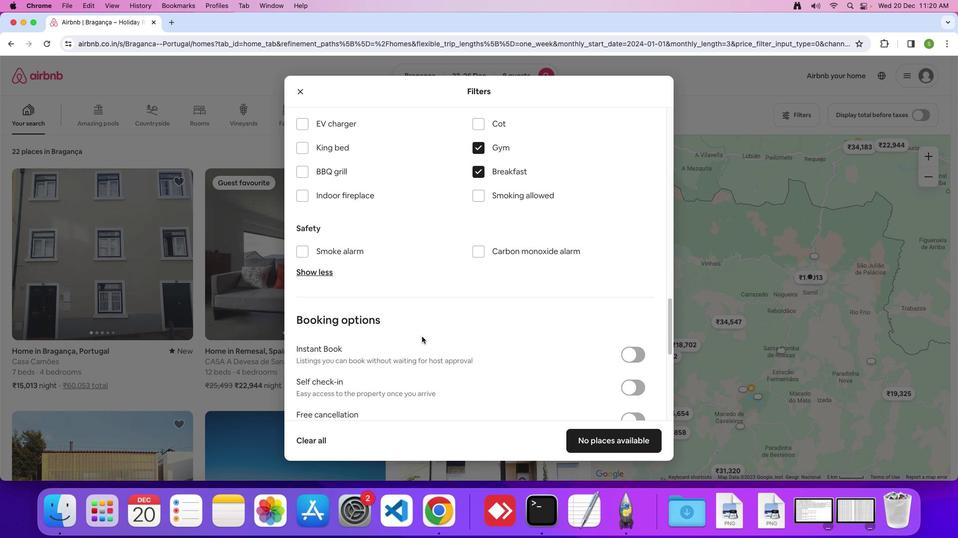 
Action: Mouse moved to (422, 329)
Screenshot: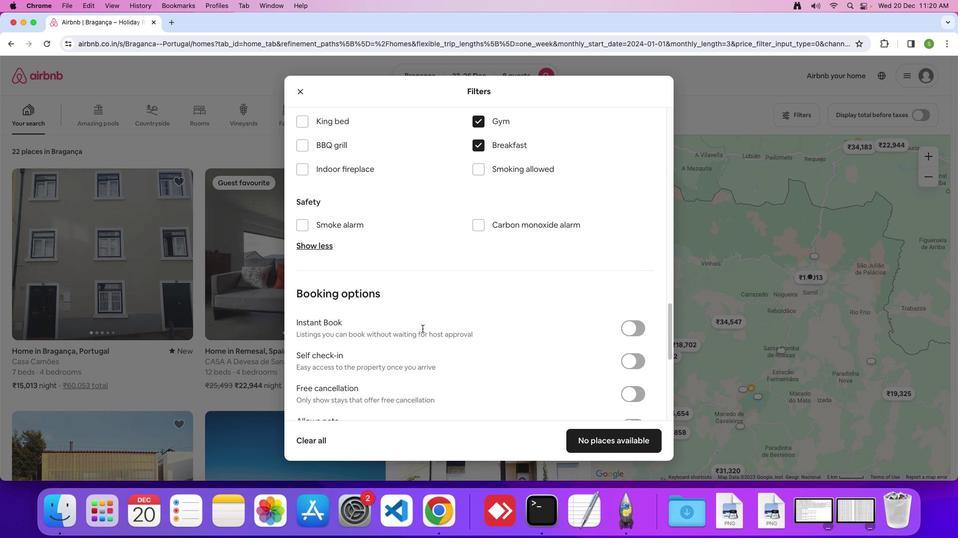 
Action: Mouse scrolled (422, 329) with delta (0, 0)
Screenshot: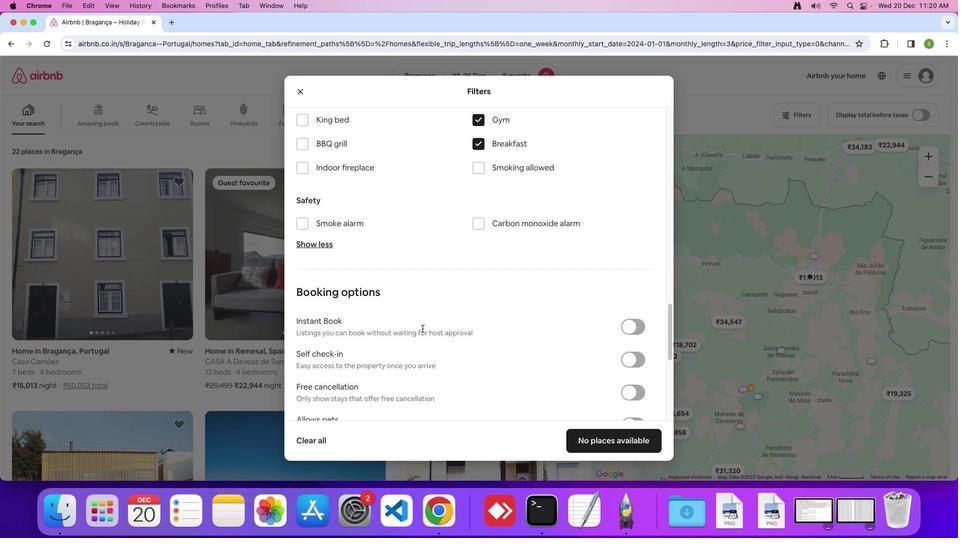 
Action: Mouse scrolled (422, 329) with delta (0, 0)
Screenshot: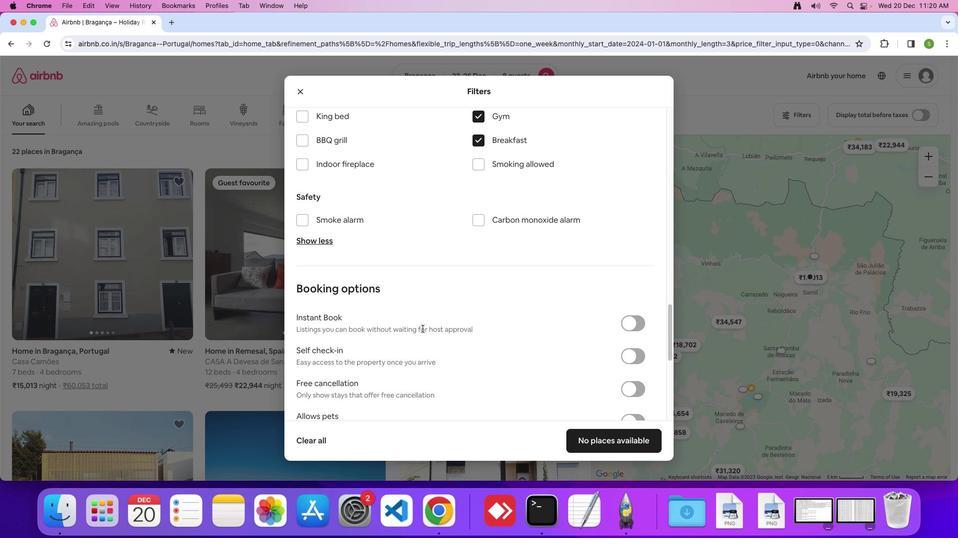 
Action: Mouse moved to (422, 329)
Screenshot: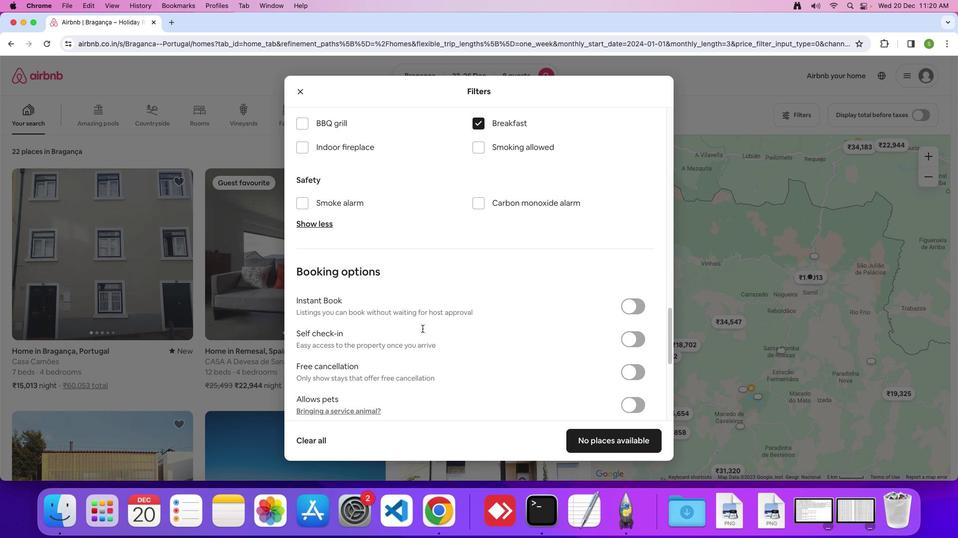 
Action: Mouse scrolled (422, 329) with delta (0, 0)
Screenshot: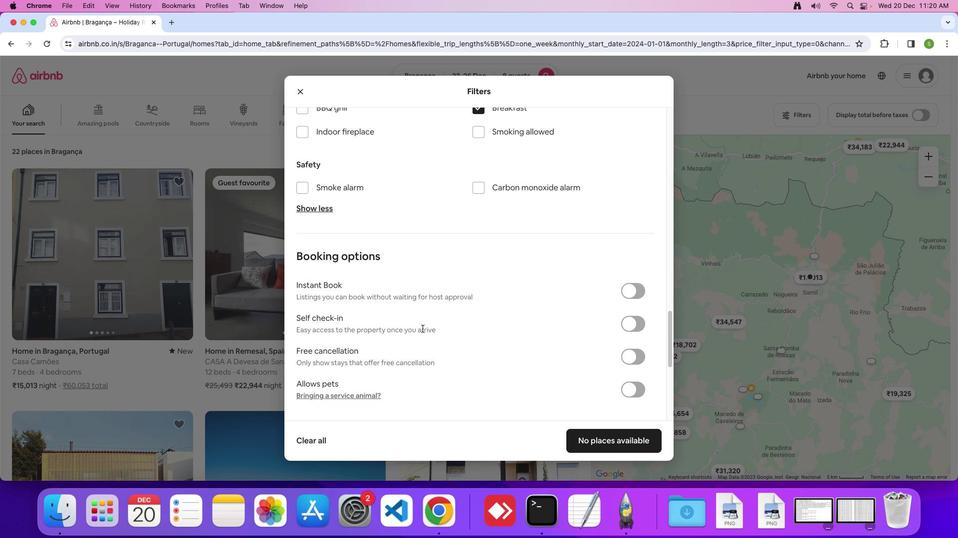 
Action: Mouse scrolled (422, 329) with delta (0, 0)
Screenshot: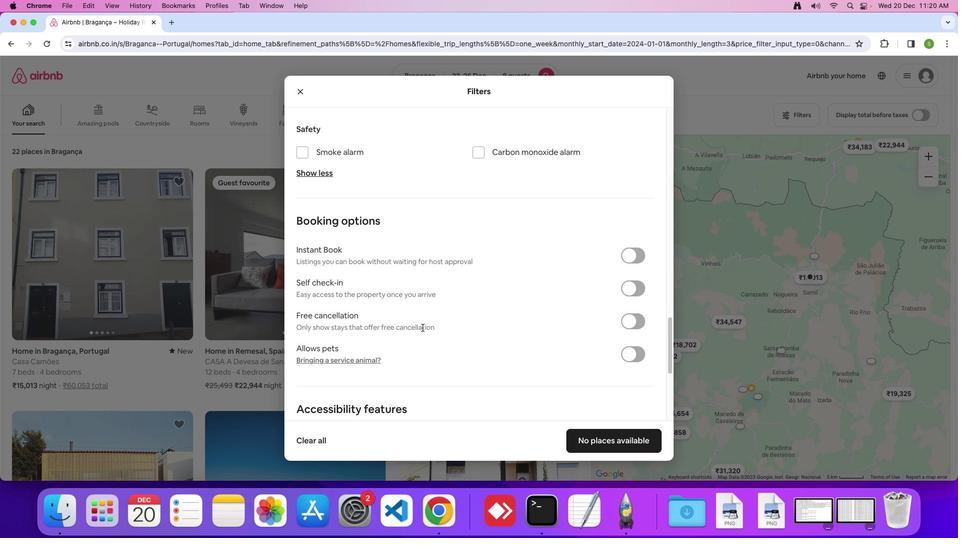 
Action: Mouse scrolled (422, 329) with delta (0, 0)
Screenshot: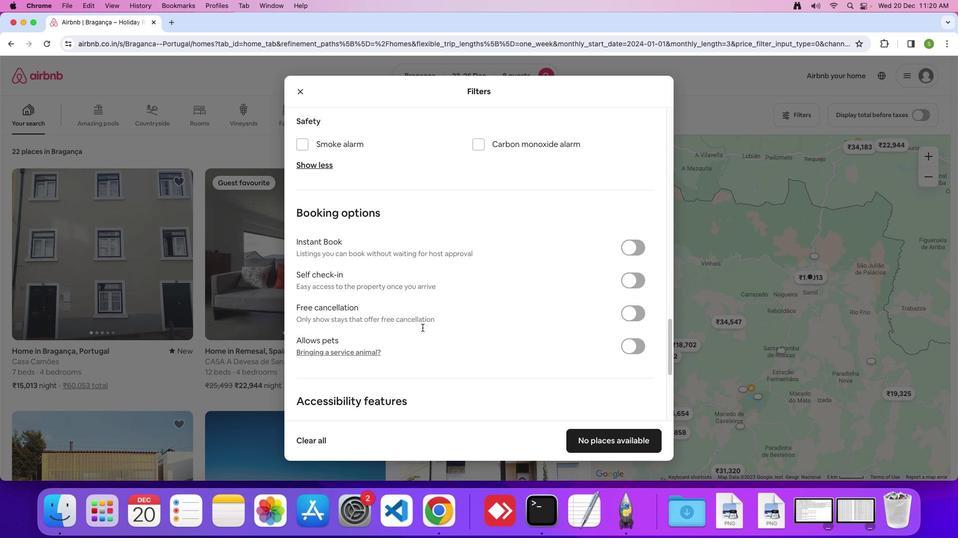 
Action: Mouse moved to (422, 327)
Screenshot: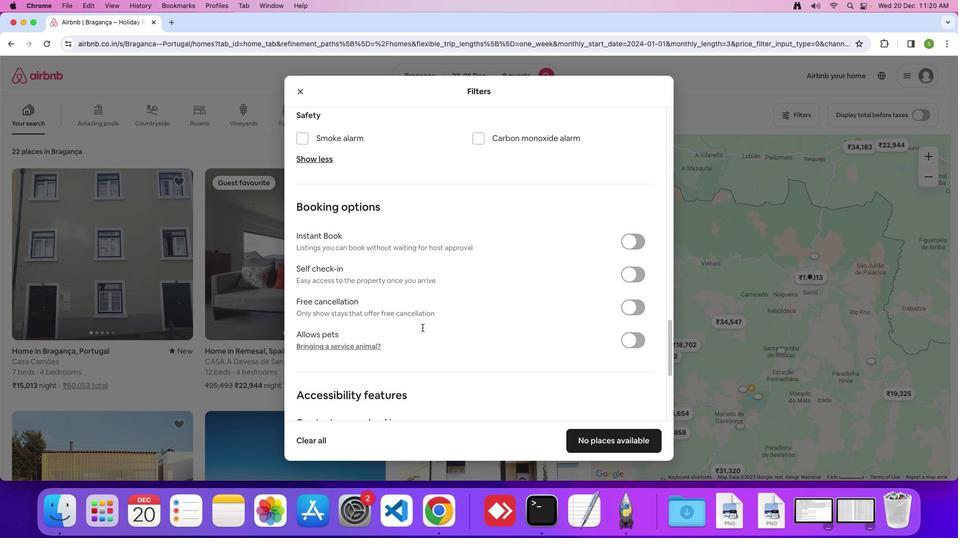 
Action: Mouse scrolled (422, 327) with delta (0, 0)
Screenshot: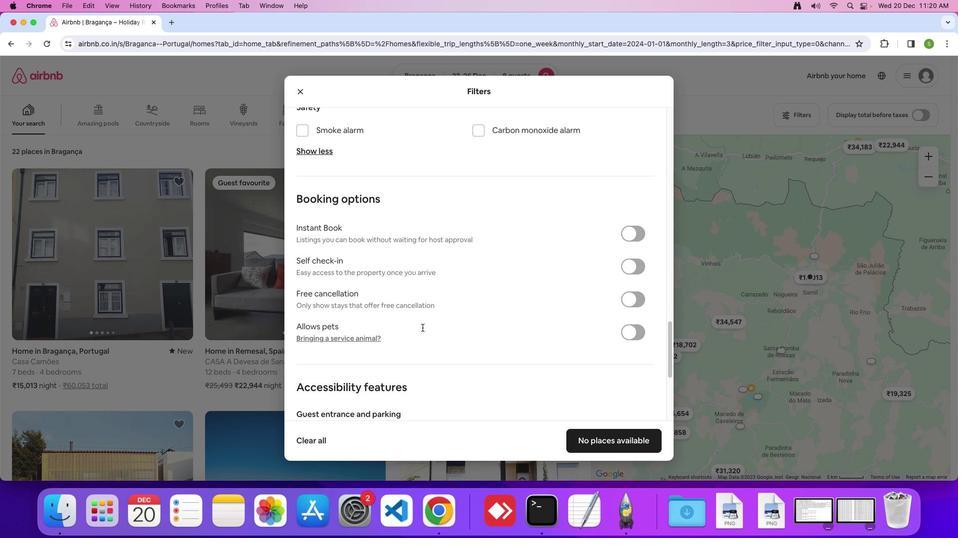 
Action: Mouse scrolled (422, 327) with delta (0, 0)
Screenshot: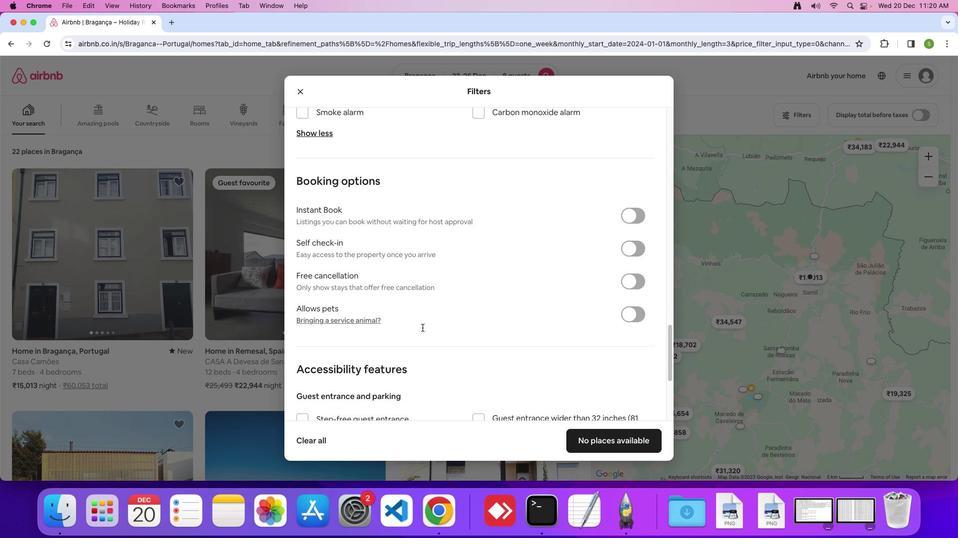
Action: Mouse scrolled (422, 327) with delta (0, -1)
Screenshot: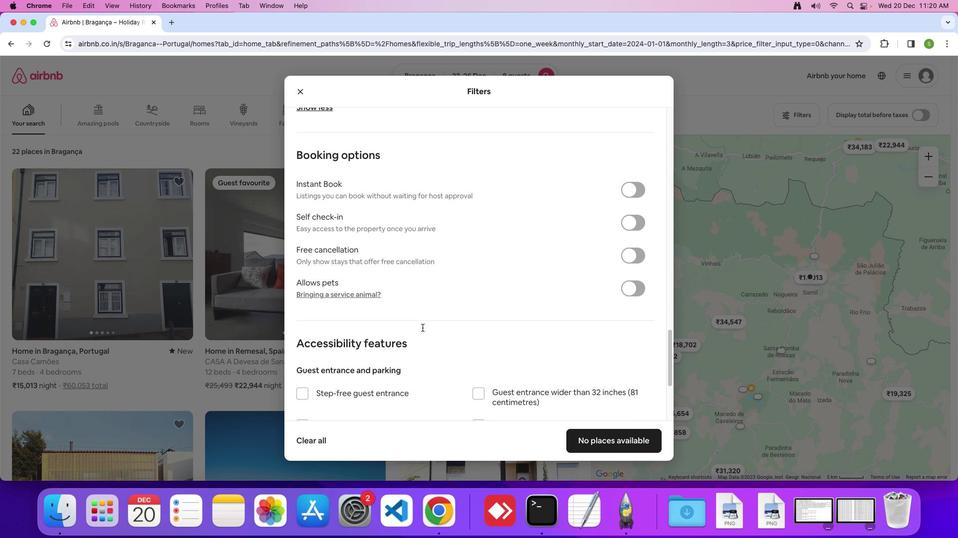 
Action: Mouse scrolled (422, 327) with delta (0, 0)
Screenshot: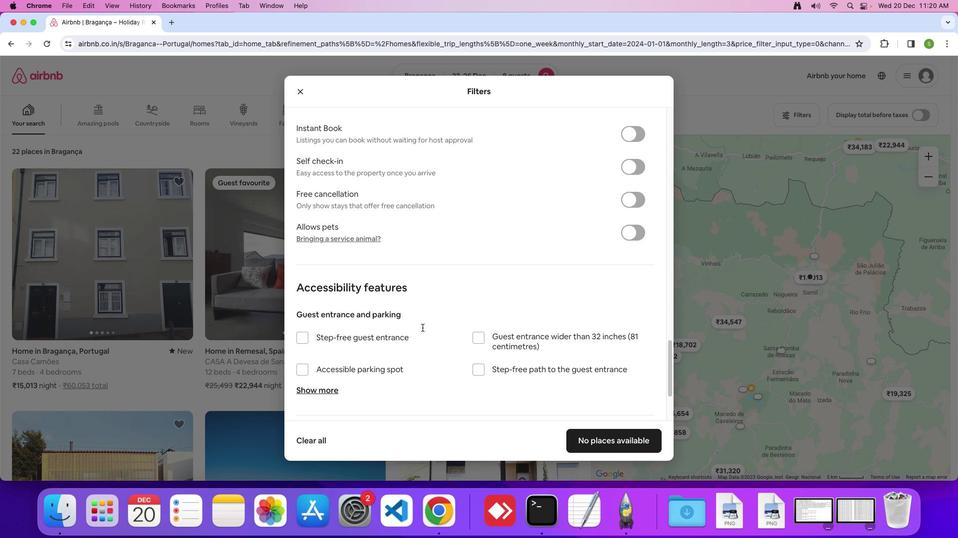 
Action: Mouse scrolled (422, 327) with delta (0, 0)
Screenshot: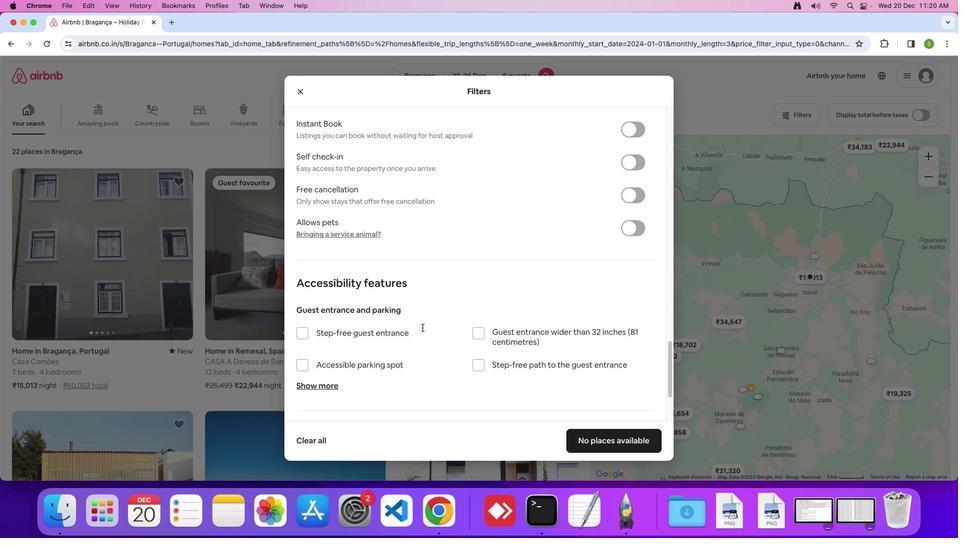 
Action: Mouse scrolled (422, 327) with delta (0, 0)
Screenshot: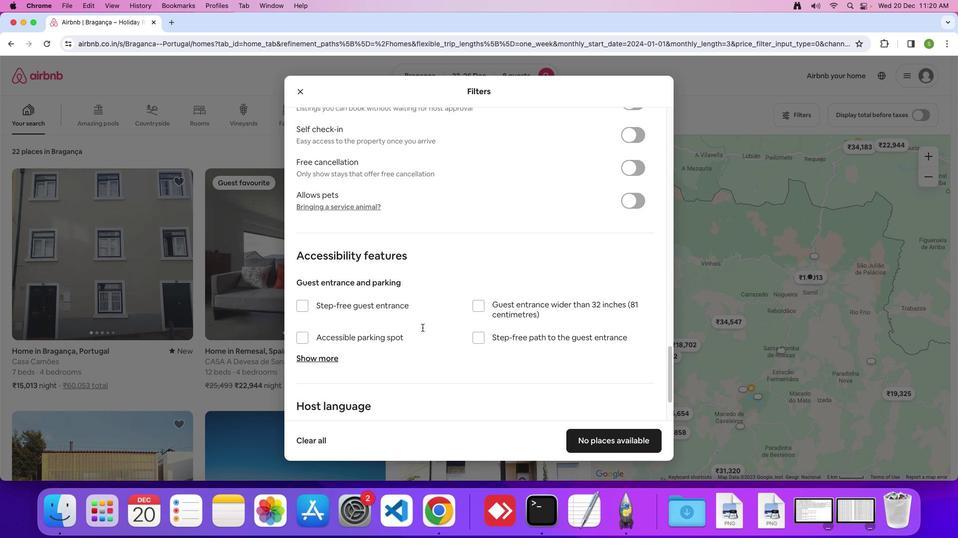 
Action: Mouse scrolled (422, 327) with delta (0, 0)
Screenshot: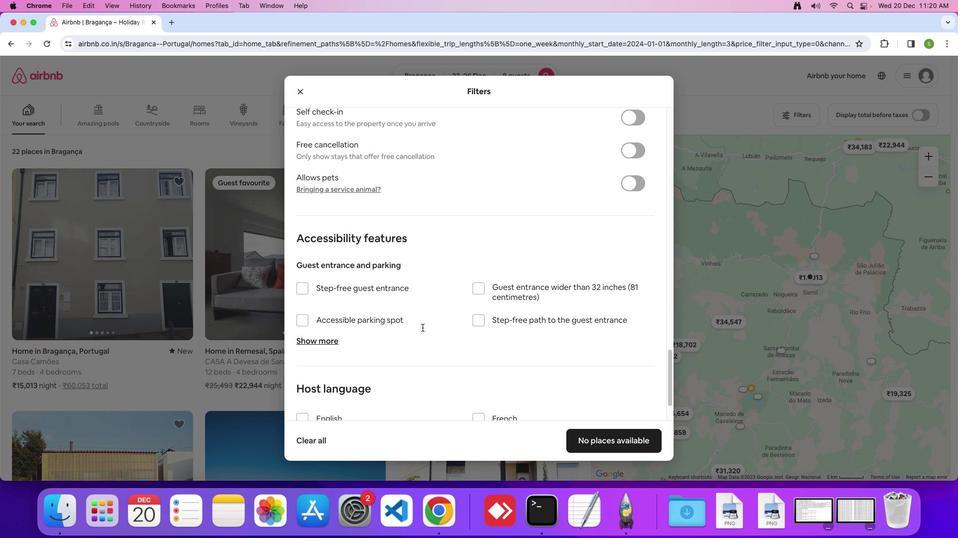 
Action: Mouse scrolled (422, 327) with delta (0, 0)
Screenshot: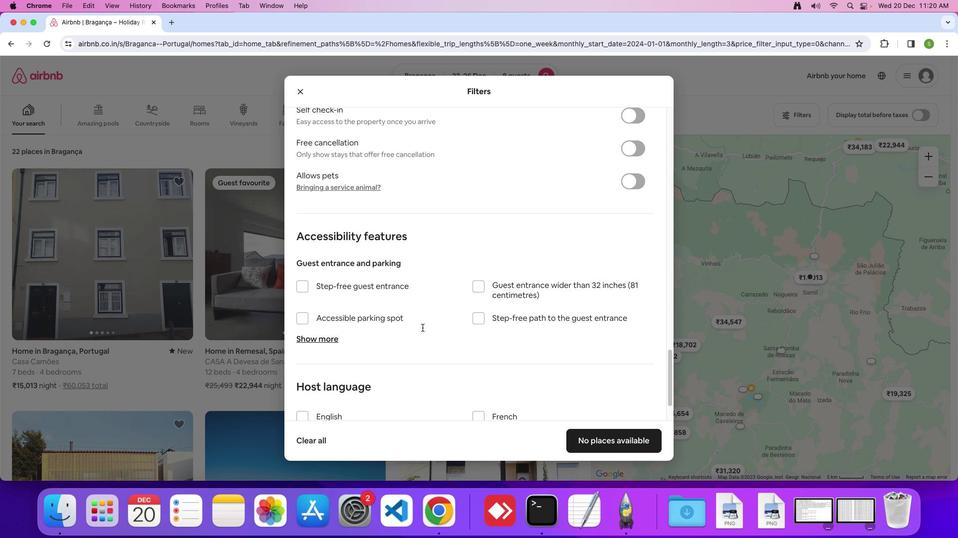 
Action: Mouse scrolled (422, 327) with delta (0, 0)
Screenshot: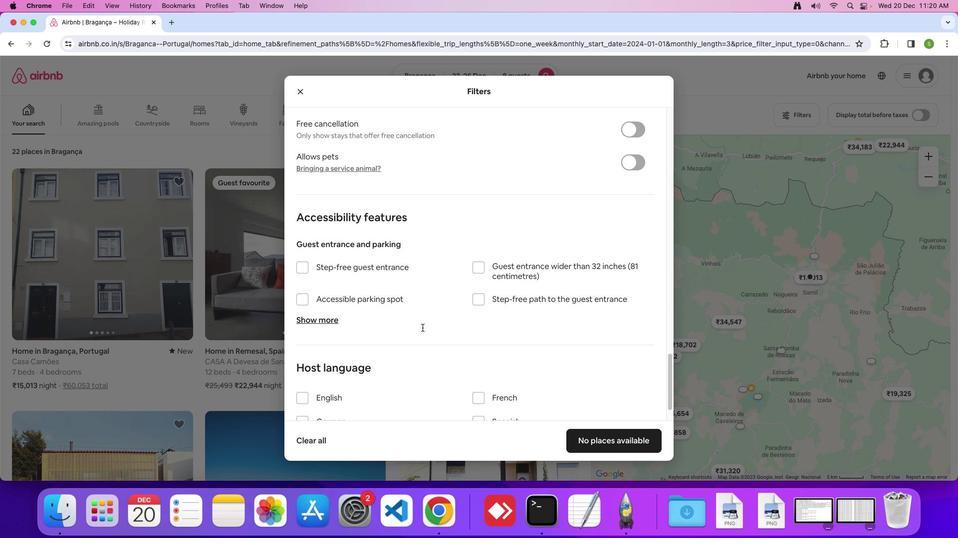 
Action: Mouse scrolled (422, 327) with delta (0, 0)
Screenshot: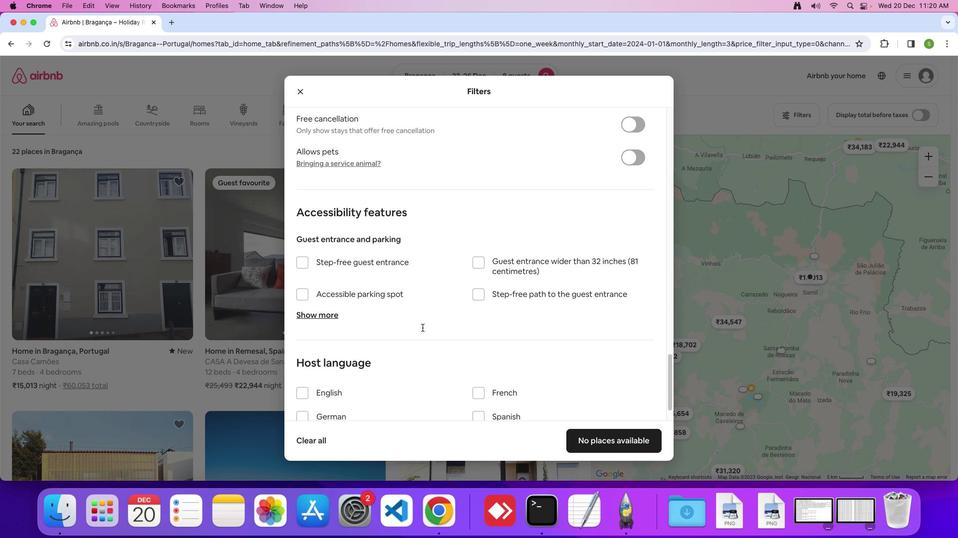 
Action: Mouse scrolled (422, 327) with delta (0, 0)
Screenshot: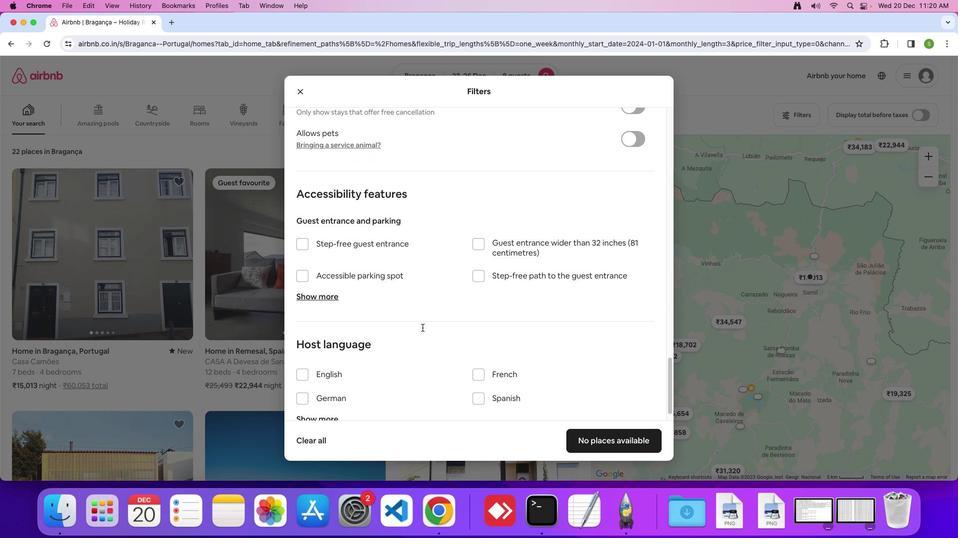 
Action: Mouse scrolled (422, 327) with delta (0, 0)
Screenshot: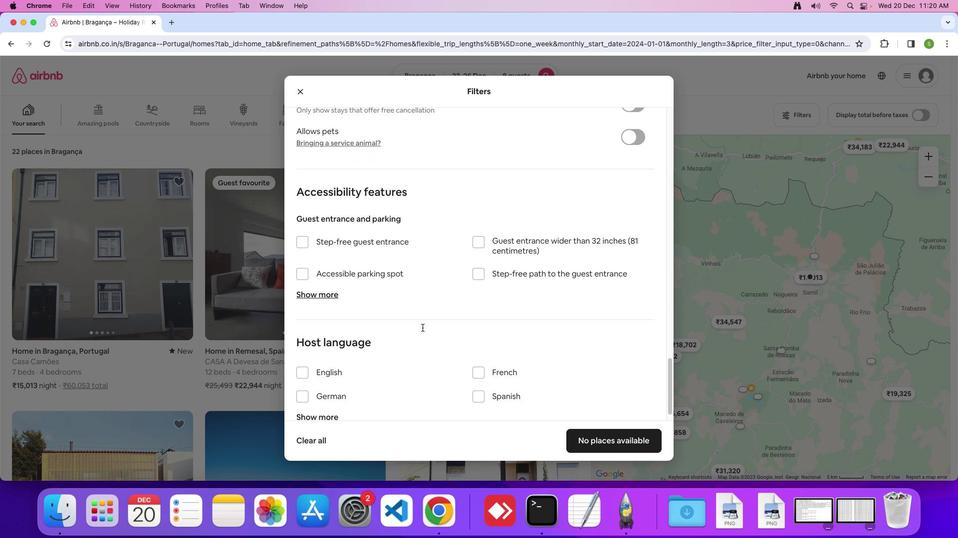 
Action: Mouse scrolled (422, 327) with delta (0, -1)
Screenshot: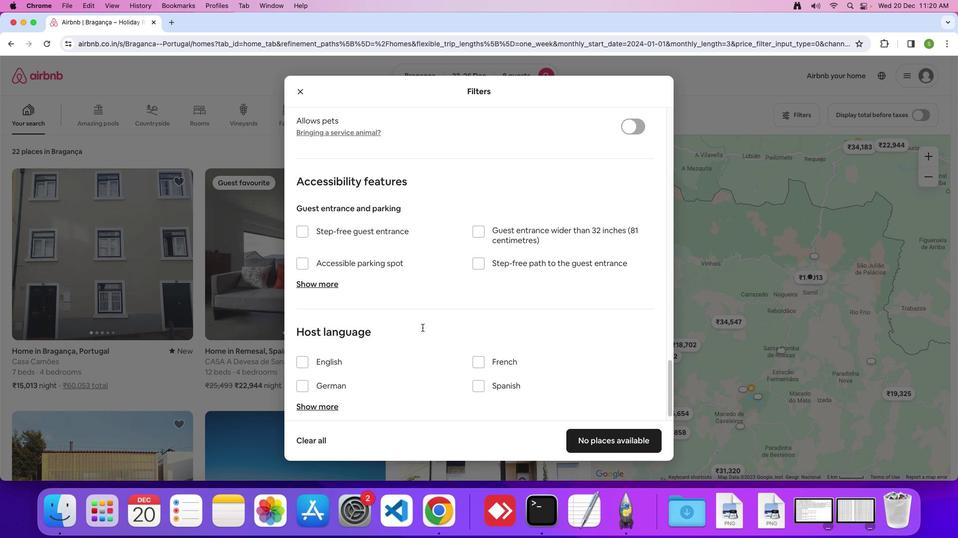 
Action: Mouse scrolled (422, 327) with delta (0, 0)
Screenshot: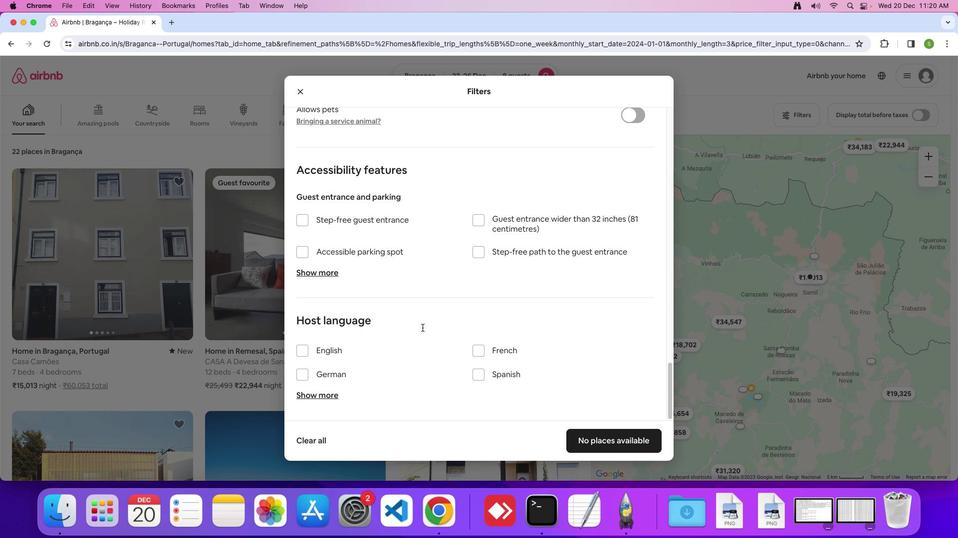 
Action: Mouse scrolled (422, 327) with delta (0, 0)
Screenshot: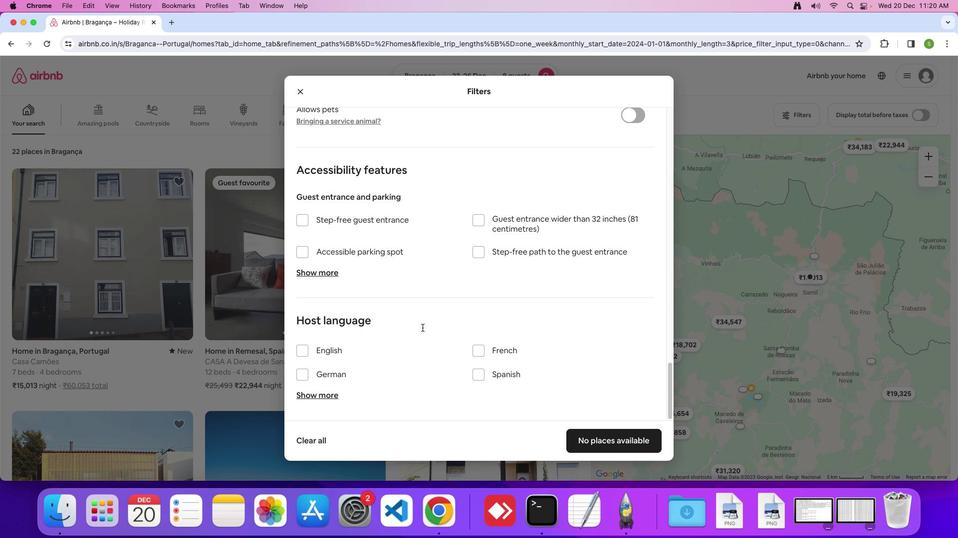 
Action: Mouse scrolled (422, 327) with delta (0, 0)
Screenshot: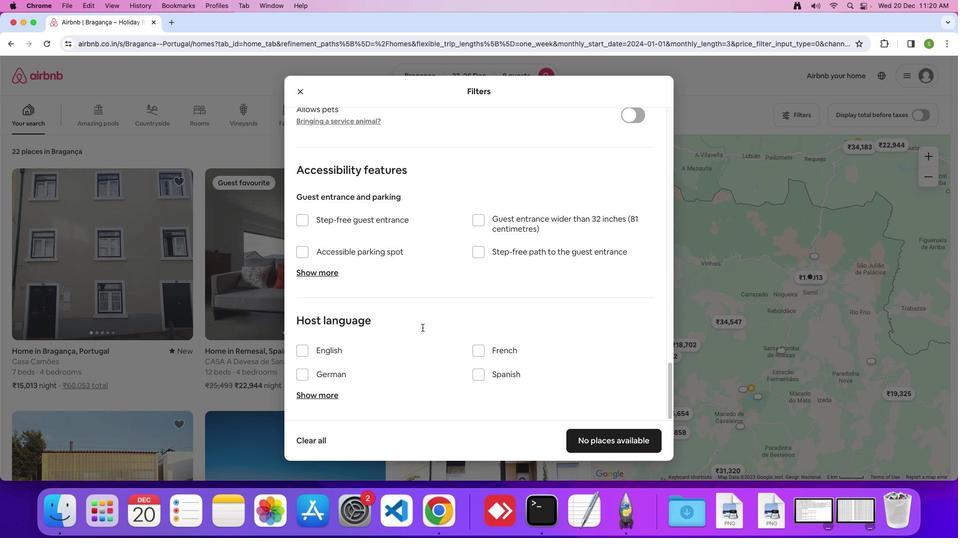 
Action: Mouse moved to (614, 439)
Screenshot: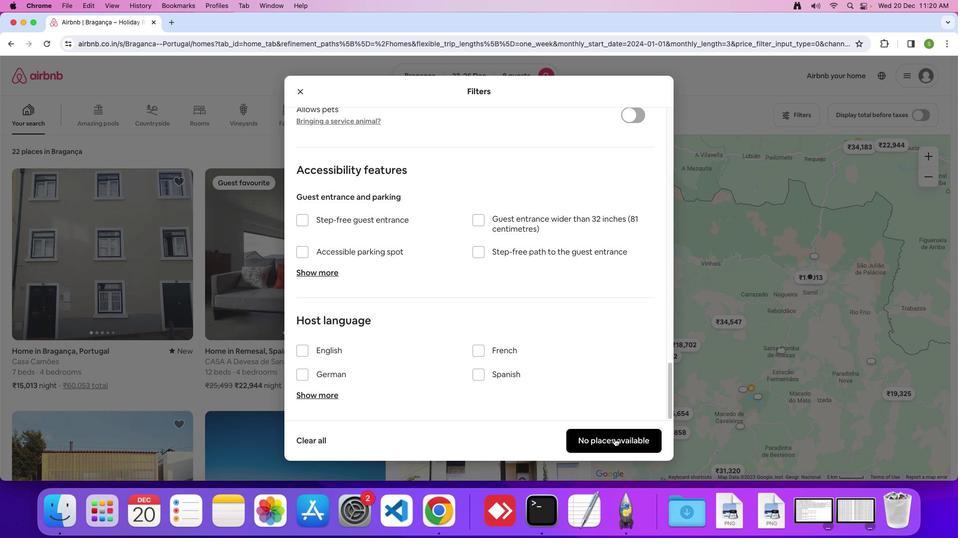 
Action: Mouse pressed left at (614, 439)
Screenshot: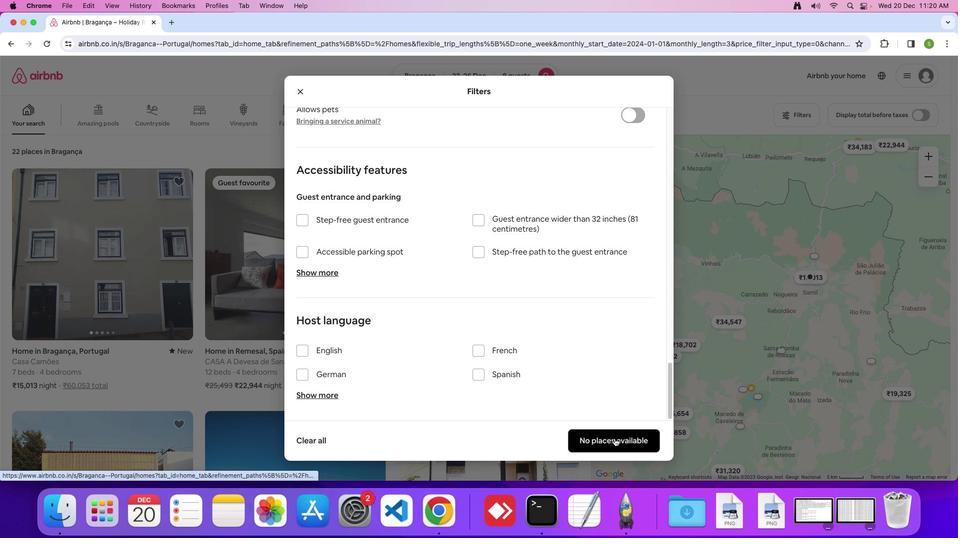
Action: Mouse moved to (403, 280)
Screenshot: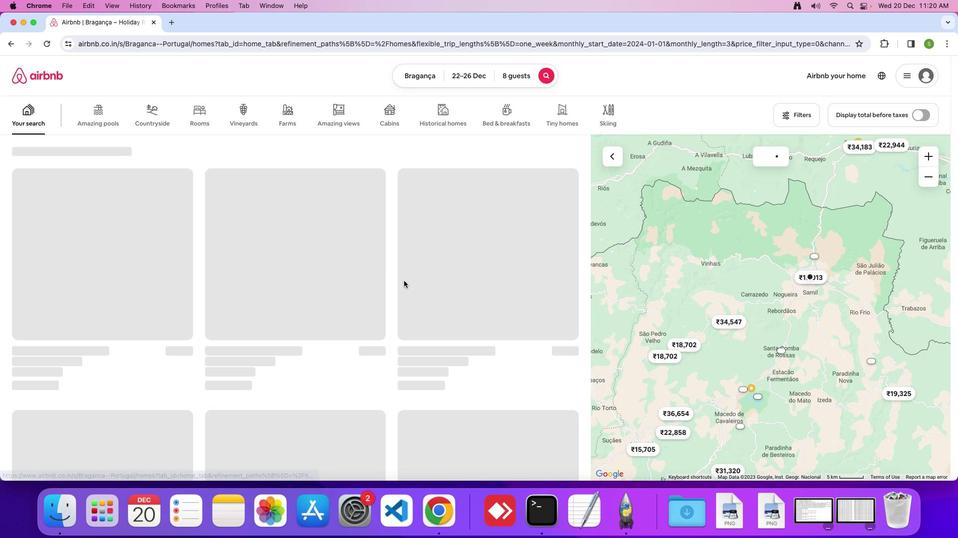 
